 Task: Find connections with filter location Araras with filter topic #Business2021with filter profile language Spanish with filter current company Pratt & Whitney with filter school Nalanda Open University, Patna with filter industry Museums, Historical Sites, and Zoos with filter service category Public Relations with filter keywords title Women's Shelter Jobs
Action: Mouse moved to (536, 106)
Screenshot: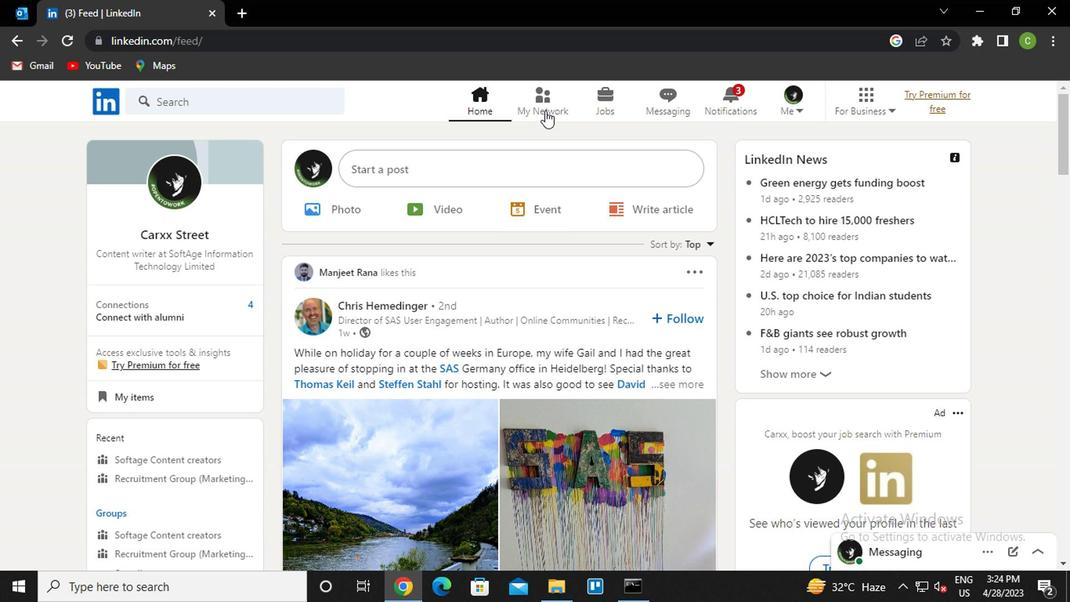 
Action: Mouse pressed left at (536, 106)
Screenshot: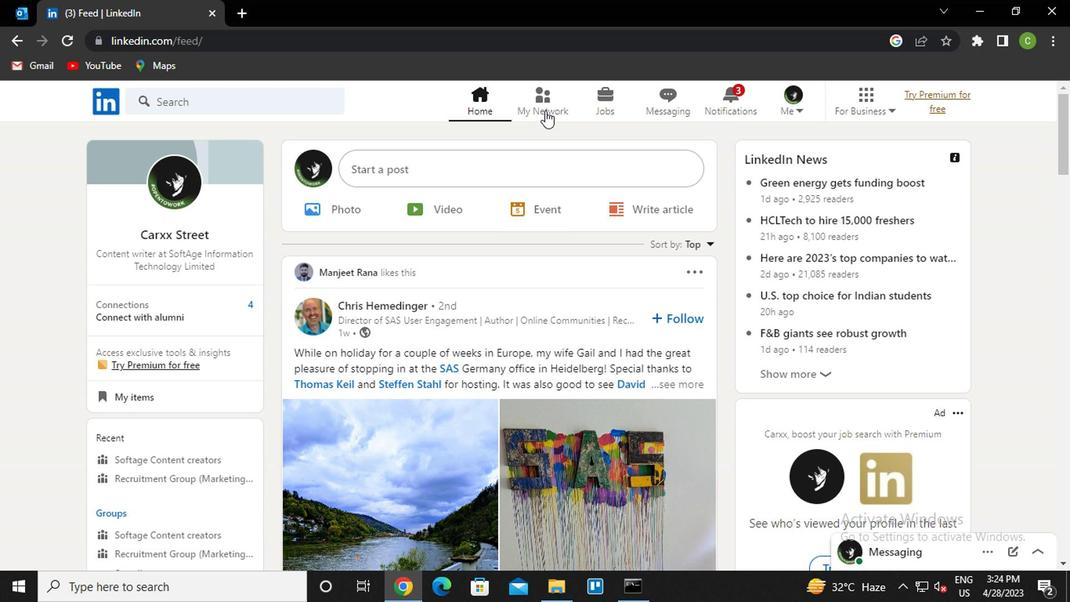 
Action: Mouse moved to (197, 201)
Screenshot: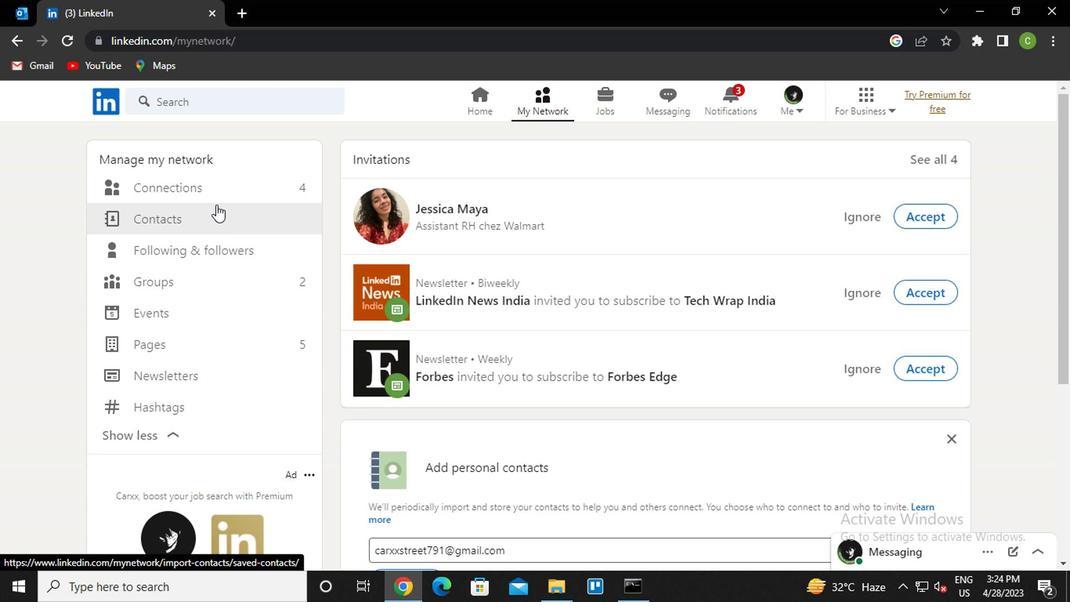 
Action: Mouse pressed left at (197, 201)
Screenshot: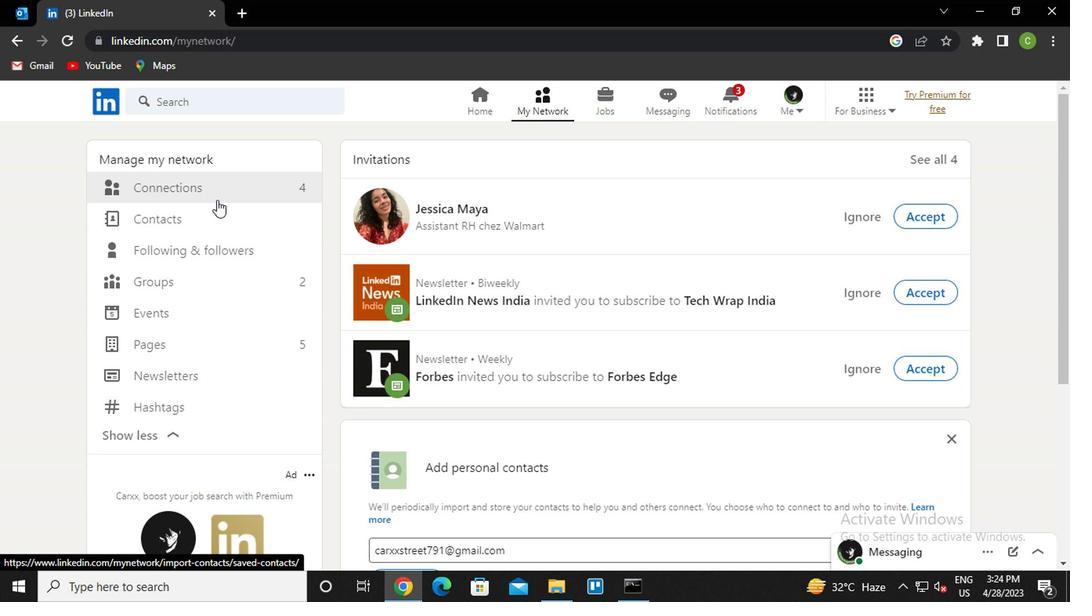 
Action: Mouse moved to (156, 182)
Screenshot: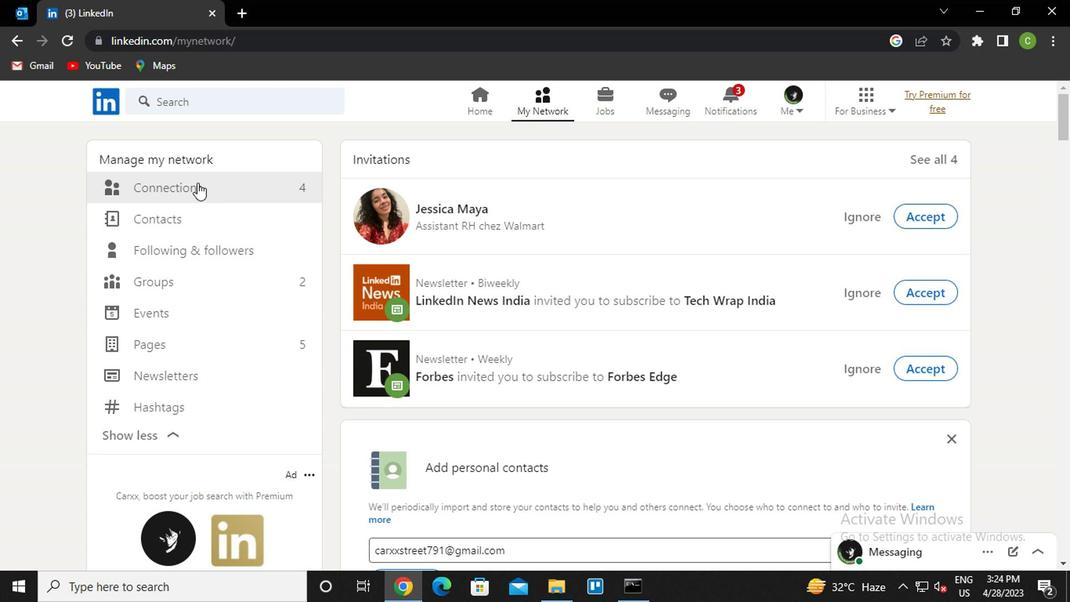 
Action: Mouse pressed left at (156, 182)
Screenshot: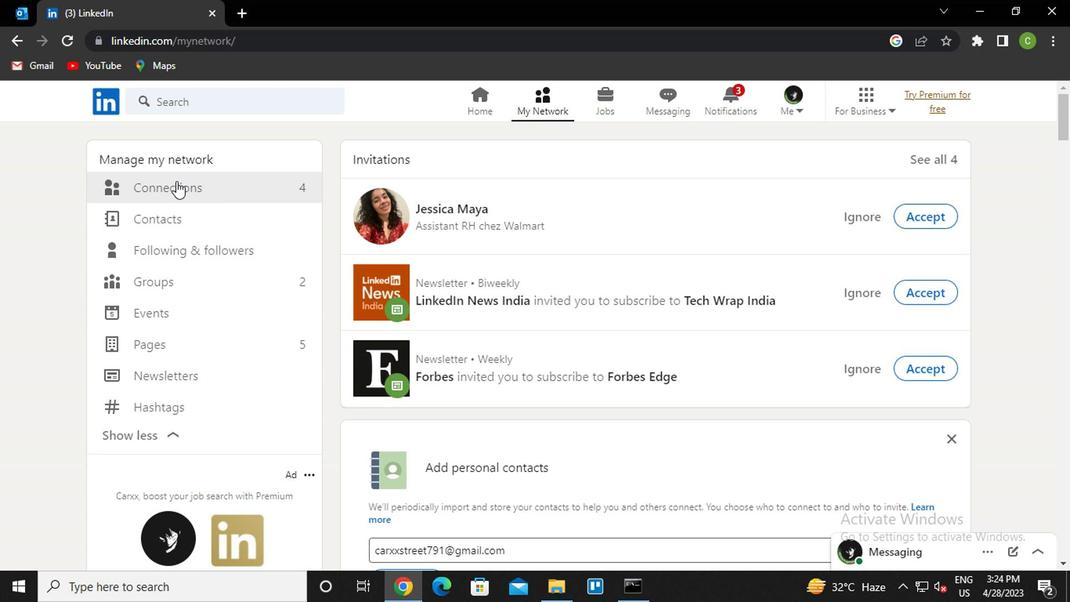 
Action: Mouse moved to (630, 194)
Screenshot: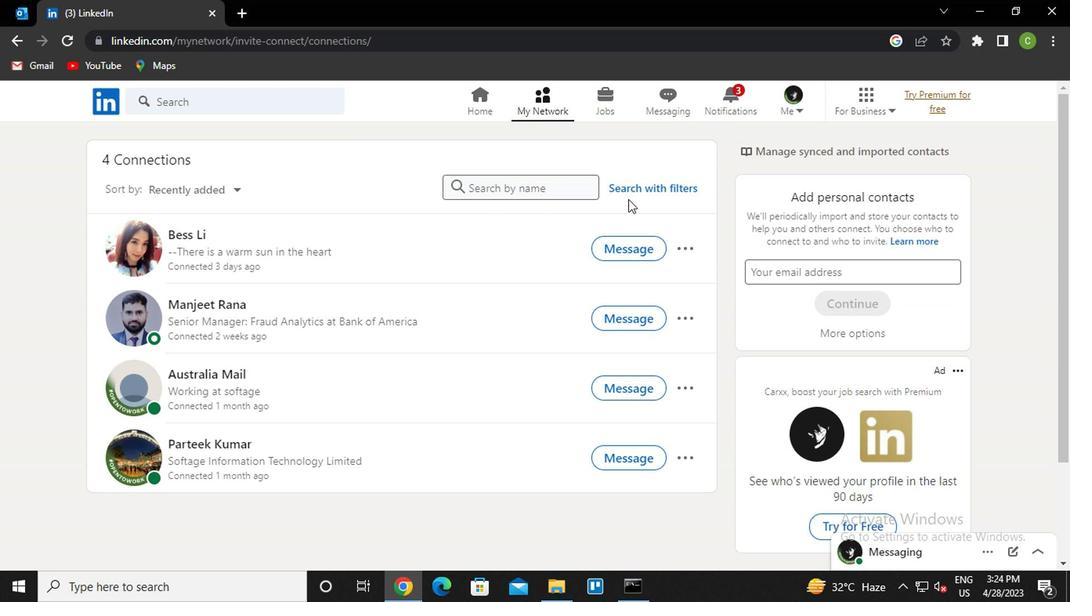 
Action: Mouse pressed left at (630, 194)
Screenshot: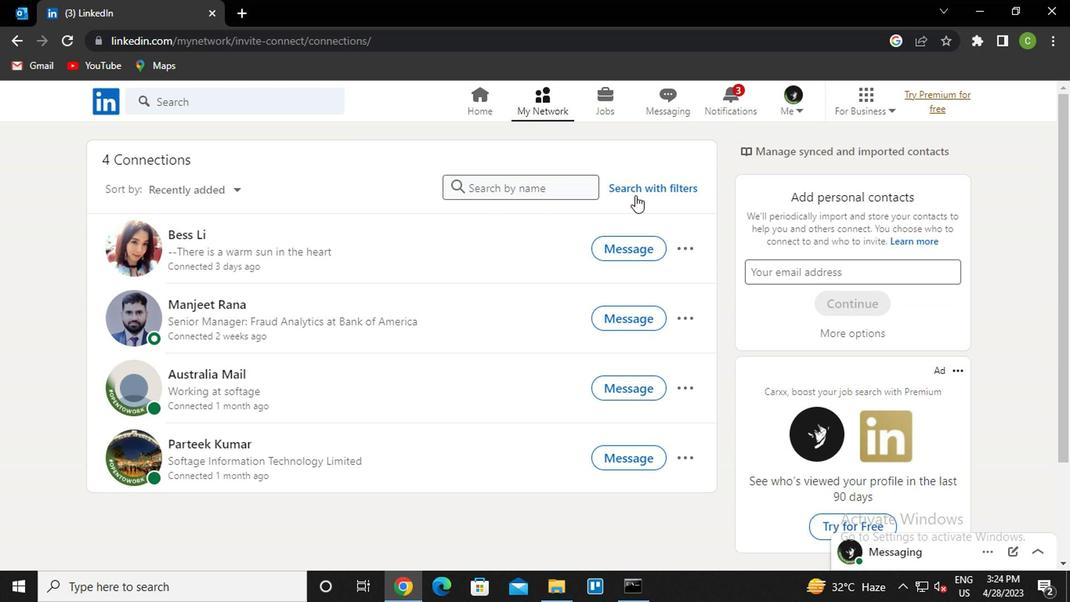 
Action: Mouse moved to (579, 144)
Screenshot: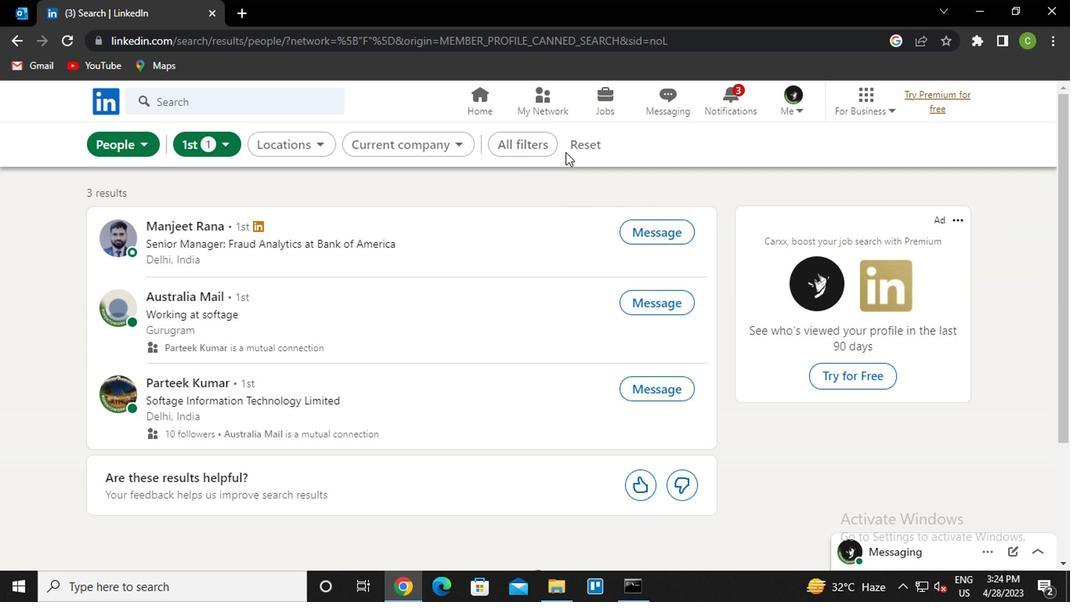 
Action: Mouse pressed left at (579, 144)
Screenshot: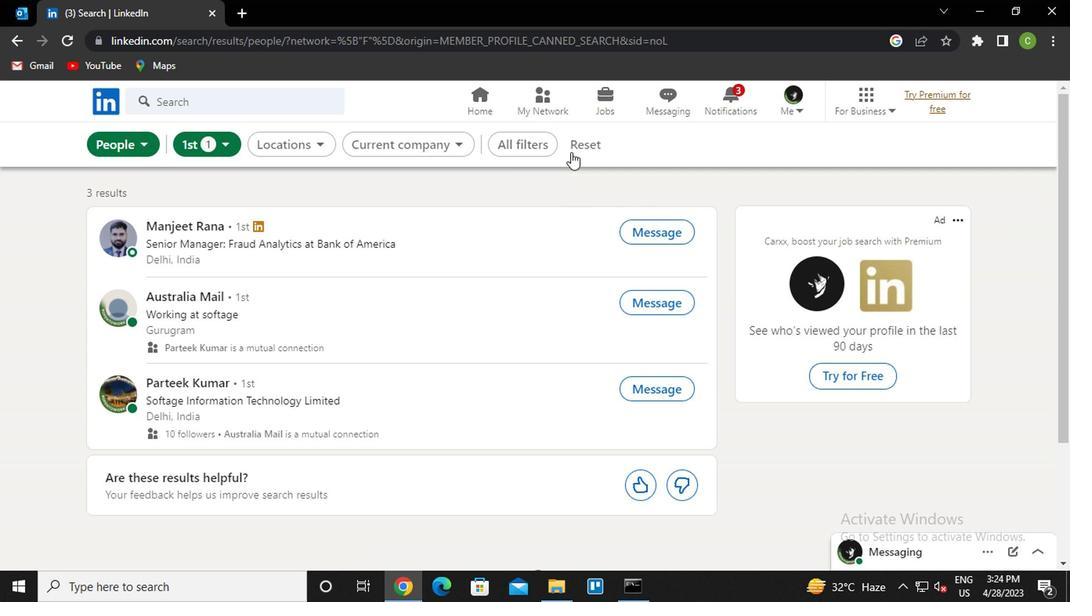
Action: Mouse moved to (553, 148)
Screenshot: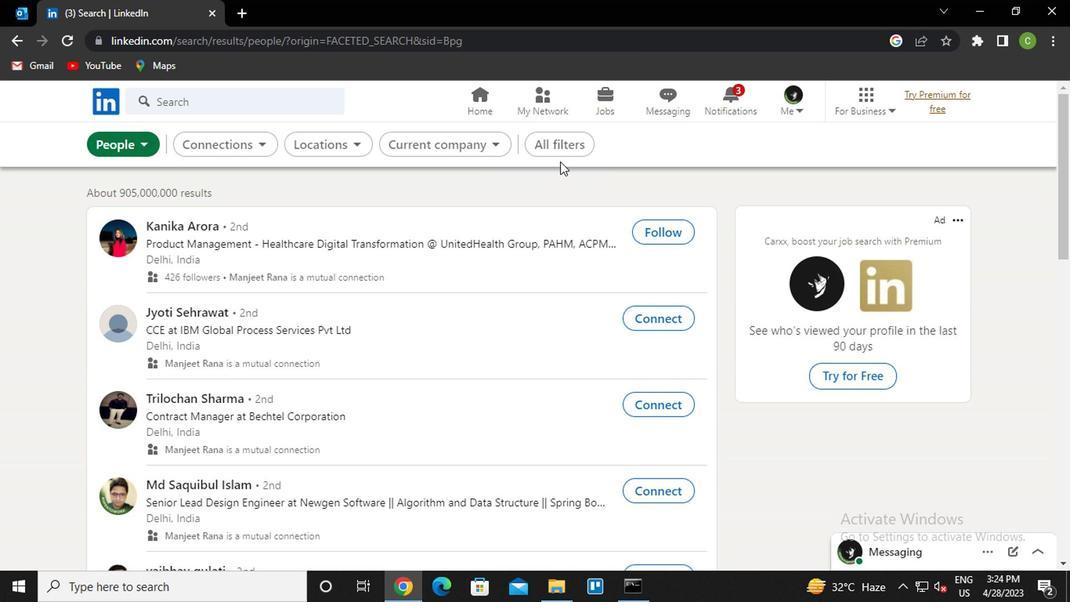 
Action: Mouse pressed left at (553, 148)
Screenshot: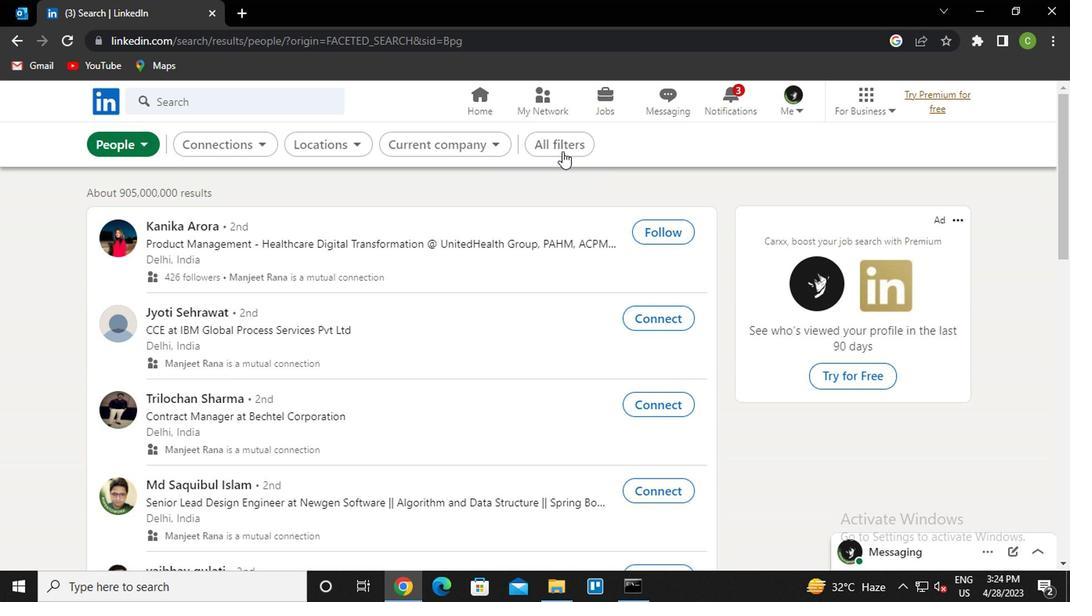 
Action: Mouse moved to (753, 370)
Screenshot: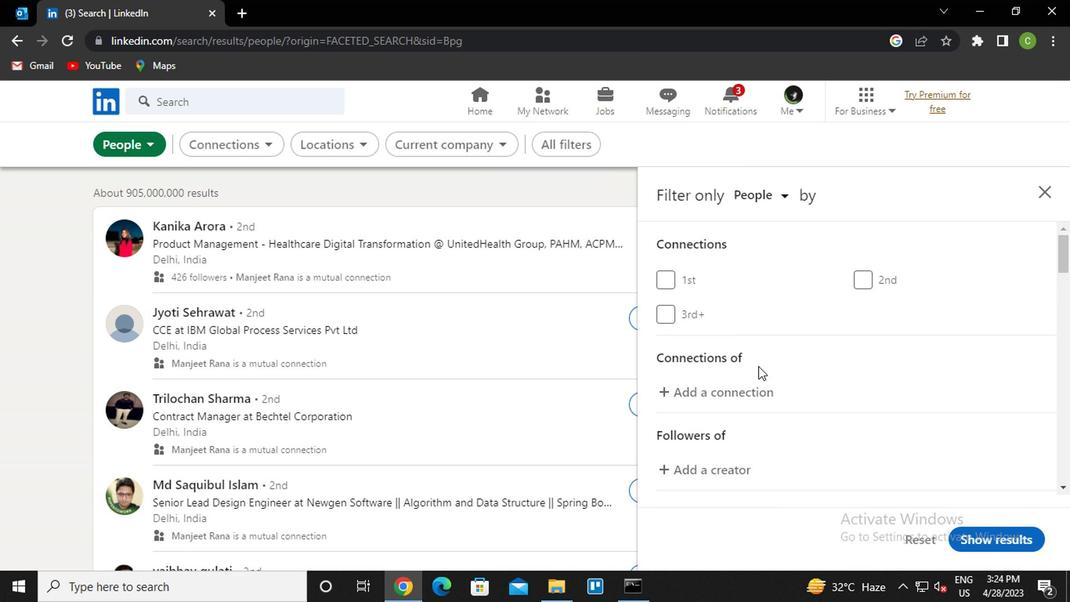
Action: Mouse scrolled (753, 369) with delta (0, 0)
Screenshot: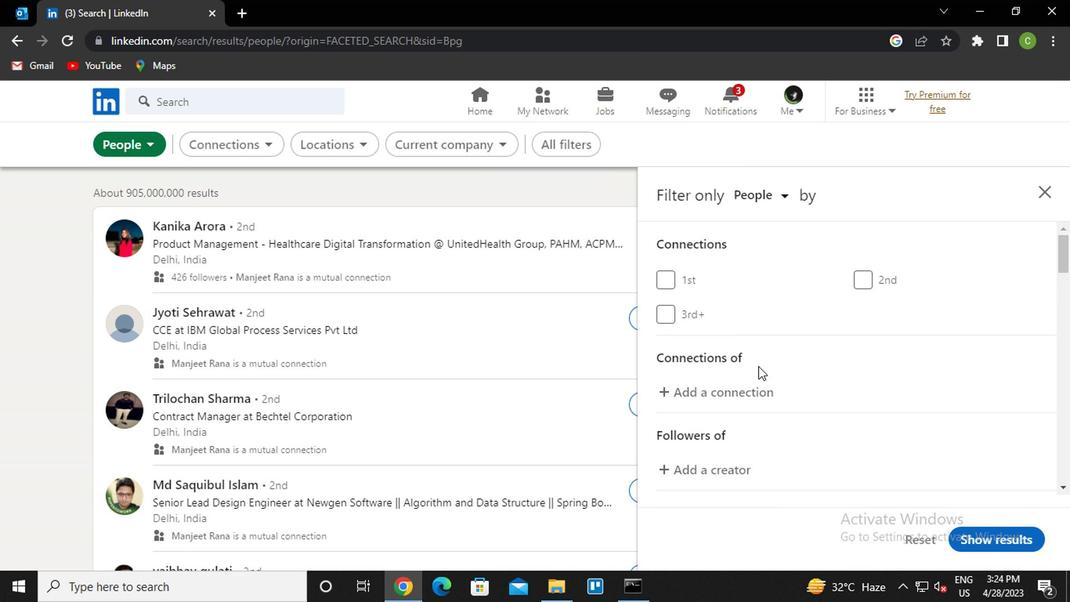 
Action: Mouse scrolled (753, 369) with delta (0, 0)
Screenshot: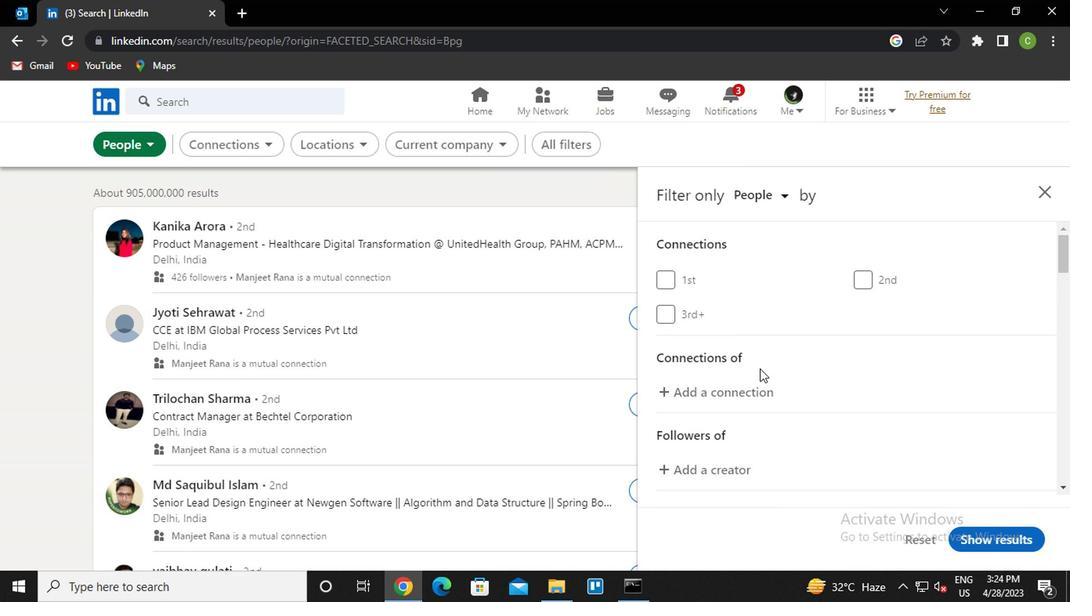 
Action: Mouse scrolled (753, 369) with delta (0, 0)
Screenshot: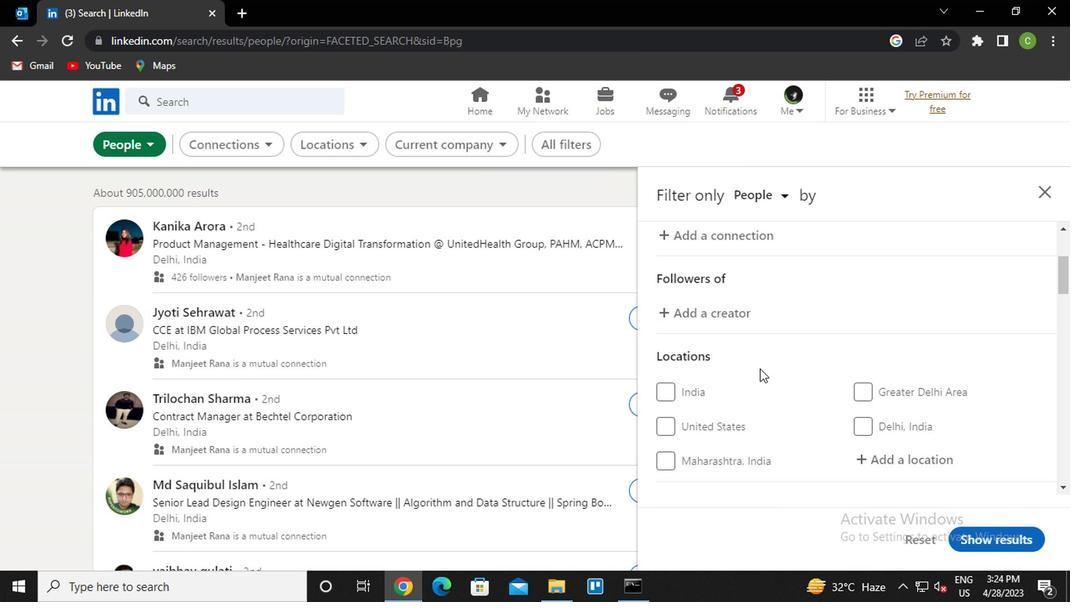 
Action: Mouse scrolled (753, 369) with delta (0, 0)
Screenshot: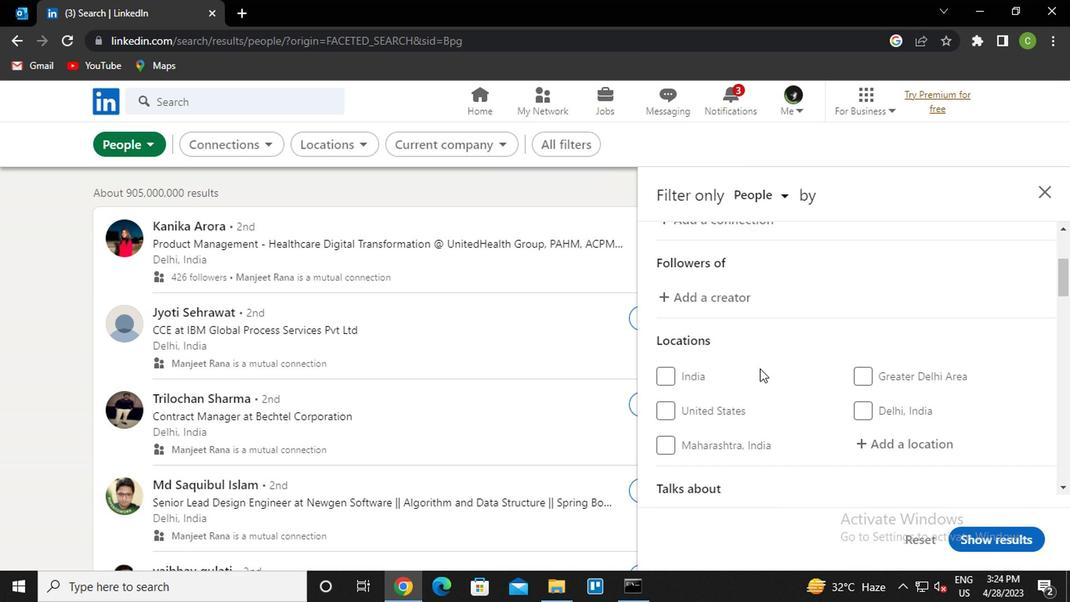 
Action: Mouse moved to (867, 310)
Screenshot: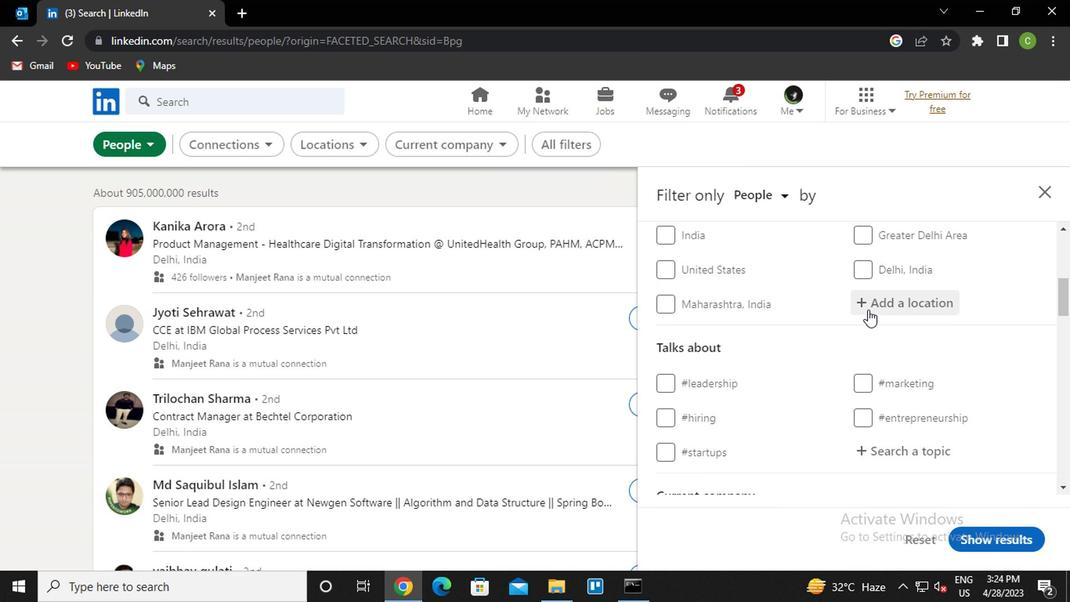 
Action: Mouse pressed left at (867, 310)
Screenshot: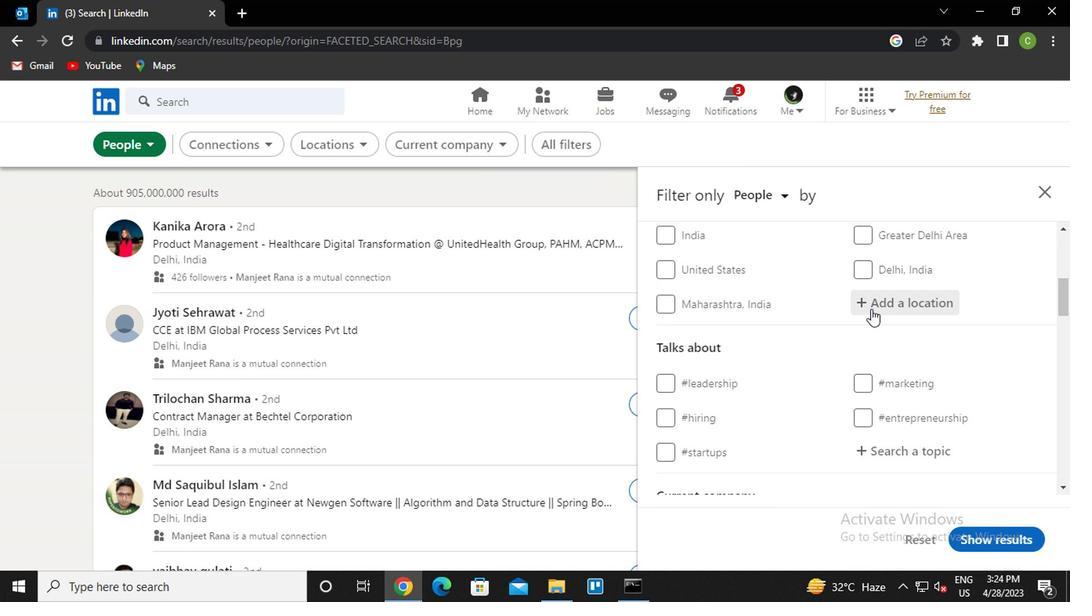 
Action: Mouse moved to (863, 312)
Screenshot: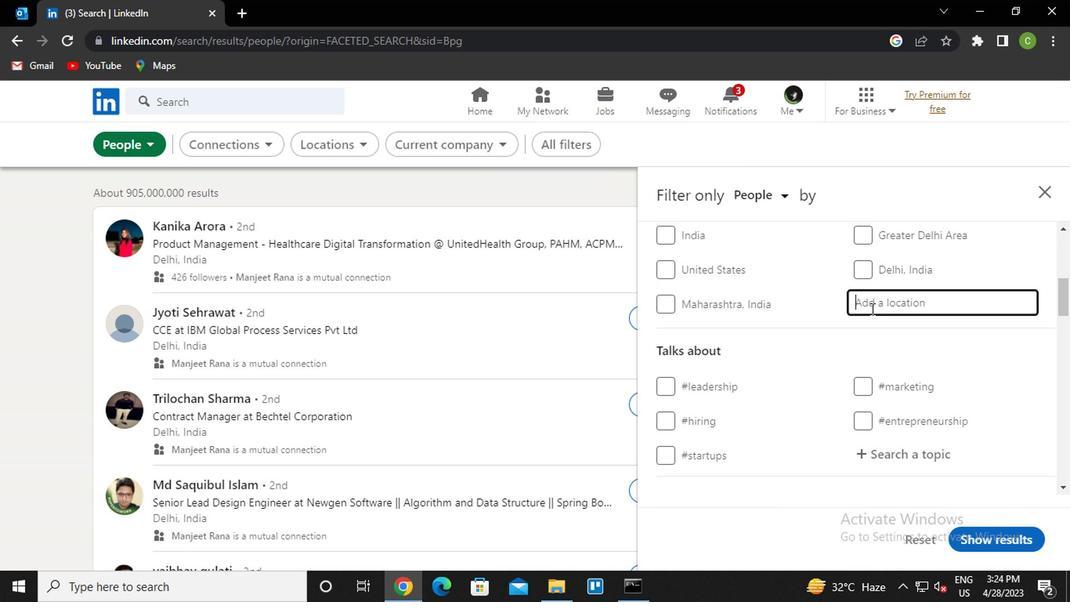 
Action: Key pressed <Key.caps_lock>a<Key.caps_lock>raras<Key.down><Key.enter>
Screenshot: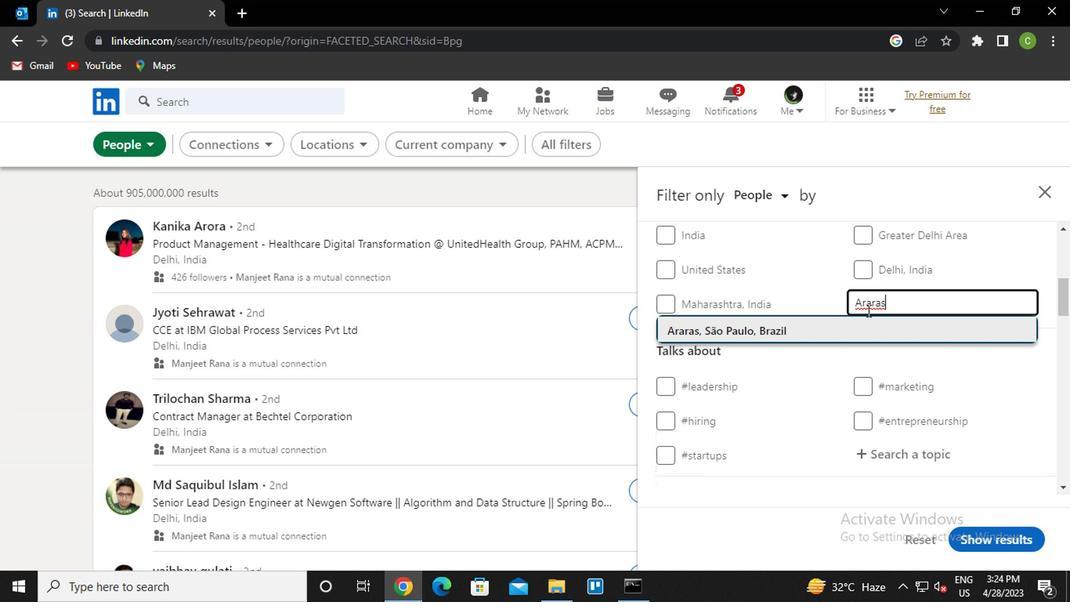 
Action: Mouse moved to (853, 345)
Screenshot: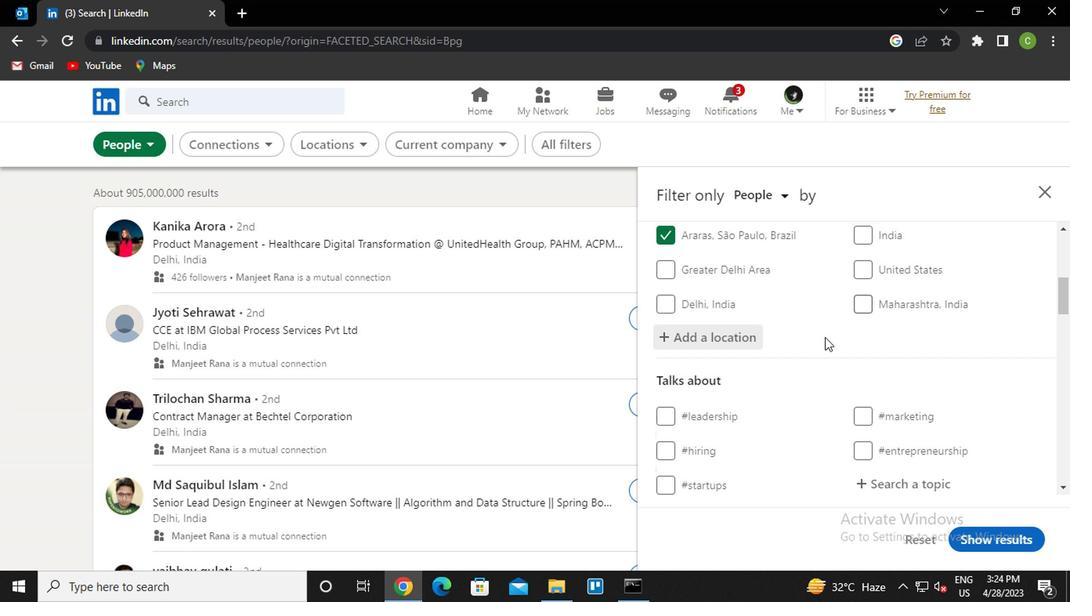 
Action: Mouse scrolled (853, 343) with delta (0, -1)
Screenshot: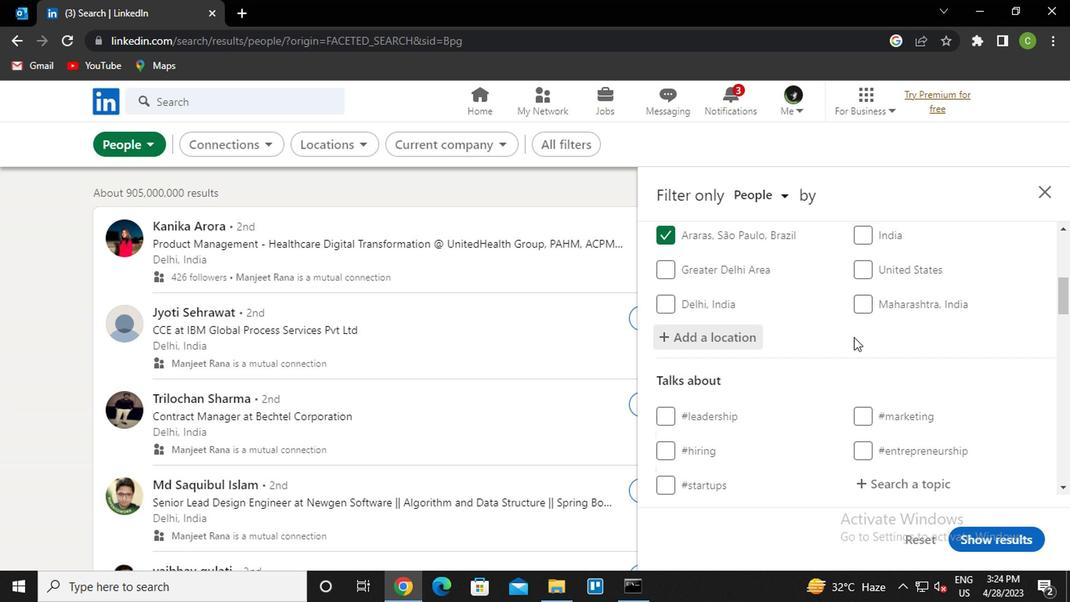 
Action: Mouse moved to (848, 354)
Screenshot: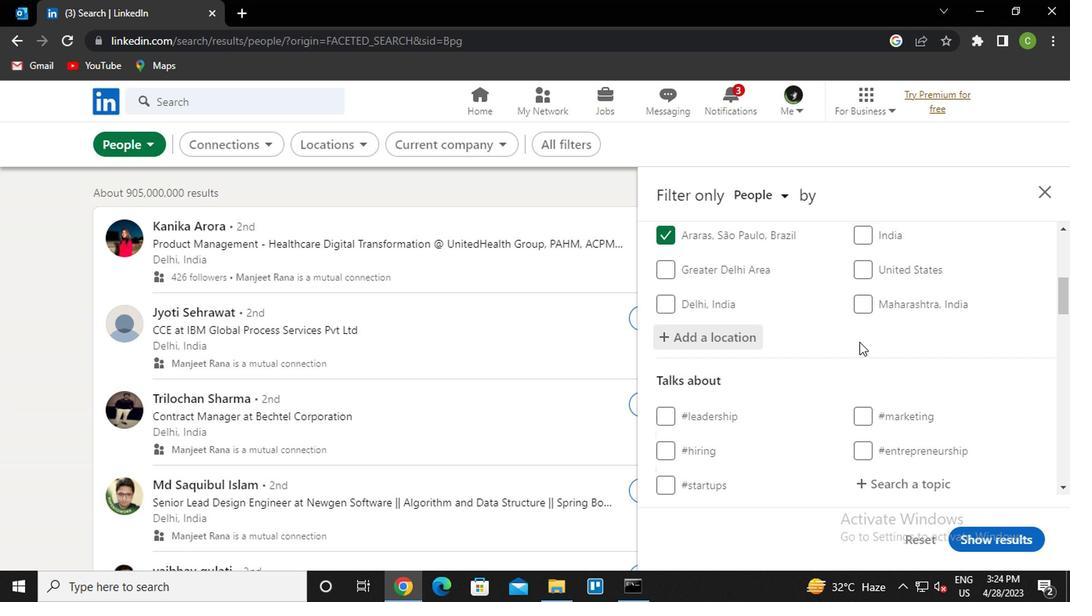 
Action: Mouse scrolled (848, 353) with delta (0, -1)
Screenshot: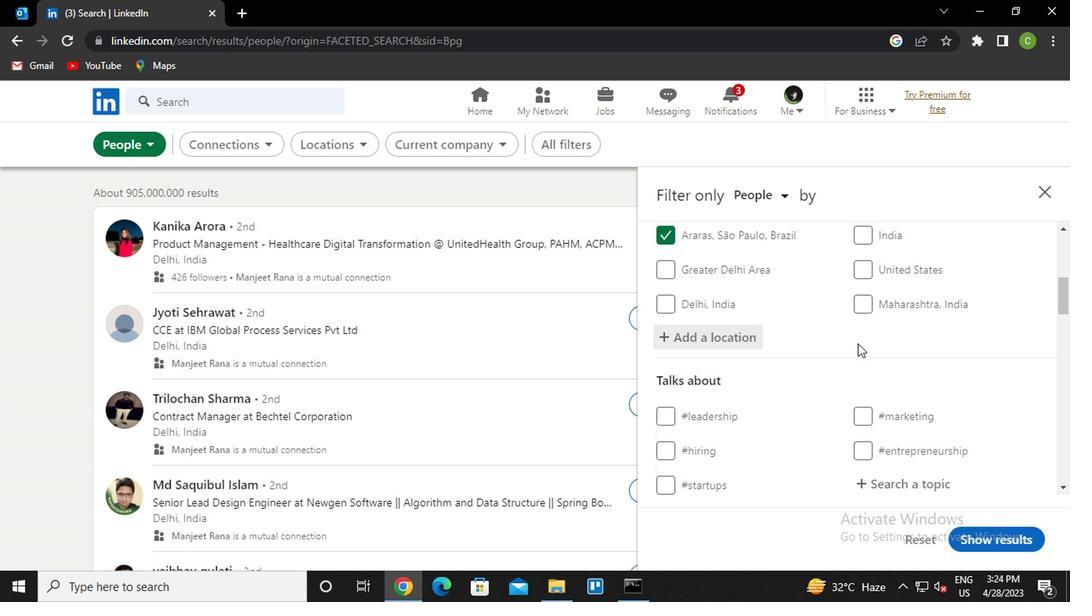 
Action: Mouse moved to (879, 342)
Screenshot: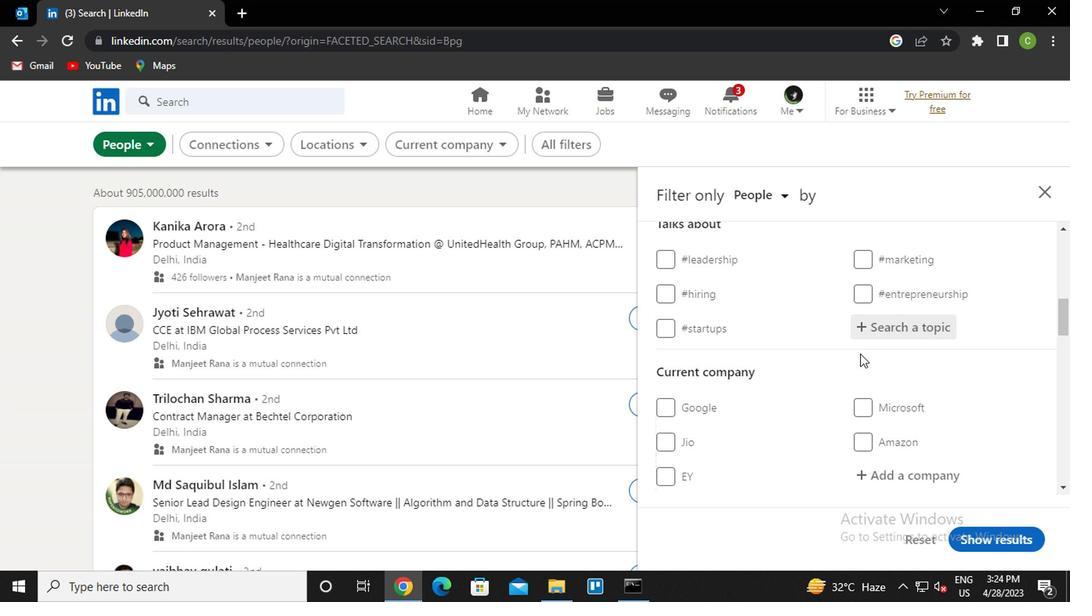 
Action: Mouse pressed left at (879, 342)
Screenshot: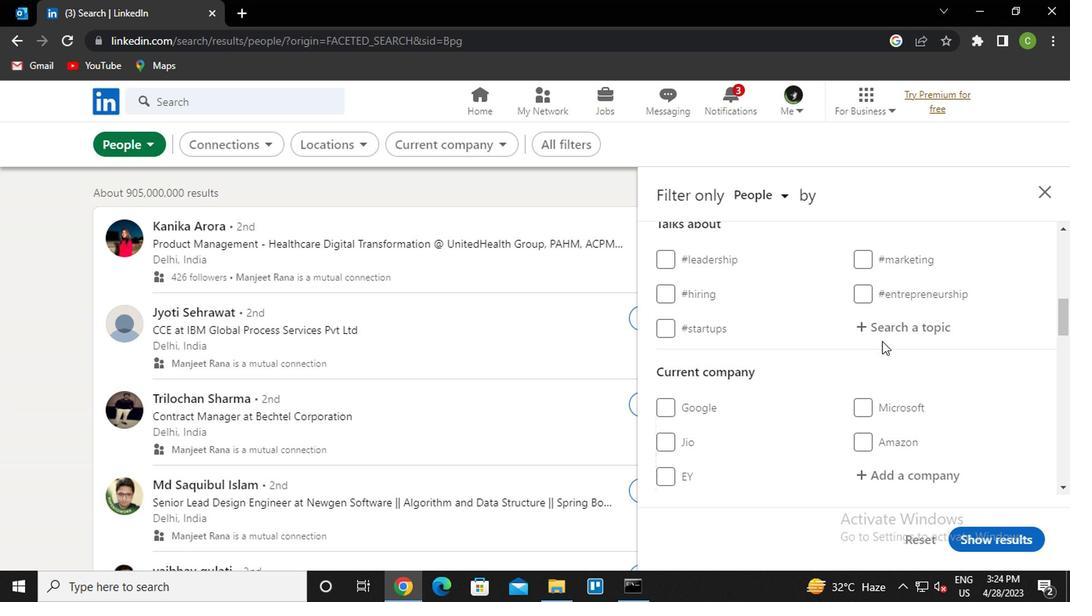 
Action: Mouse moved to (881, 337)
Screenshot: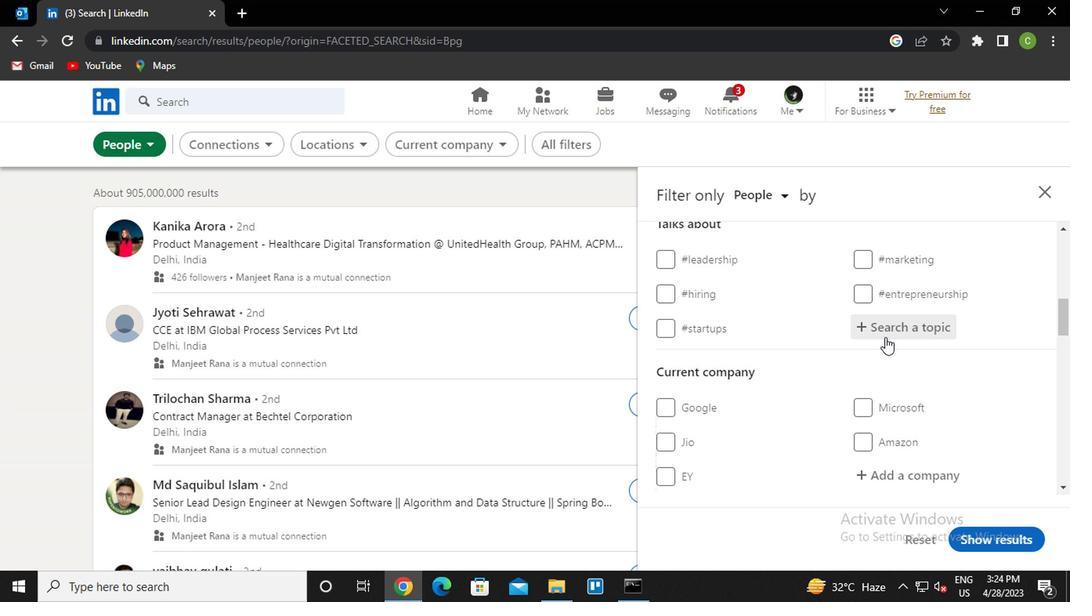 
Action: Mouse pressed left at (881, 337)
Screenshot: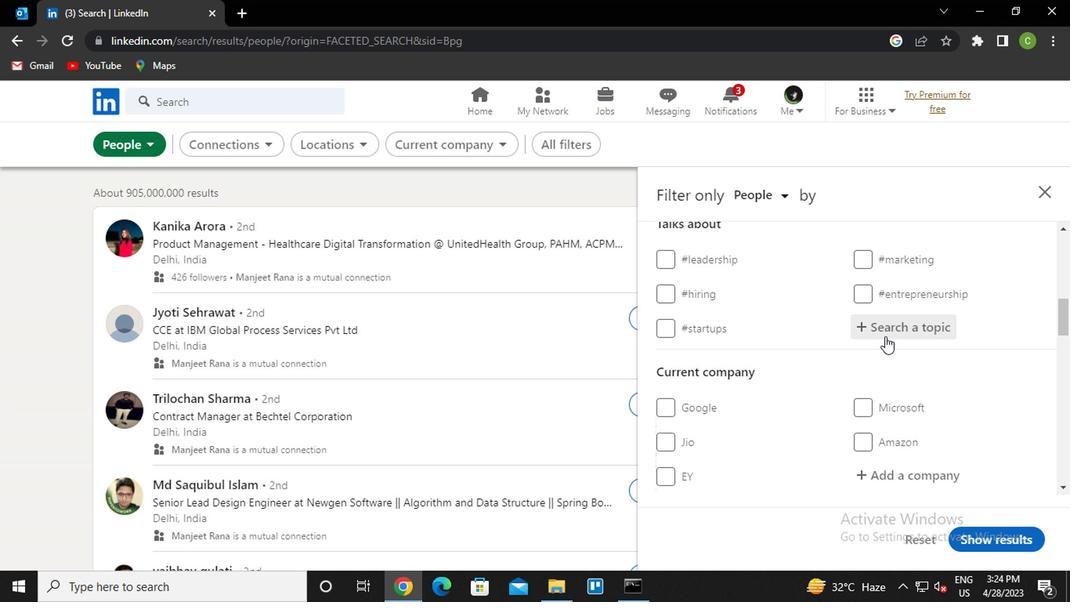 
Action: Key pressed <Key.caps_lock>b<Key.caps_lock>usiness2021<Key.left><Key.shift>ctrl+3<Key.enter>
Screenshot: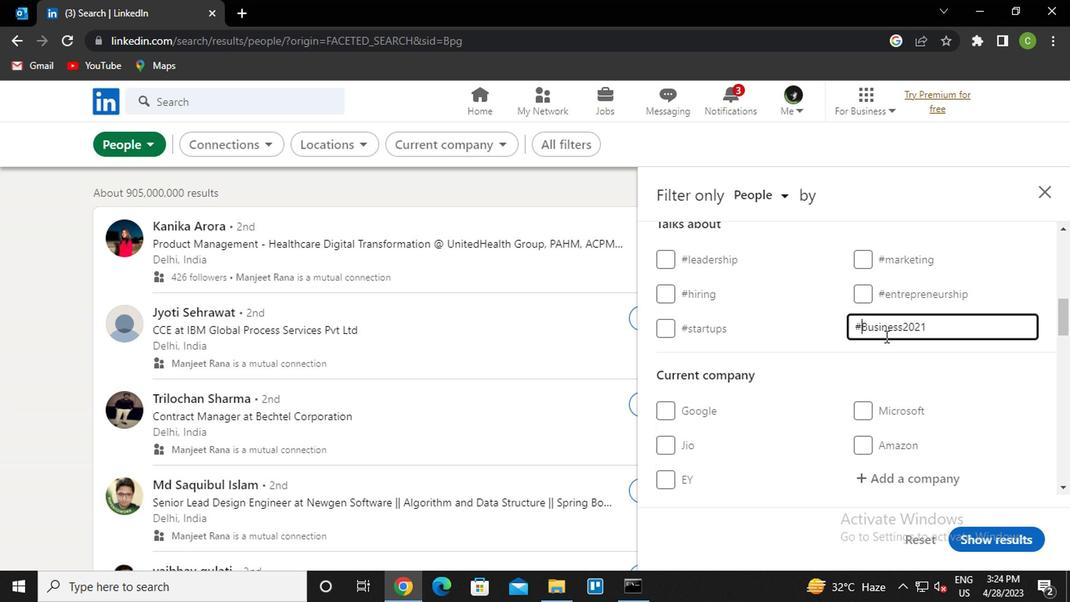 
Action: Mouse moved to (783, 331)
Screenshot: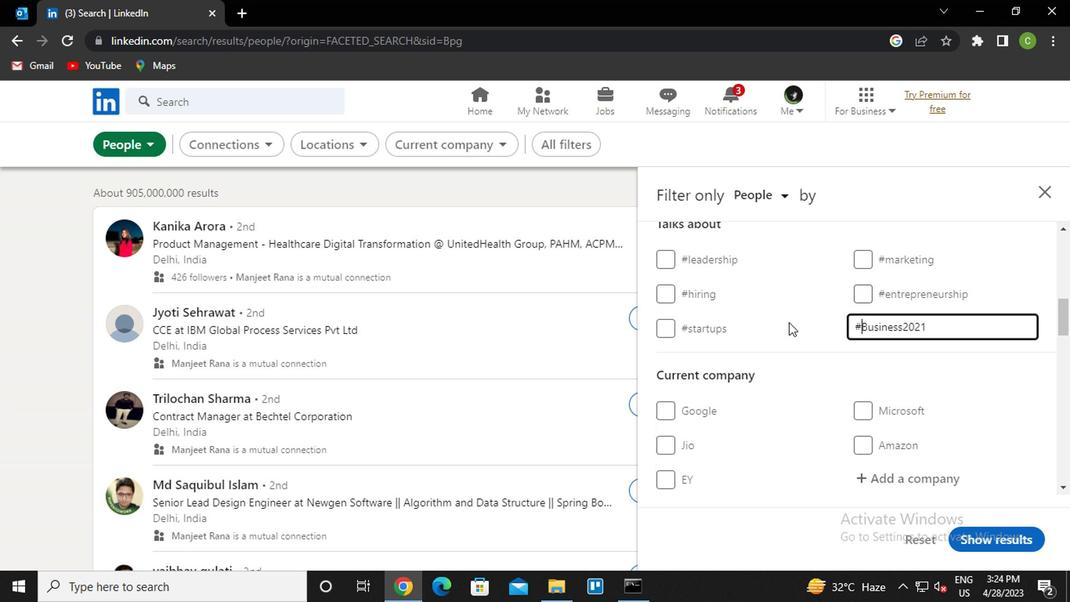 
Action: Mouse pressed left at (783, 331)
Screenshot: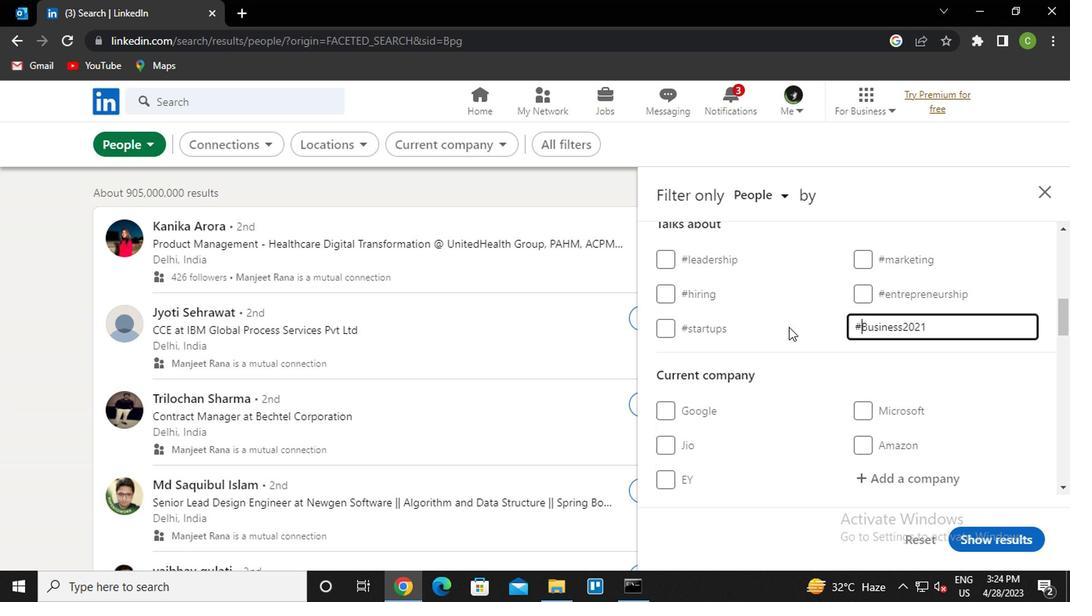 
Action: Mouse moved to (783, 335)
Screenshot: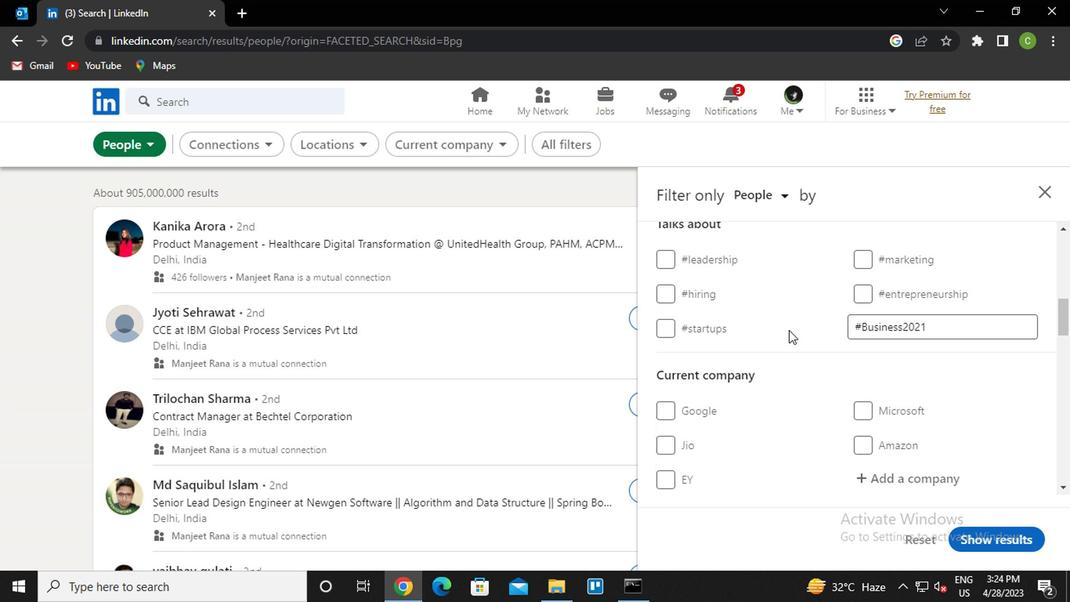 
Action: Mouse scrolled (783, 335) with delta (0, 0)
Screenshot: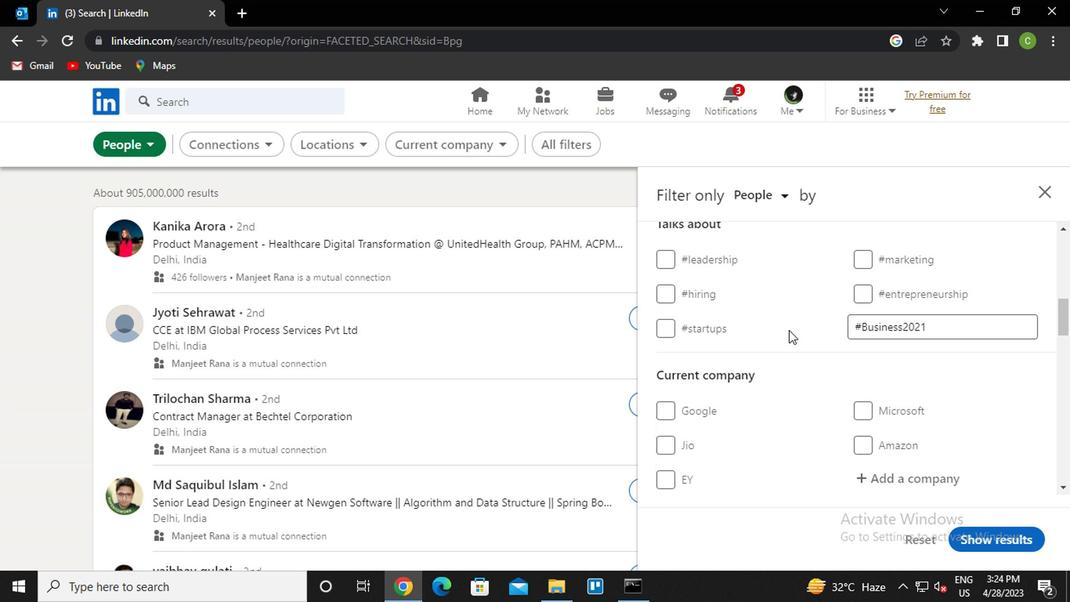 
Action: Mouse moved to (786, 345)
Screenshot: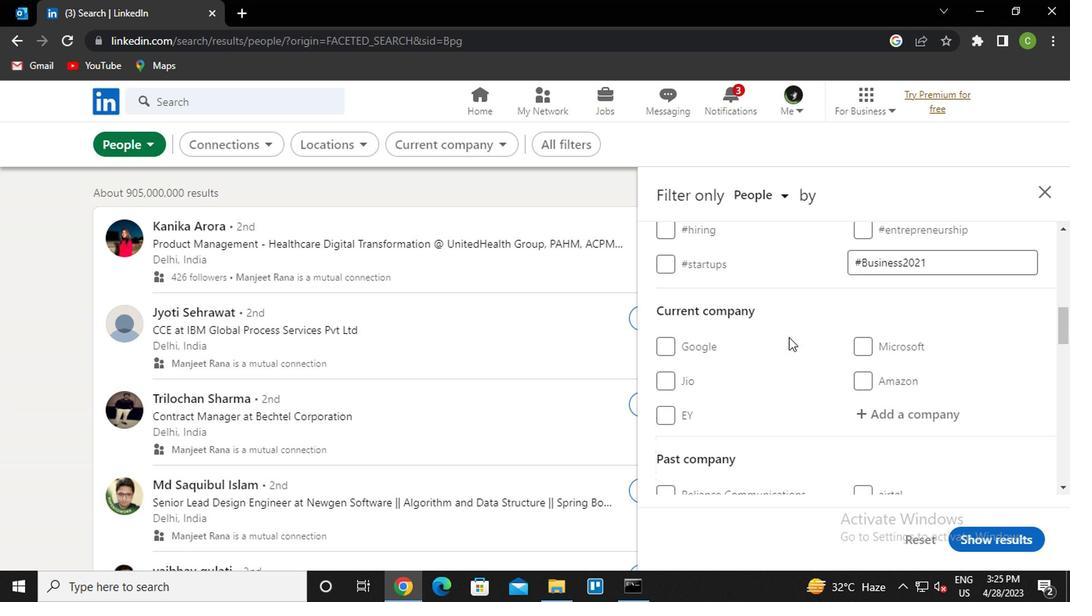 
Action: Mouse scrolled (786, 345) with delta (0, 0)
Screenshot: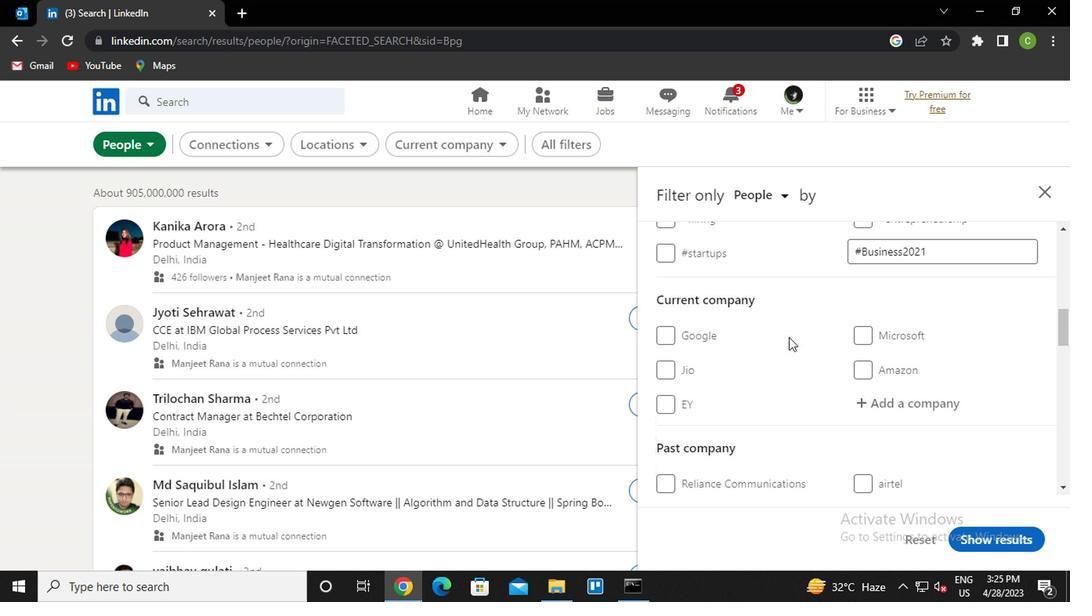 
Action: Mouse moved to (853, 371)
Screenshot: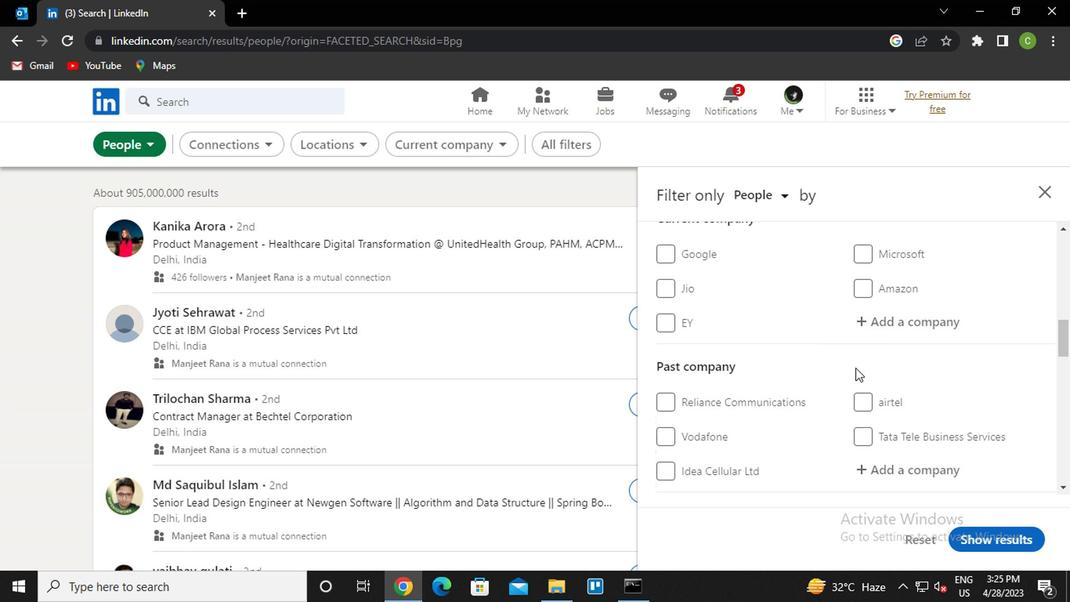 
Action: Mouse scrolled (853, 370) with delta (0, -1)
Screenshot: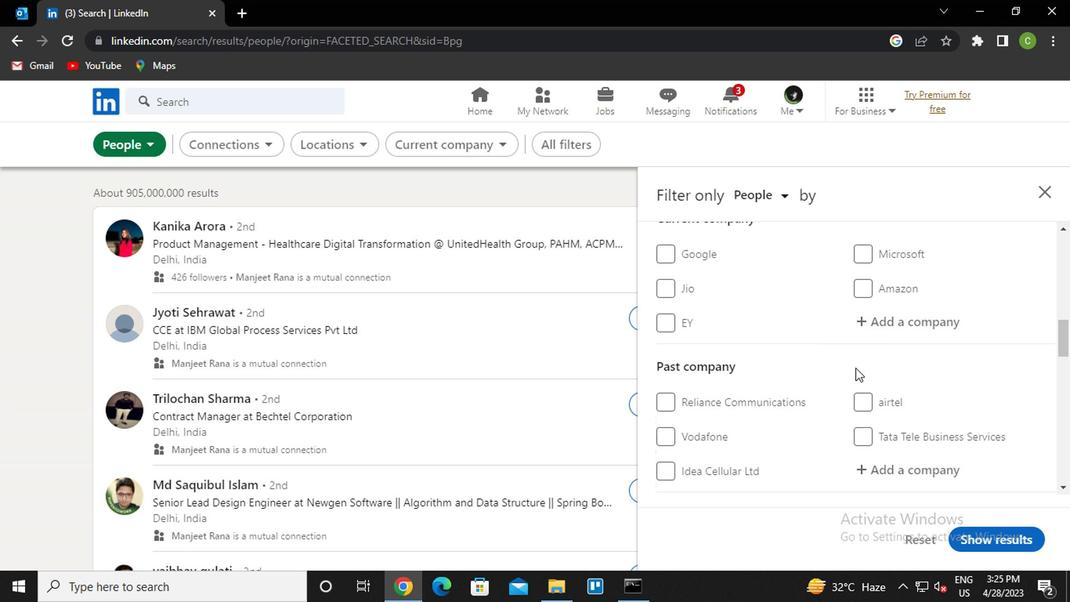 
Action: Mouse moved to (853, 376)
Screenshot: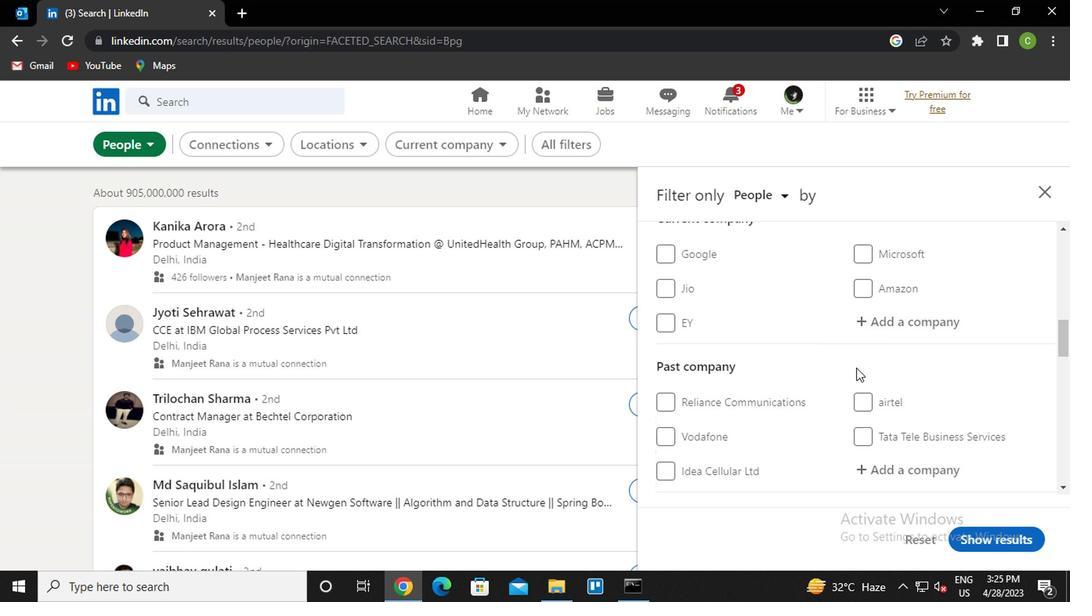 
Action: Mouse scrolled (853, 375) with delta (0, 0)
Screenshot: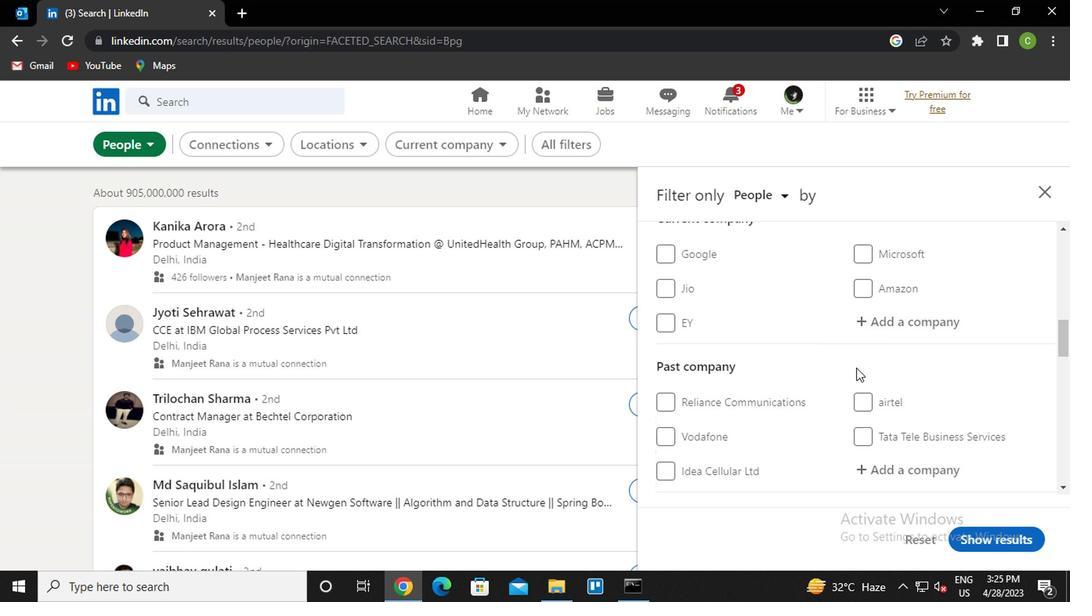 
Action: Mouse moved to (853, 377)
Screenshot: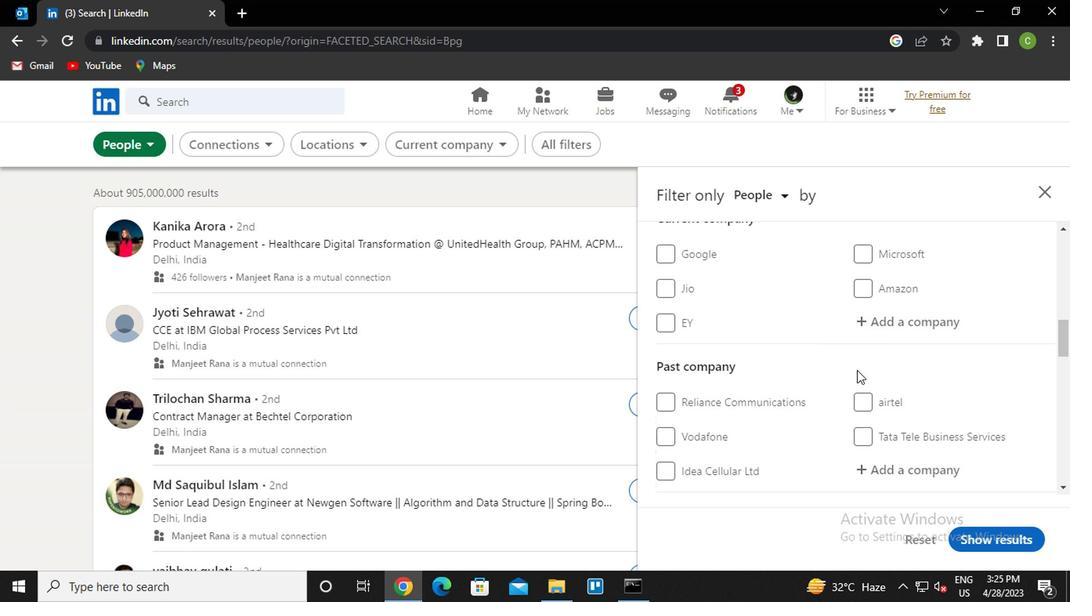 
Action: Mouse scrolled (853, 376) with delta (0, -1)
Screenshot: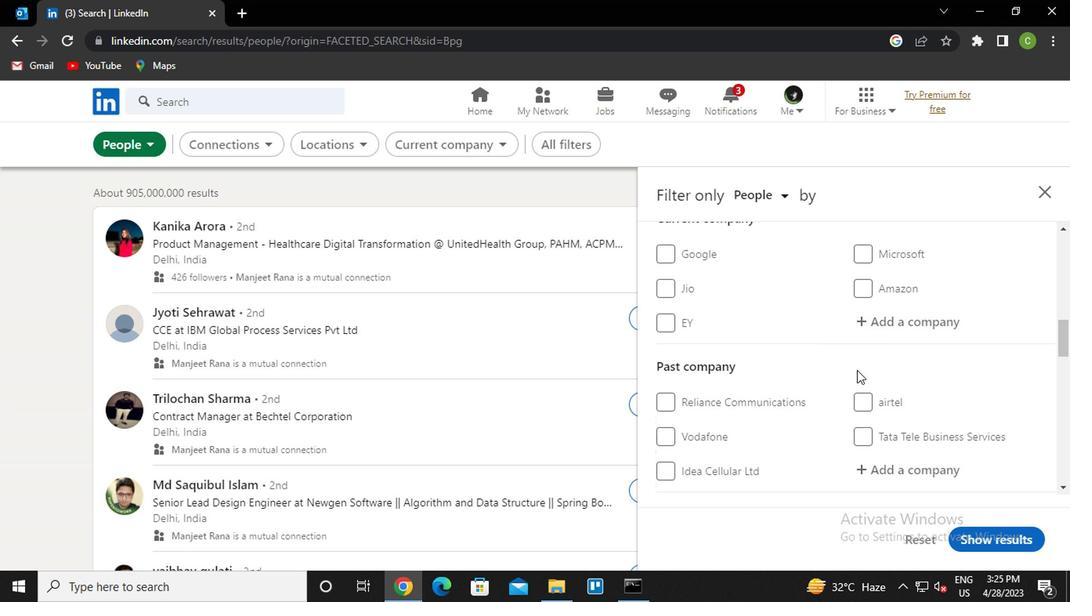 
Action: Mouse moved to (853, 377)
Screenshot: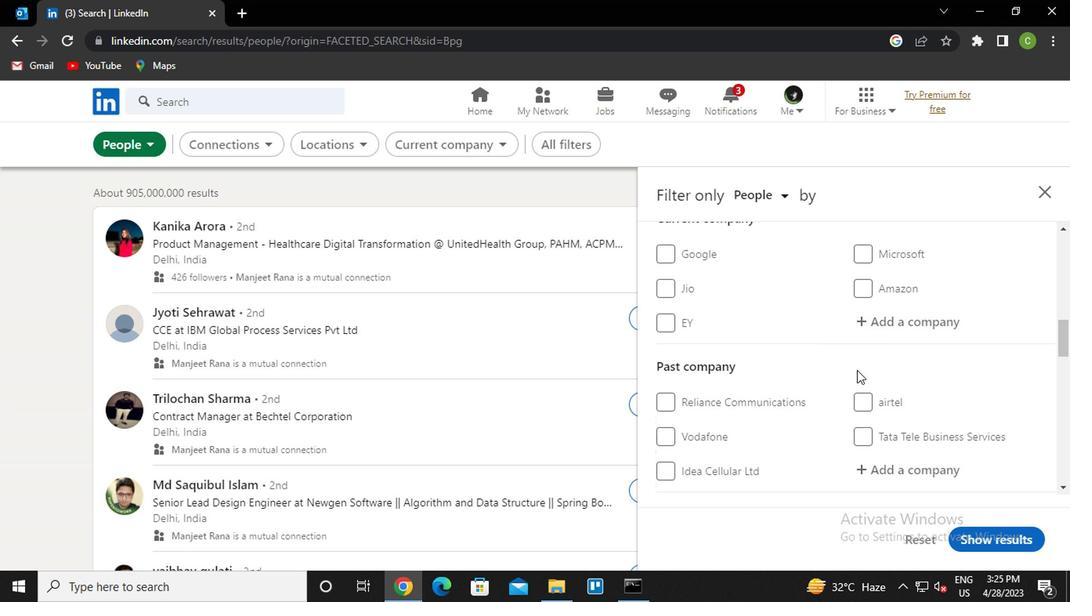 
Action: Mouse scrolled (853, 377) with delta (0, 0)
Screenshot: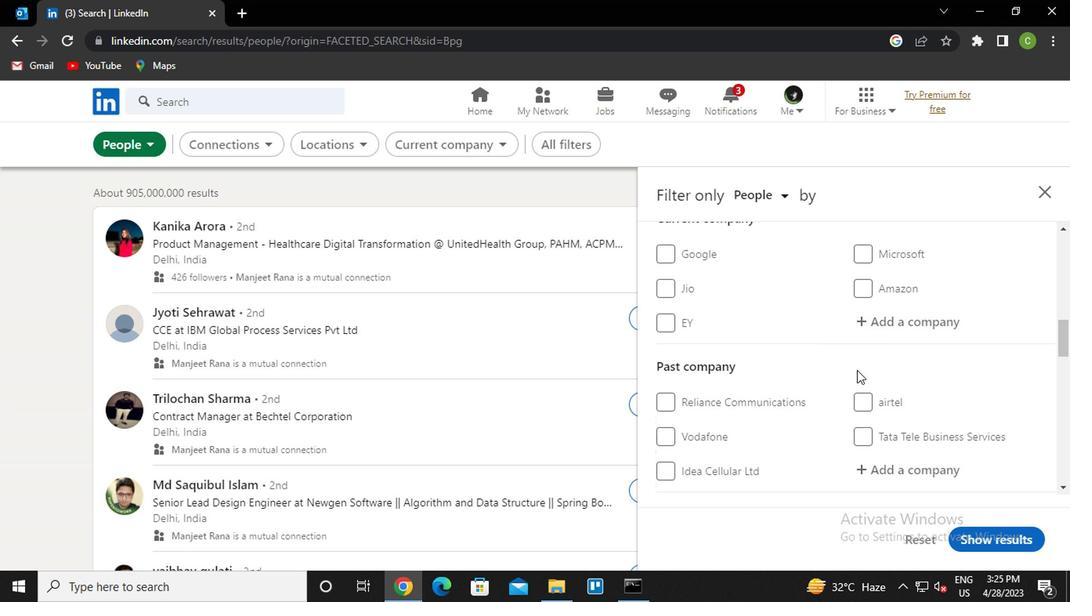 
Action: Mouse moved to (853, 380)
Screenshot: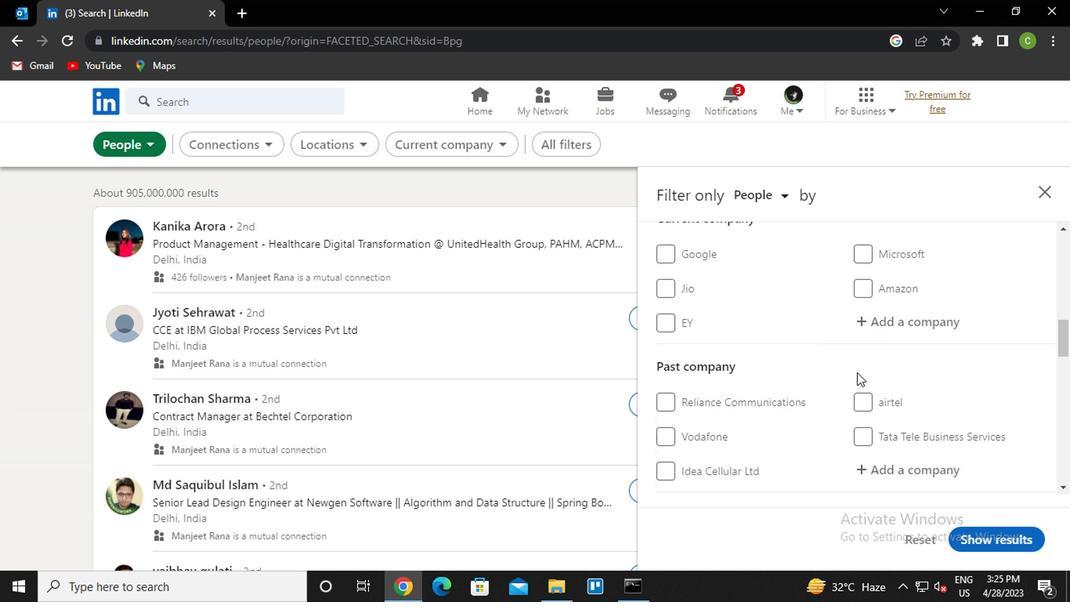 
Action: Mouse scrolled (853, 379) with delta (0, 0)
Screenshot: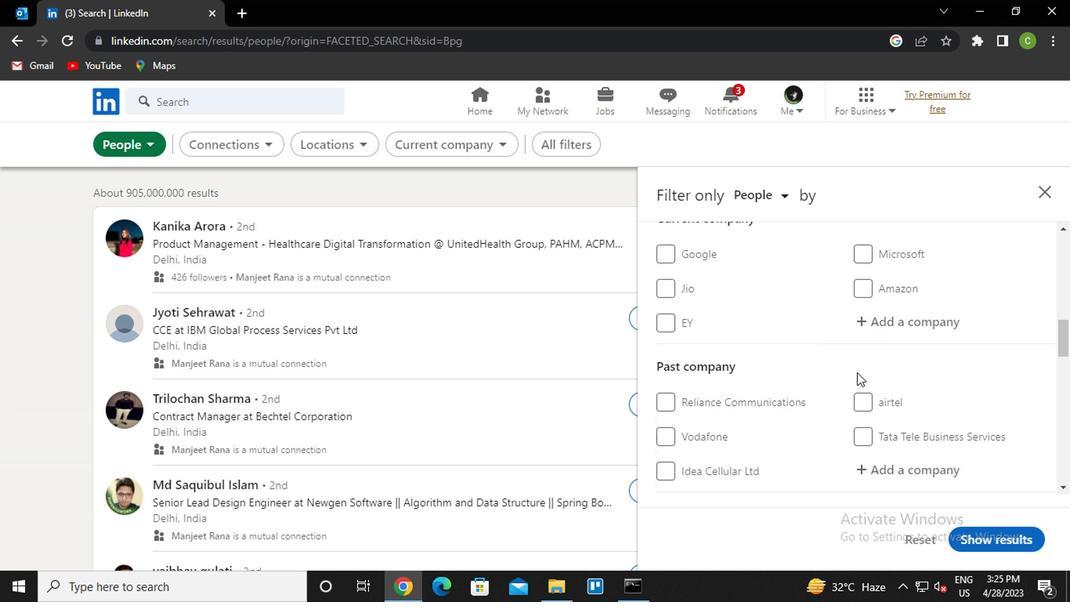 
Action: Mouse moved to (853, 380)
Screenshot: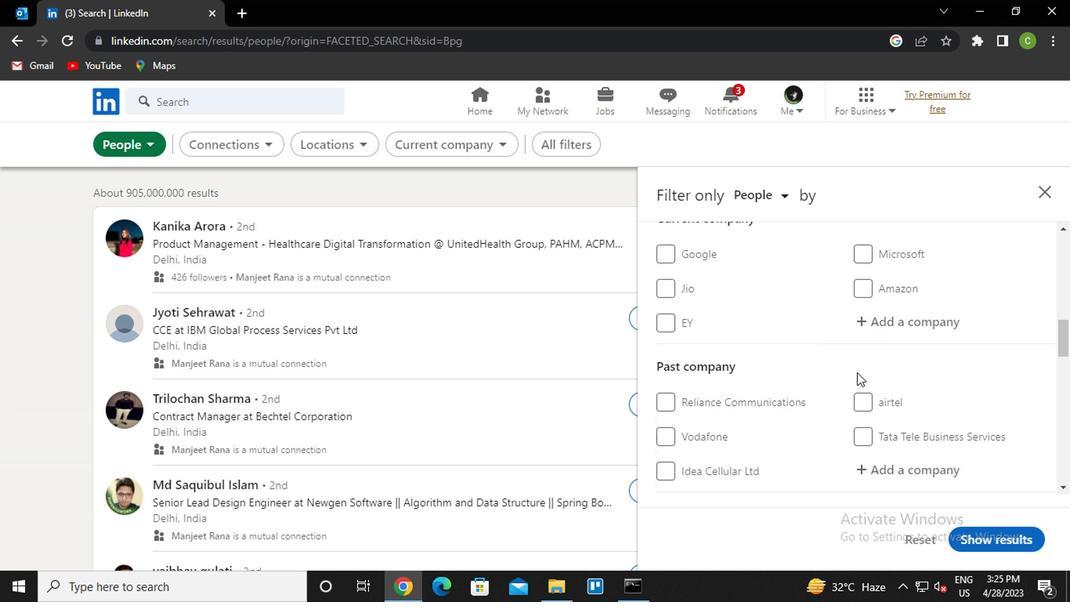 
Action: Mouse scrolled (853, 379) with delta (0, 0)
Screenshot: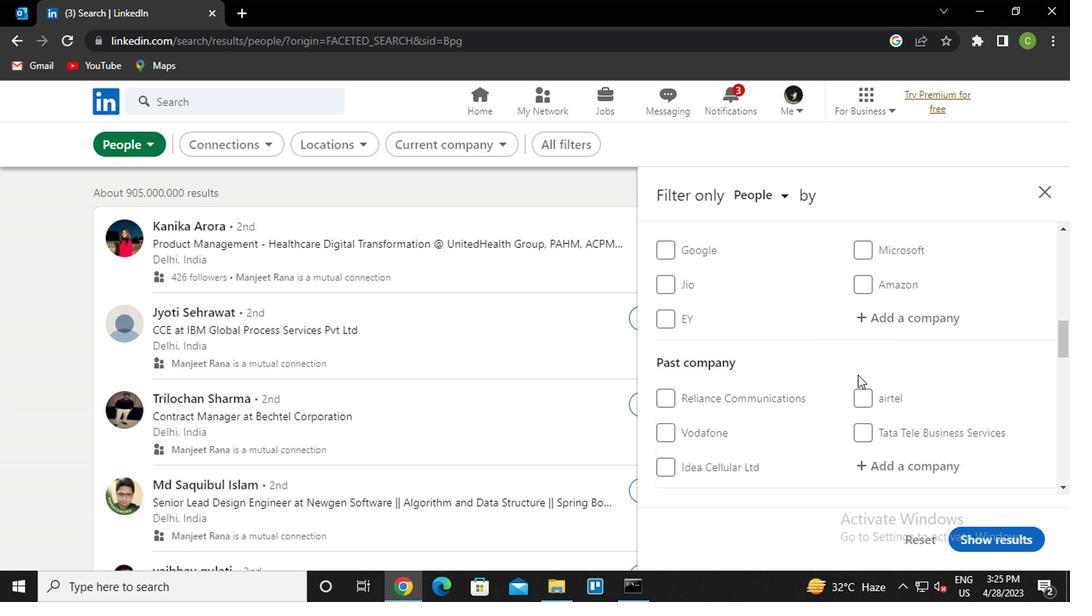 
Action: Mouse scrolled (853, 379) with delta (0, 0)
Screenshot: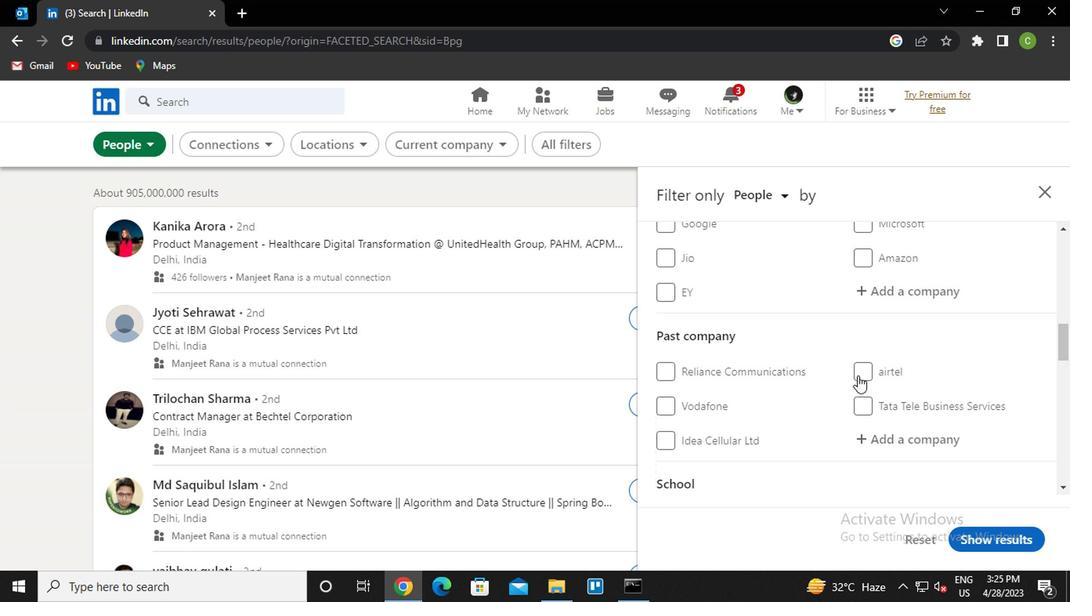 
Action: Mouse scrolled (853, 379) with delta (0, 0)
Screenshot: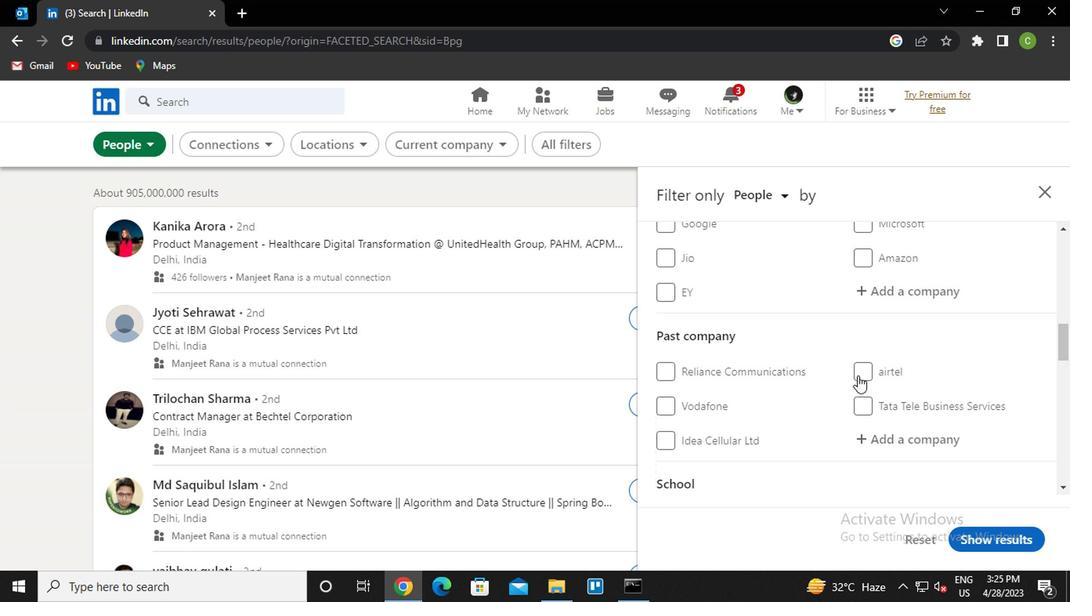 
Action: Mouse scrolled (853, 379) with delta (0, 0)
Screenshot: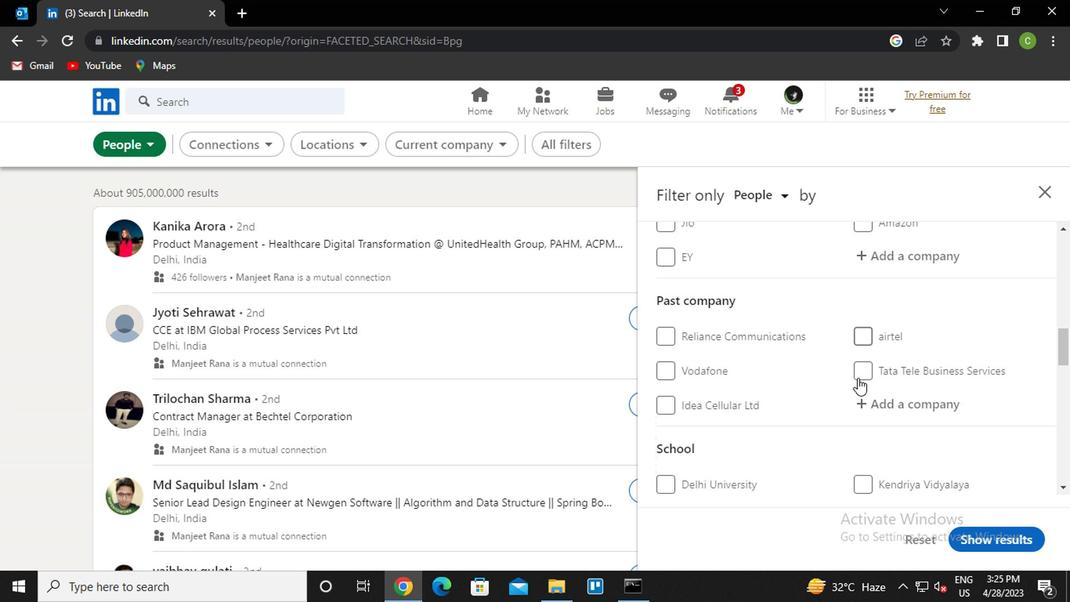 
Action: Mouse moved to (852, 381)
Screenshot: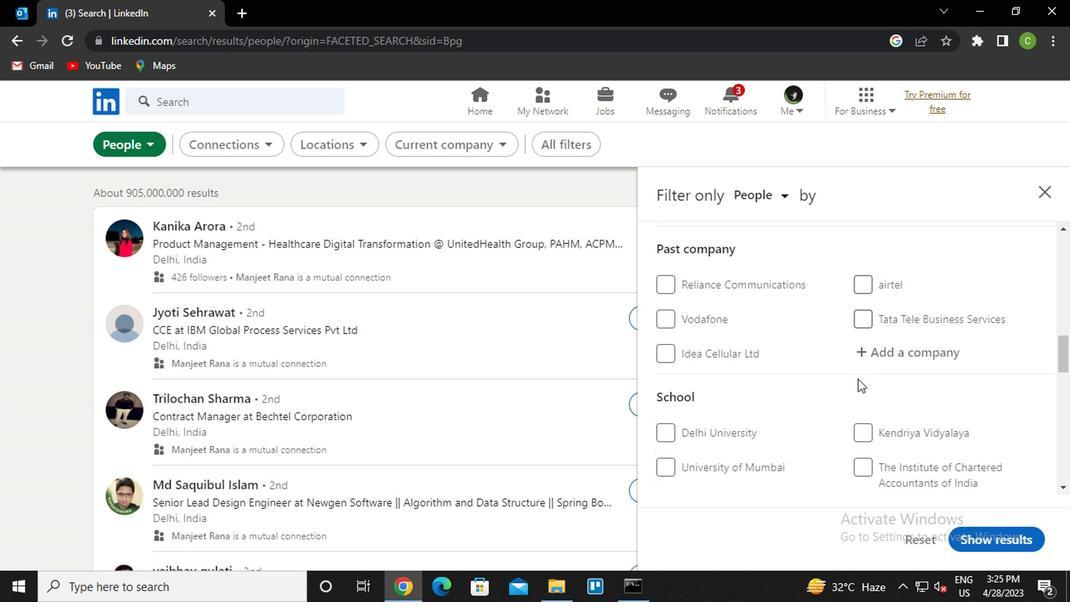 
Action: Mouse scrolled (852, 381) with delta (0, 0)
Screenshot: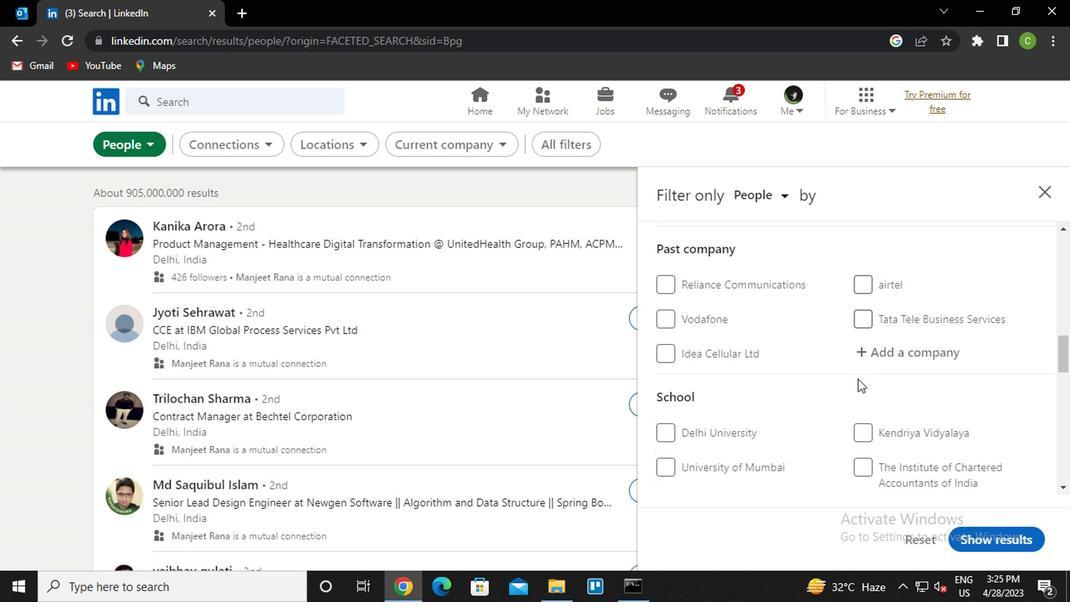 
Action: Mouse moved to (810, 390)
Screenshot: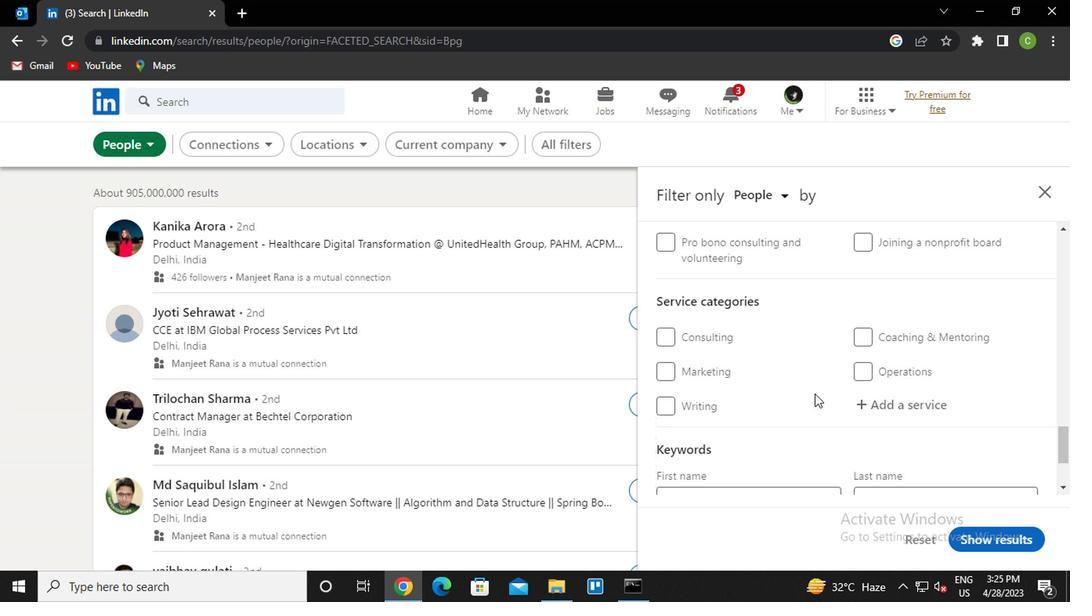 
Action: Mouse scrolled (810, 391) with delta (0, 1)
Screenshot: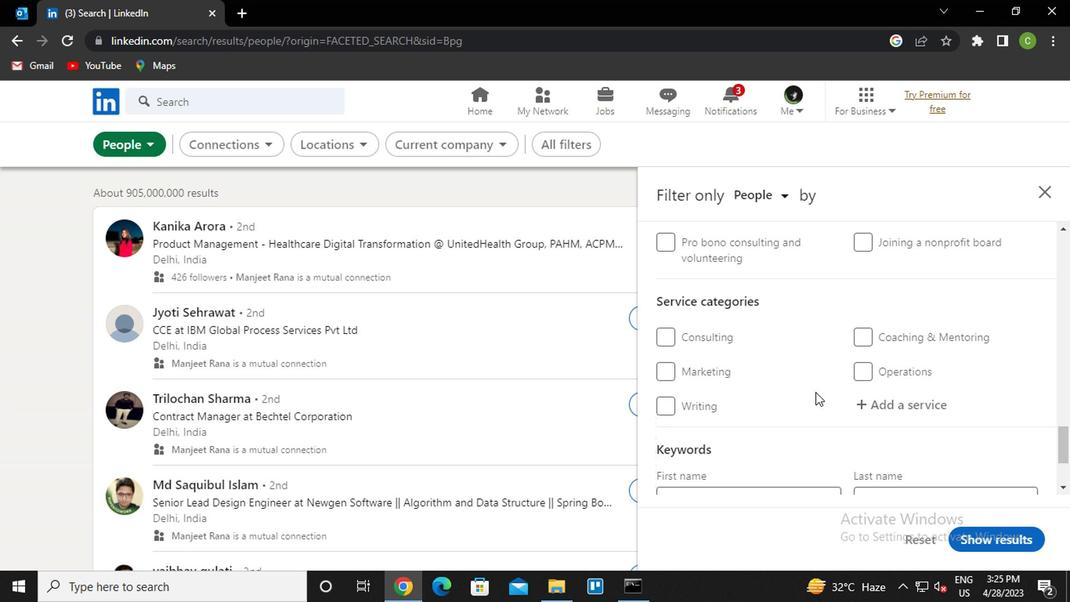 
Action: Mouse scrolled (810, 391) with delta (0, 1)
Screenshot: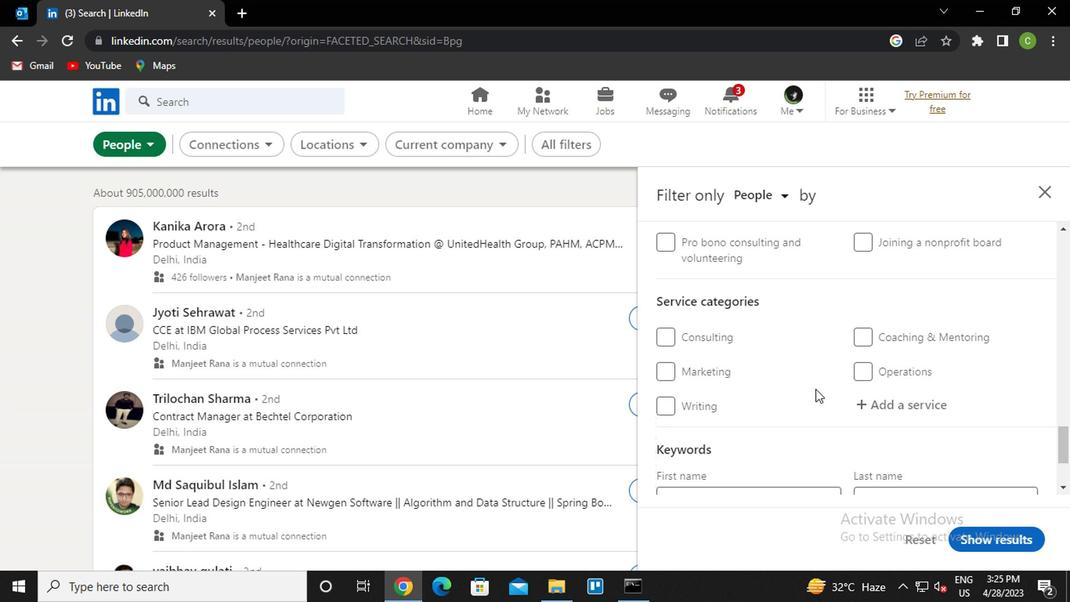 
Action: Mouse scrolled (810, 391) with delta (0, 1)
Screenshot: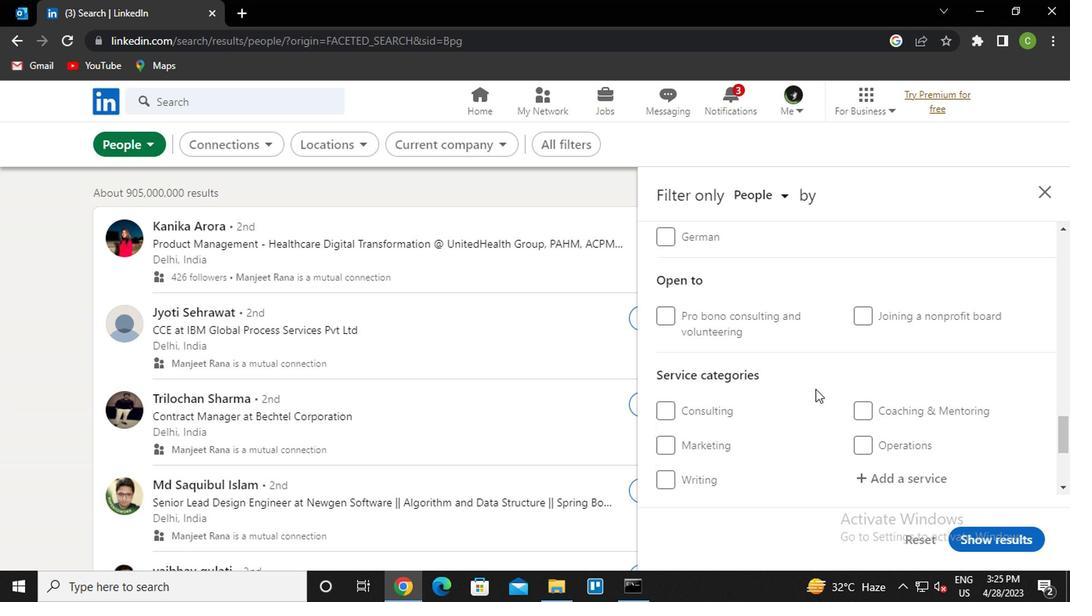 
Action: Mouse moved to (665, 370)
Screenshot: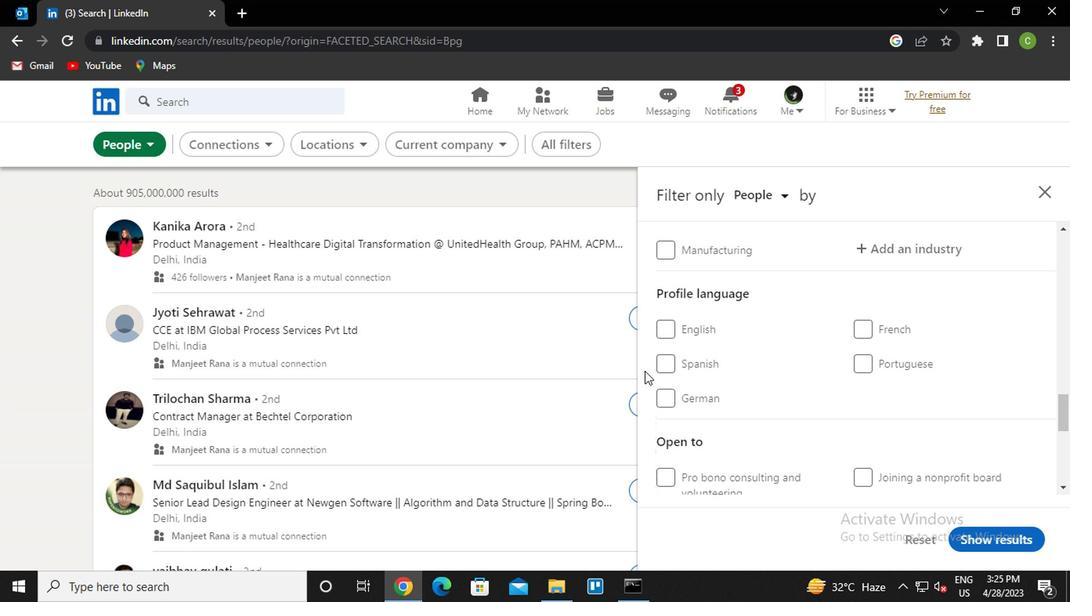 
Action: Mouse pressed left at (665, 370)
Screenshot: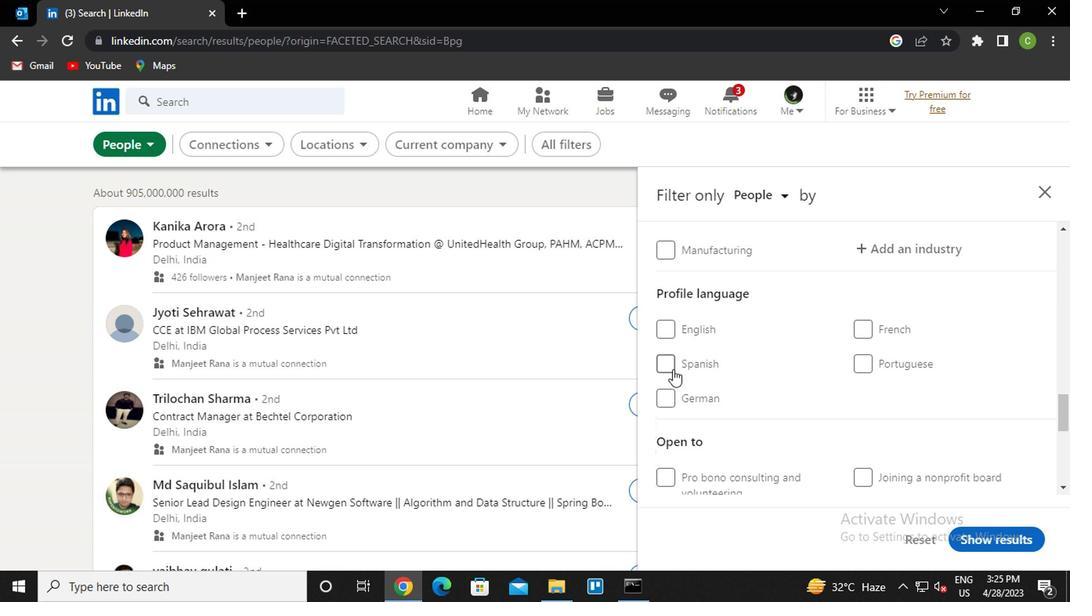 
Action: Mouse moved to (664, 368)
Screenshot: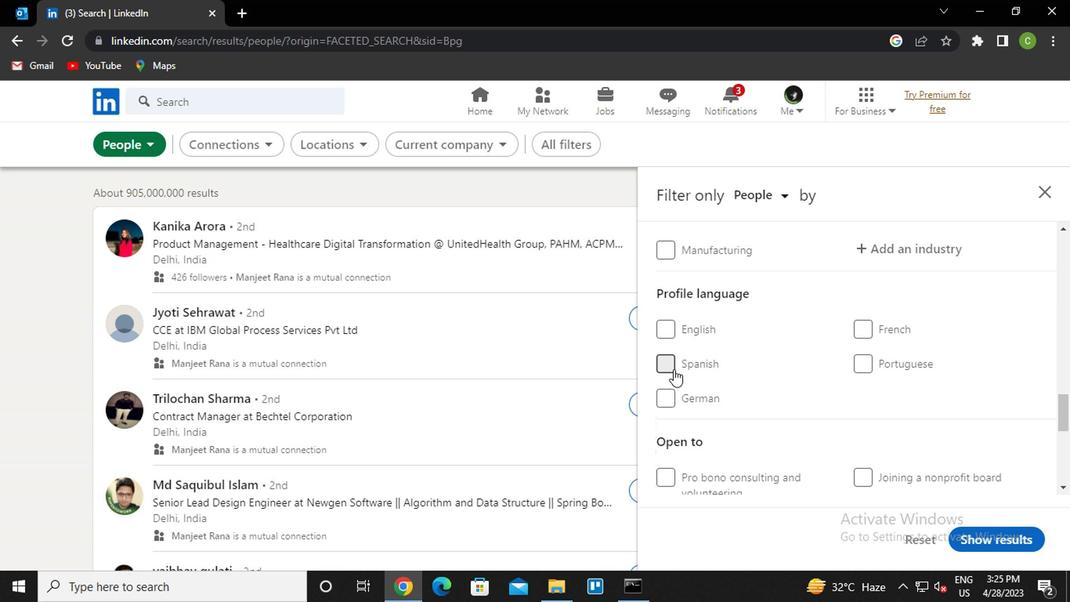 
Action: Mouse scrolled (664, 369) with delta (0, 1)
Screenshot: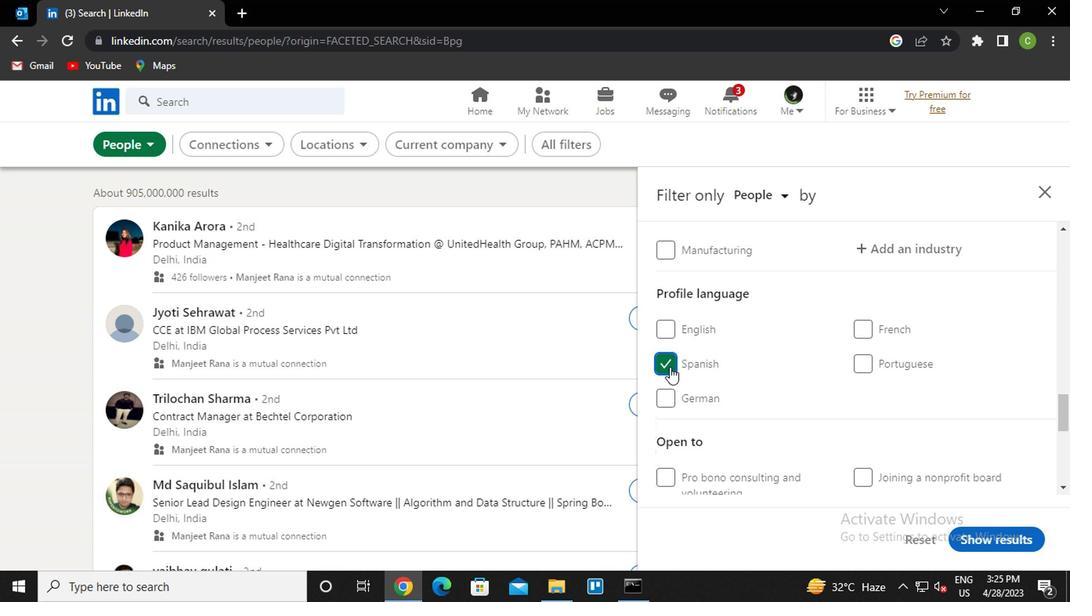 
Action: Mouse scrolled (664, 369) with delta (0, 1)
Screenshot: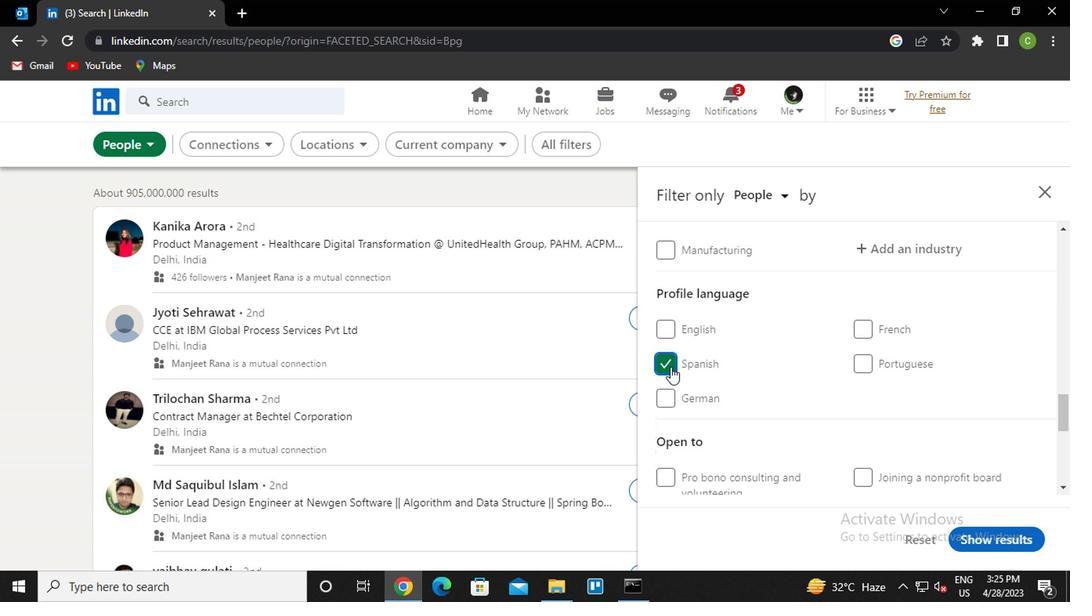 
Action: Mouse scrolled (664, 369) with delta (0, 1)
Screenshot: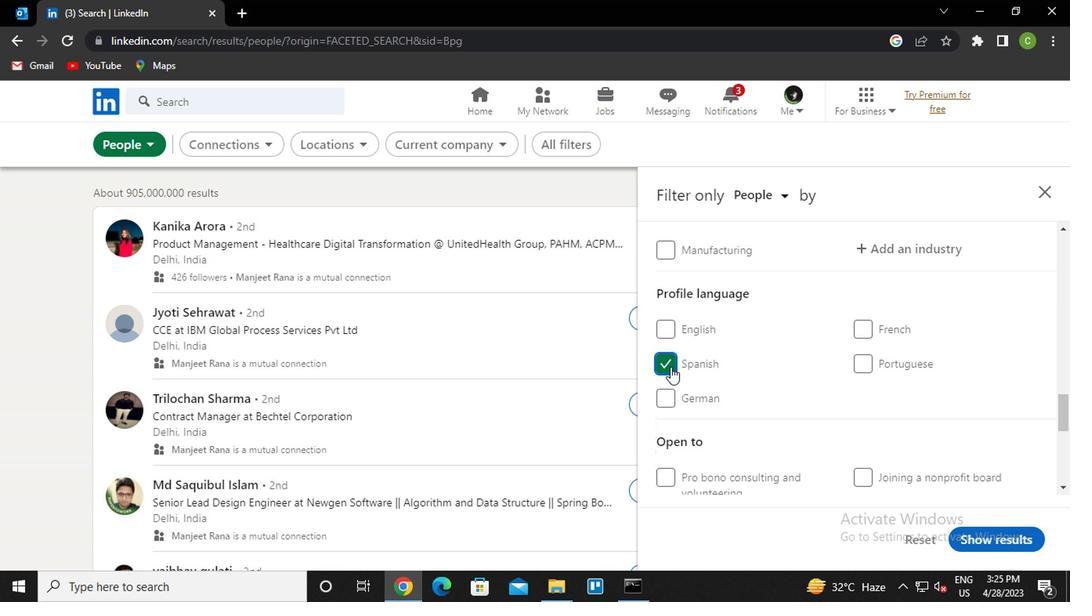 
Action: Mouse scrolled (664, 369) with delta (0, 1)
Screenshot: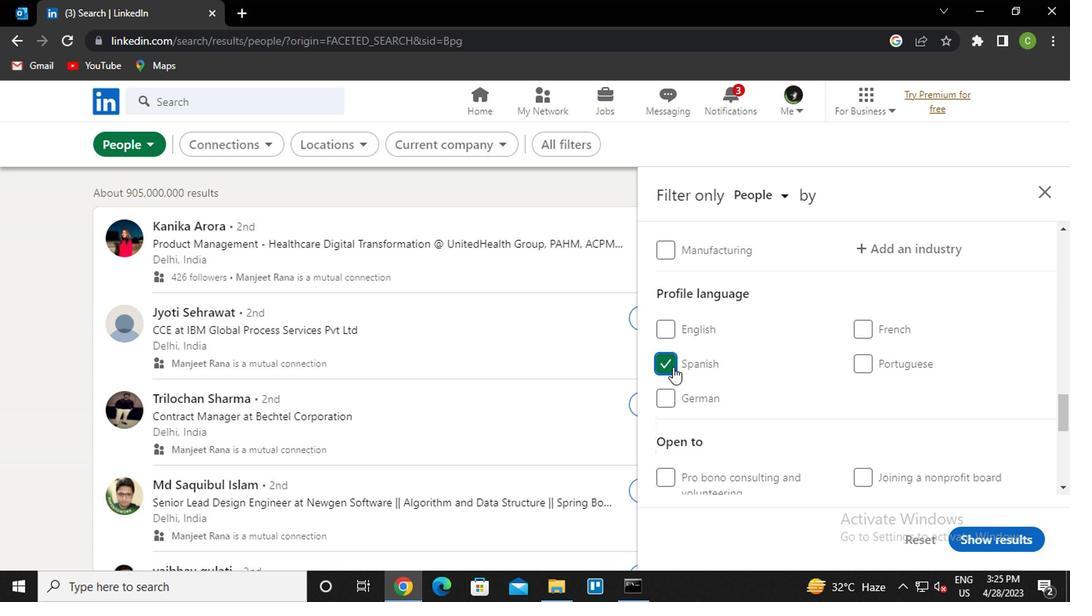 
Action: Mouse scrolled (664, 369) with delta (0, 1)
Screenshot: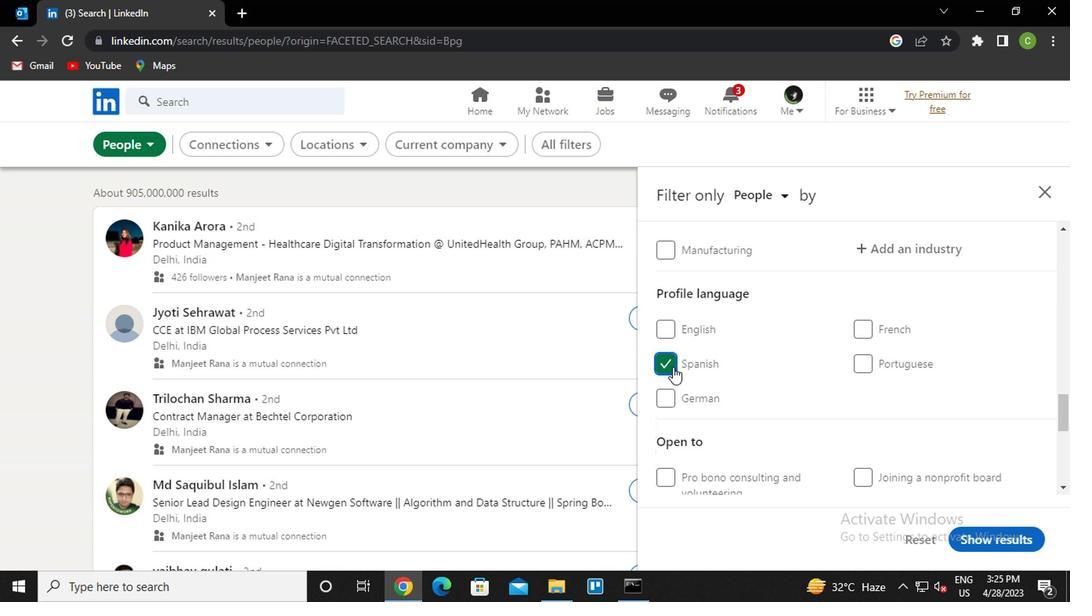 
Action: Mouse scrolled (664, 369) with delta (0, 1)
Screenshot: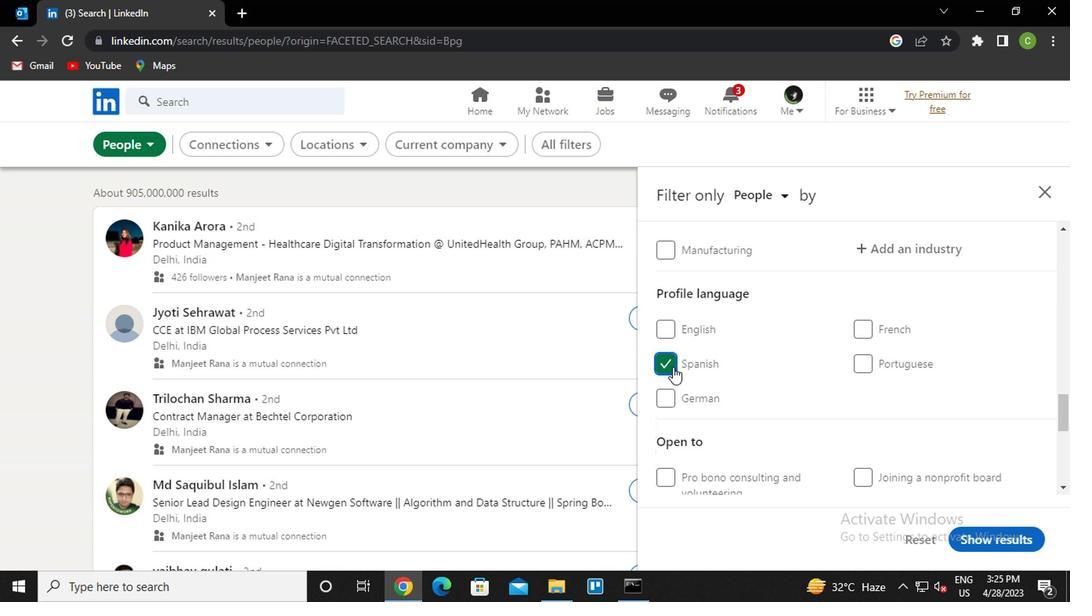 
Action: Mouse moved to (911, 242)
Screenshot: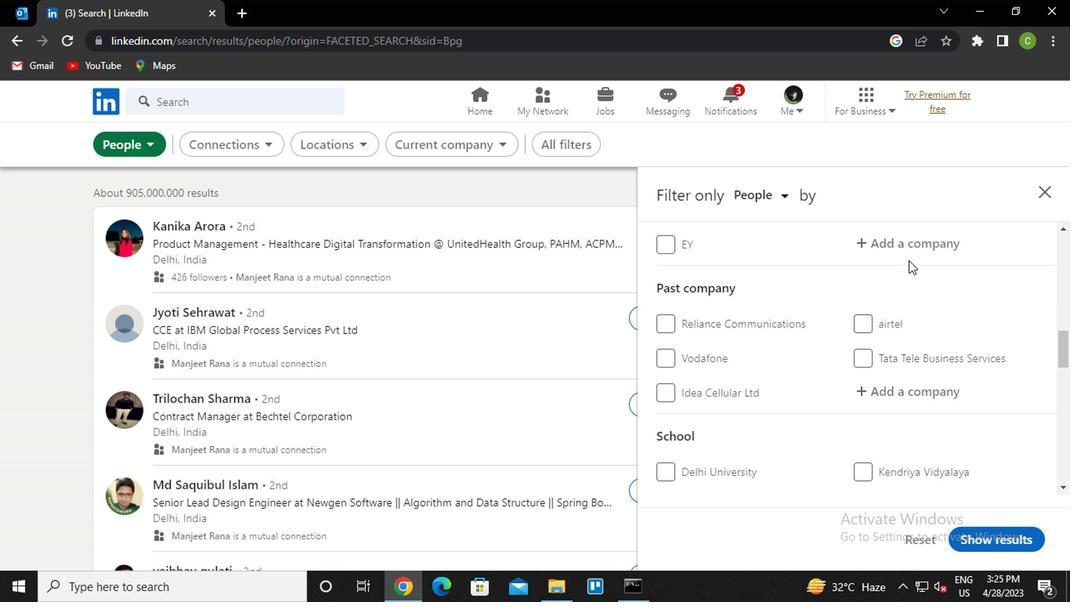 
Action: Mouse pressed left at (911, 242)
Screenshot: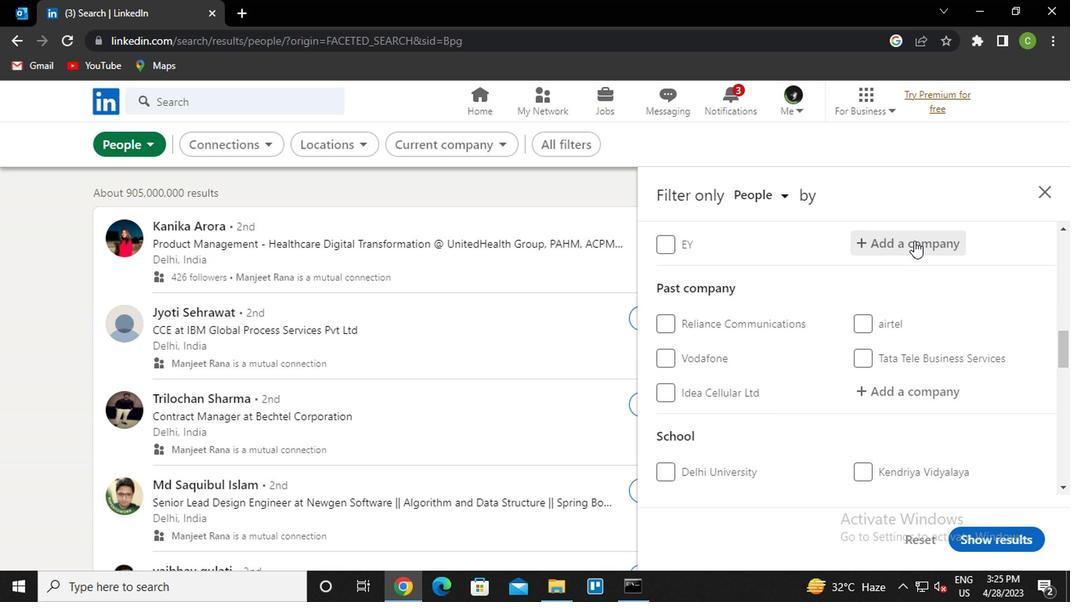 
Action: Key pressed <Key.caps_lock>P<Key.caps_lock>RATT<Key.space><Key.shift>&<Key.down><Key.enter>
Screenshot: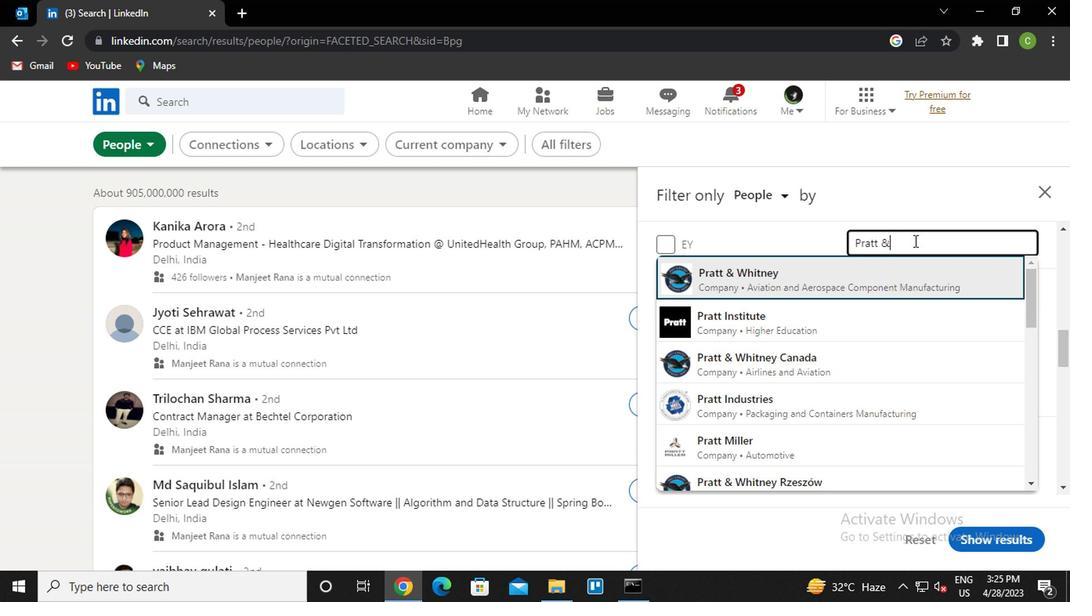 
Action: Mouse moved to (879, 323)
Screenshot: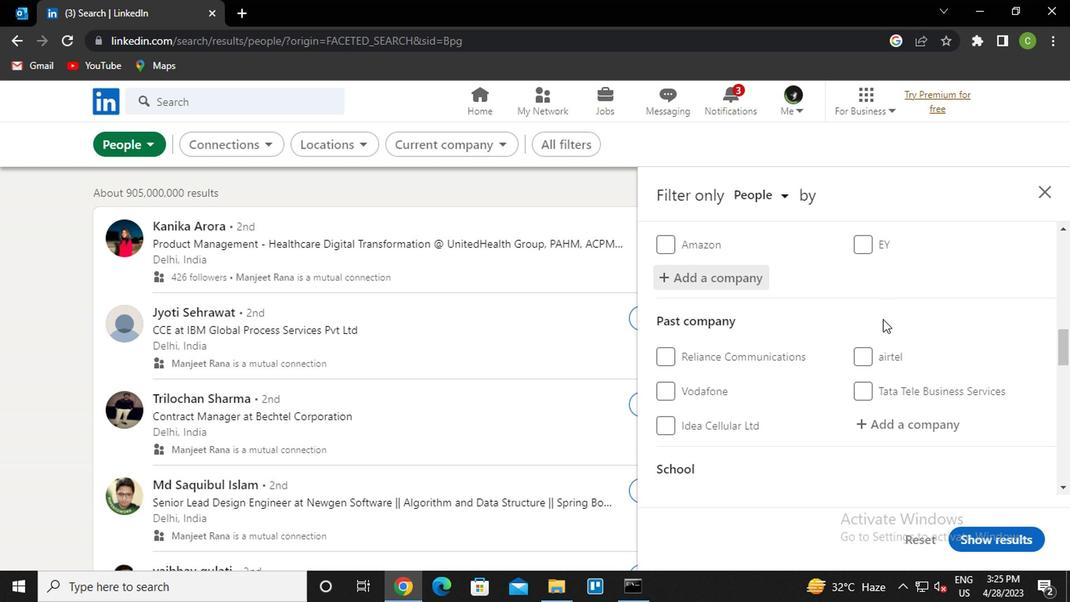 
Action: Mouse scrolled (879, 322) with delta (0, -1)
Screenshot: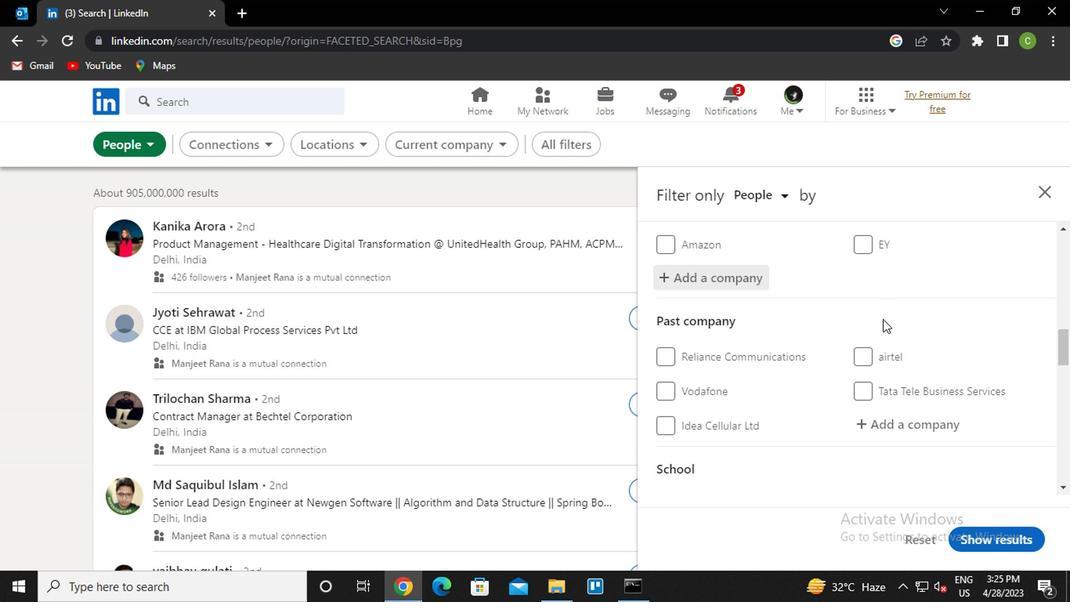 
Action: Mouse moved to (877, 325)
Screenshot: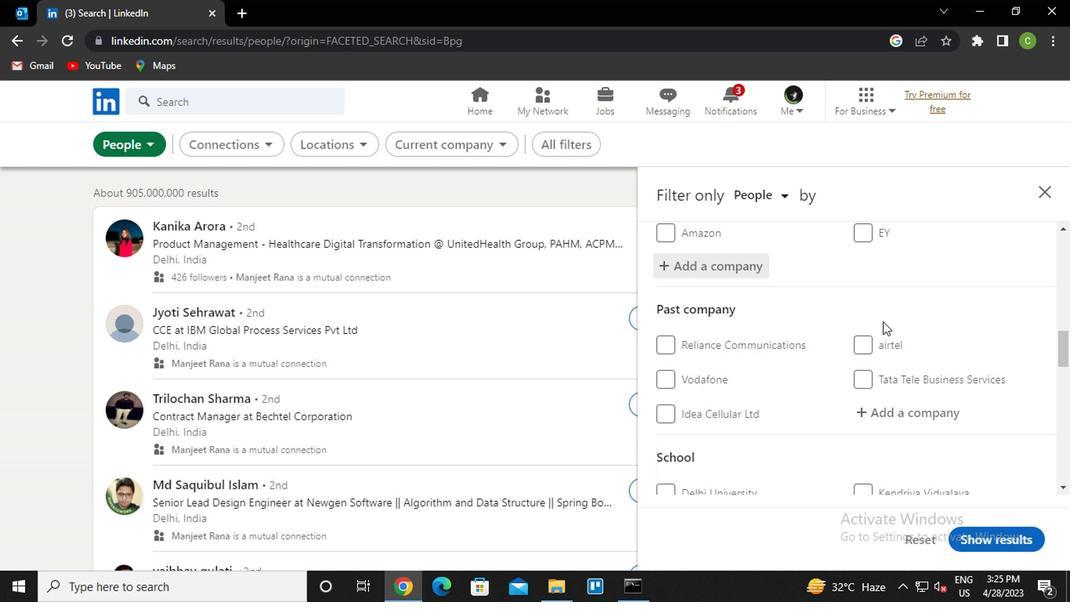 
Action: Mouse scrolled (877, 324) with delta (0, -1)
Screenshot: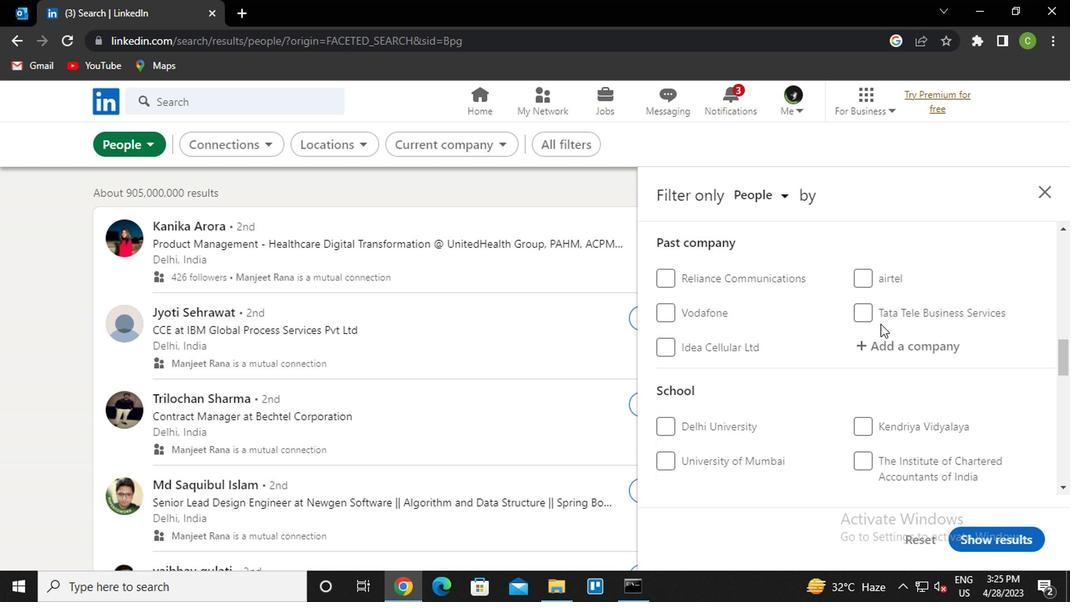 
Action: Mouse scrolled (877, 324) with delta (0, -1)
Screenshot: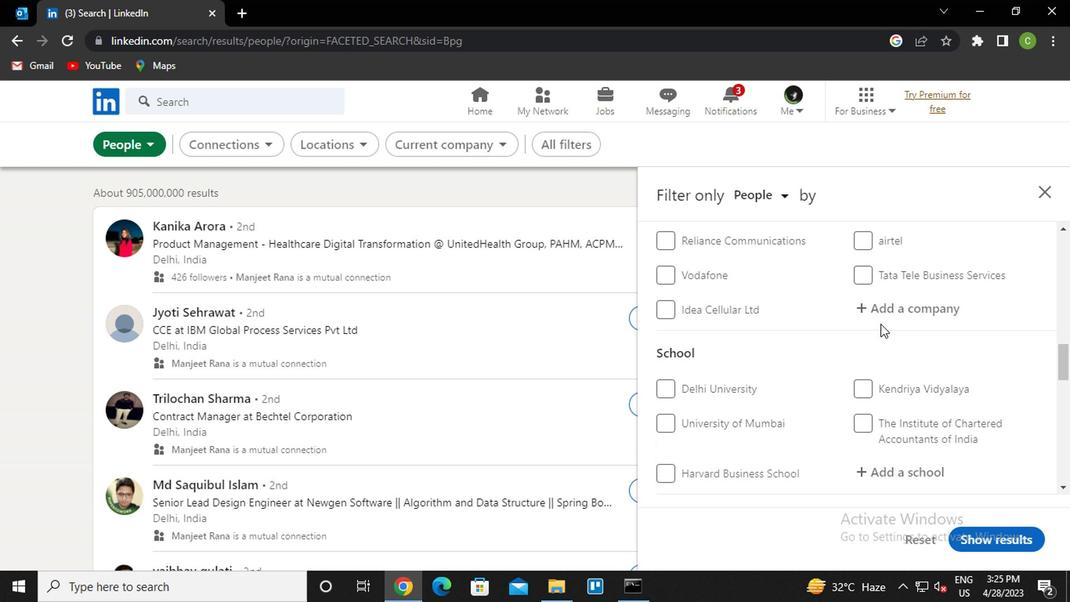 
Action: Mouse moved to (867, 354)
Screenshot: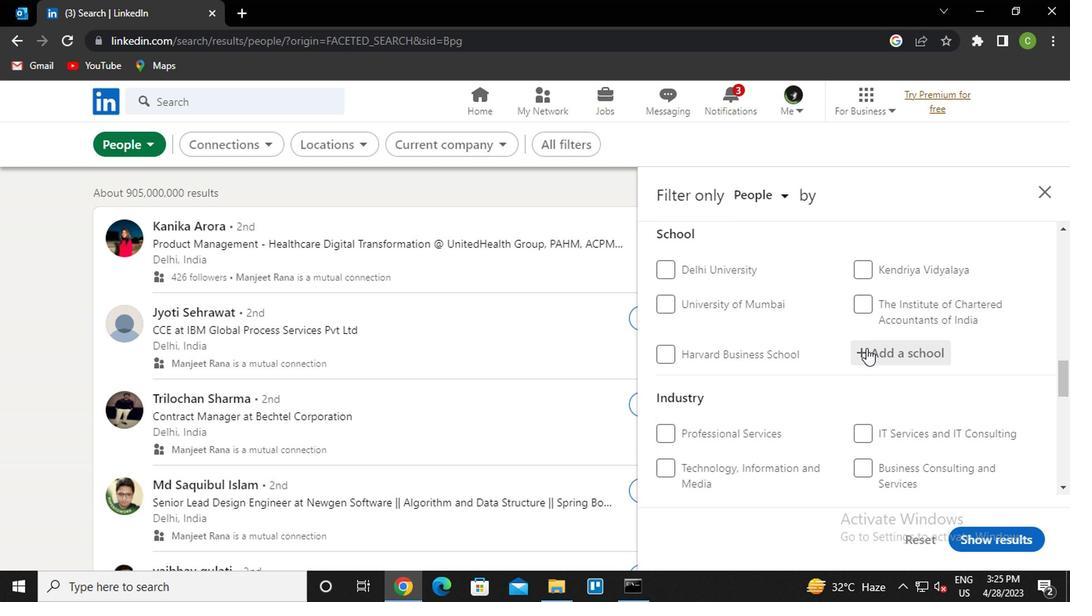 
Action: Mouse pressed left at (867, 354)
Screenshot: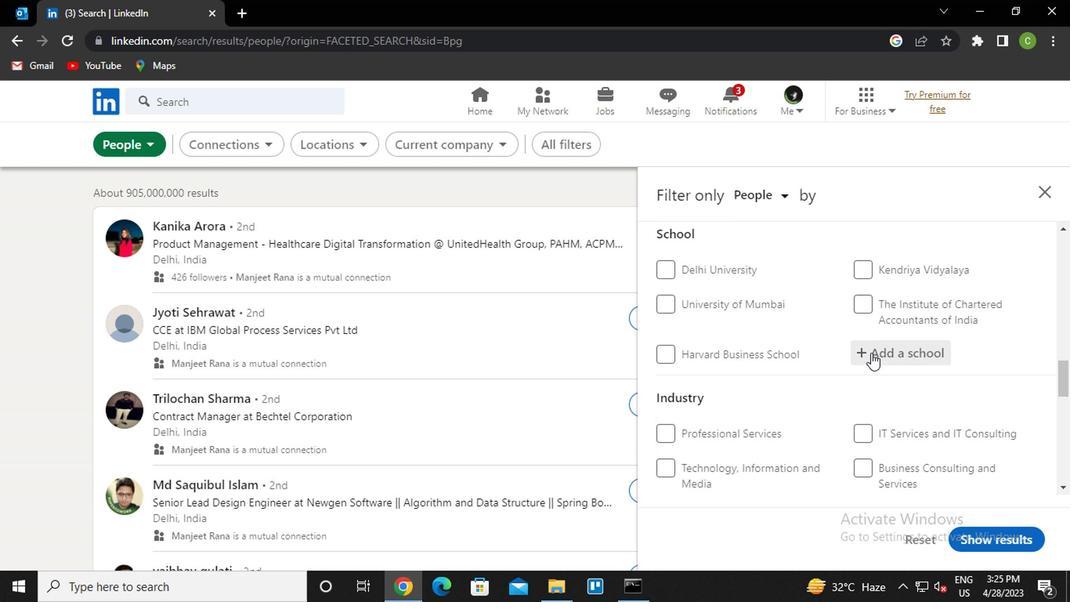 
Action: Mouse moved to (867, 355)
Screenshot: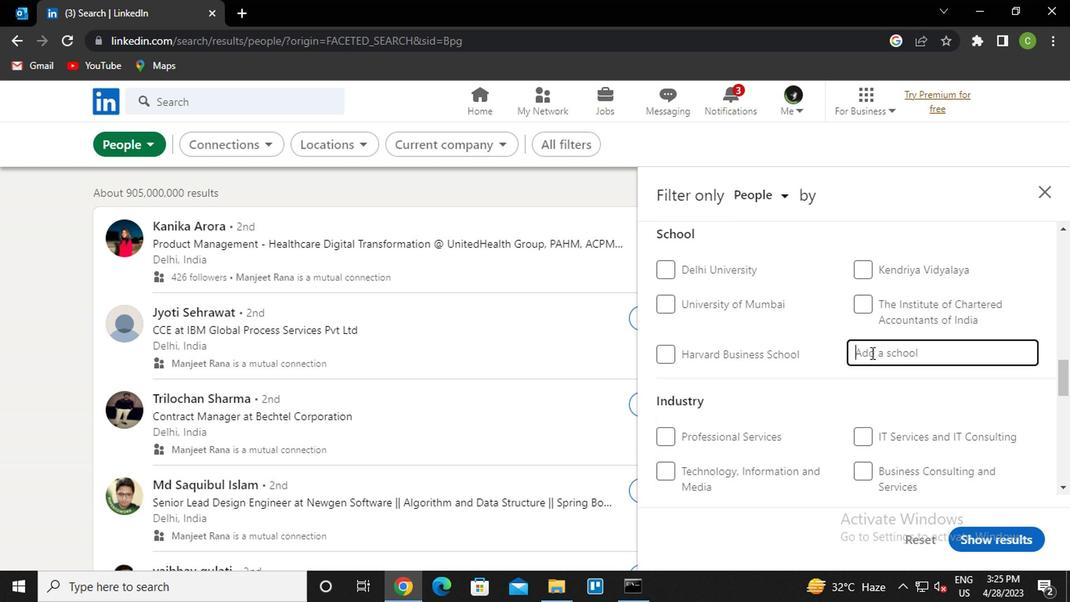 
Action: Key pressed <Key.caps_lock>N<Key.caps_lock>ALANDA<Key.space>A<Key.backspace>OPEN<Key.down><Key.enter>
Screenshot: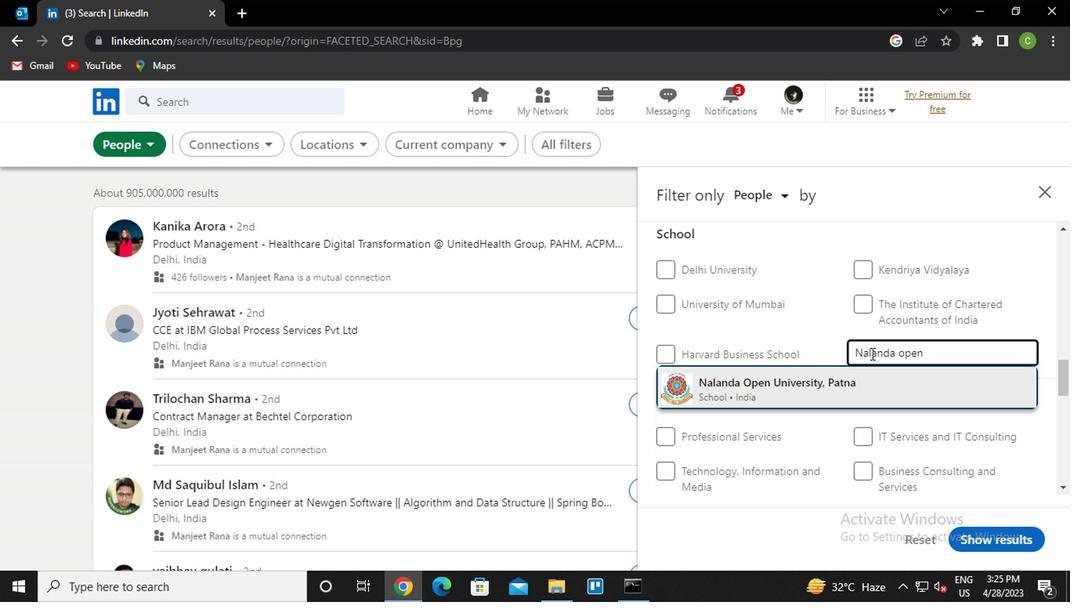 
Action: Mouse moved to (841, 393)
Screenshot: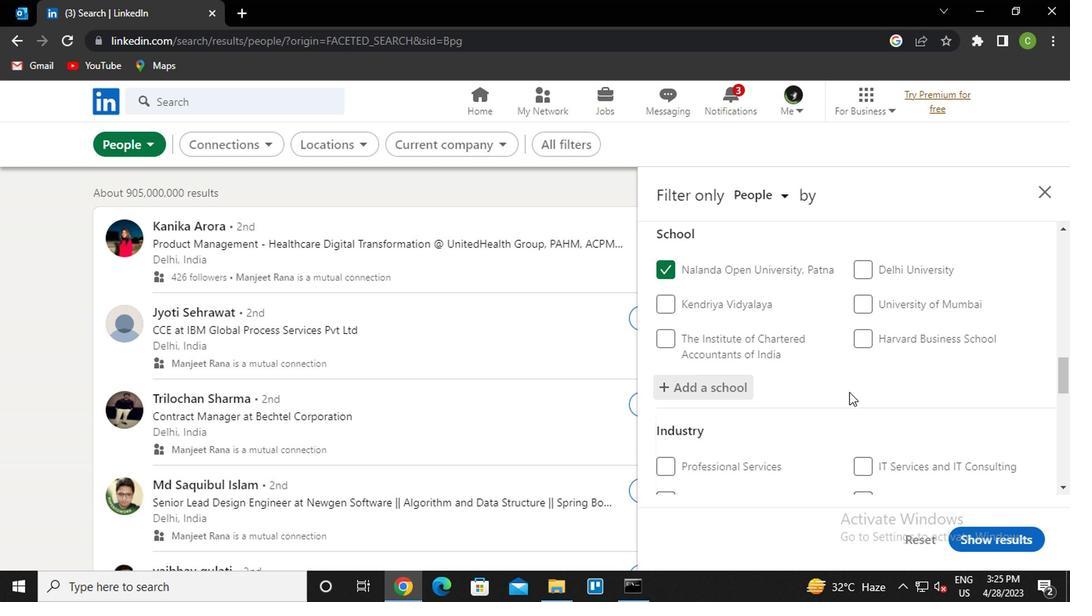 
Action: Mouse scrolled (841, 392) with delta (0, 0)
Screenshot: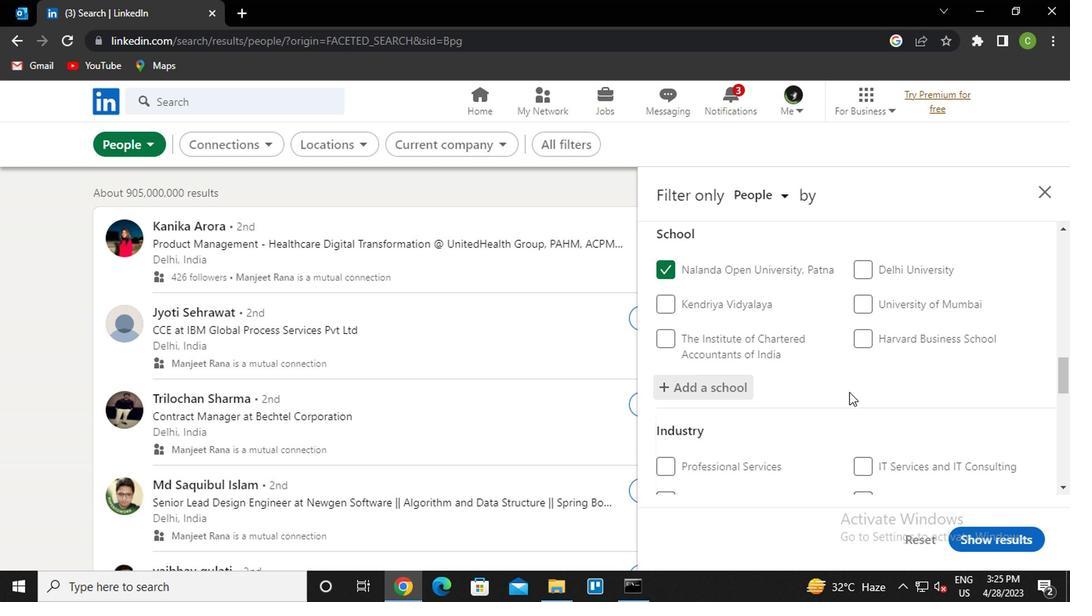 
Action: Mouse moved to (838, 400)
Screenshot: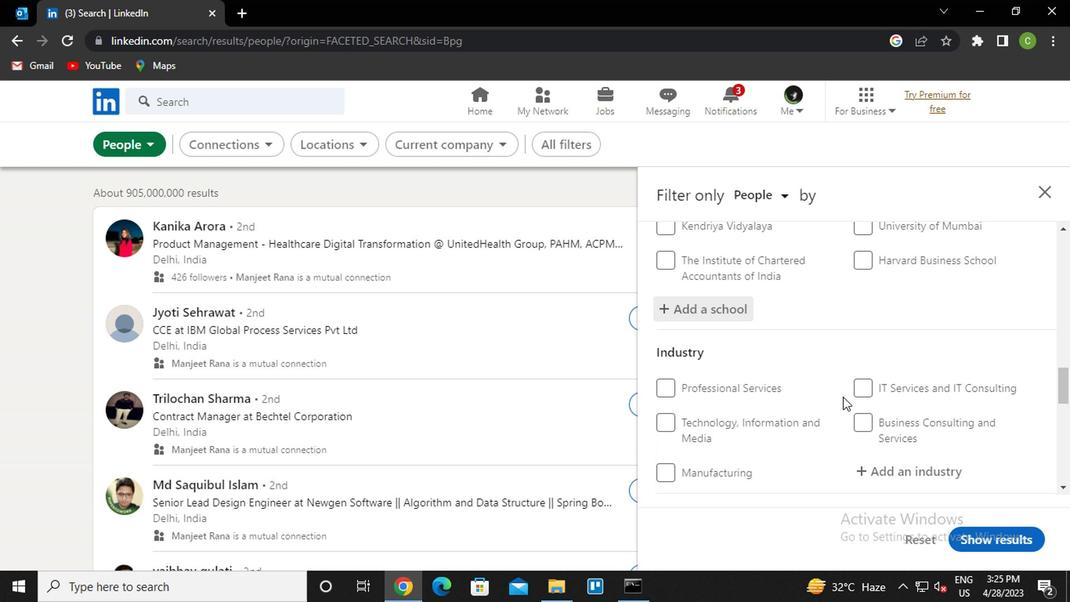 
Action: Mouse scrolled (838, 399) with delta (0, -1)
Screenshot: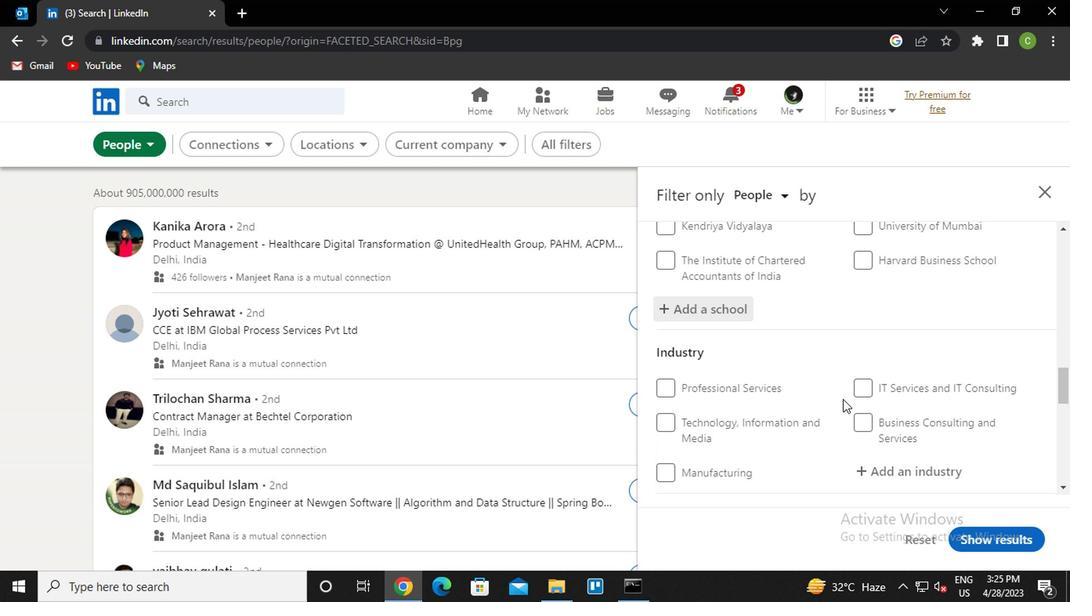 
Action: Mouse moved to (901, 400)
Screenshot: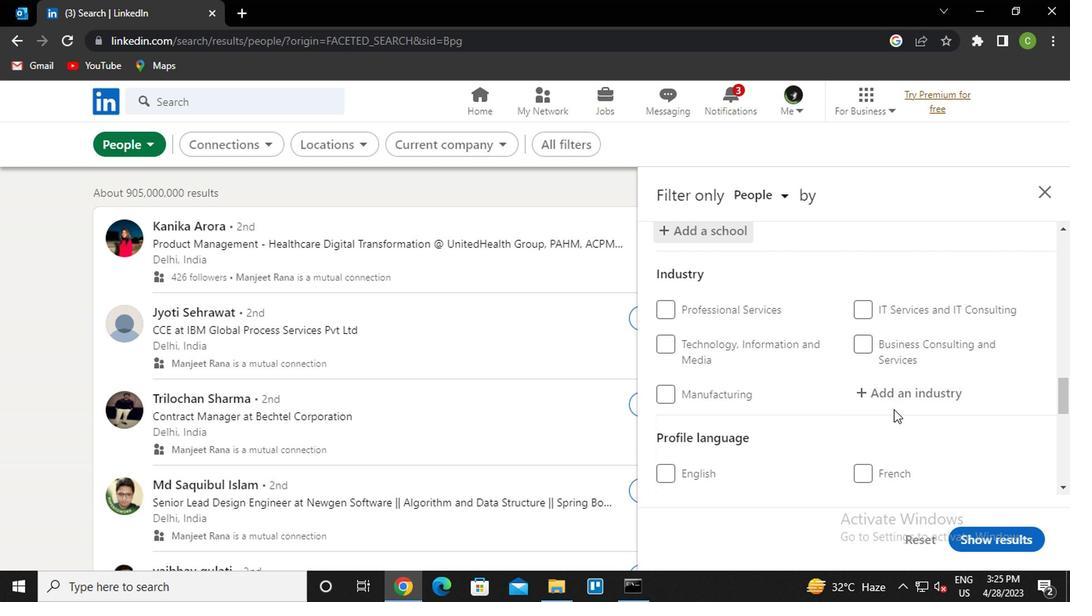 
Action: Mouse pressed left at (901, 400)
Screenshot: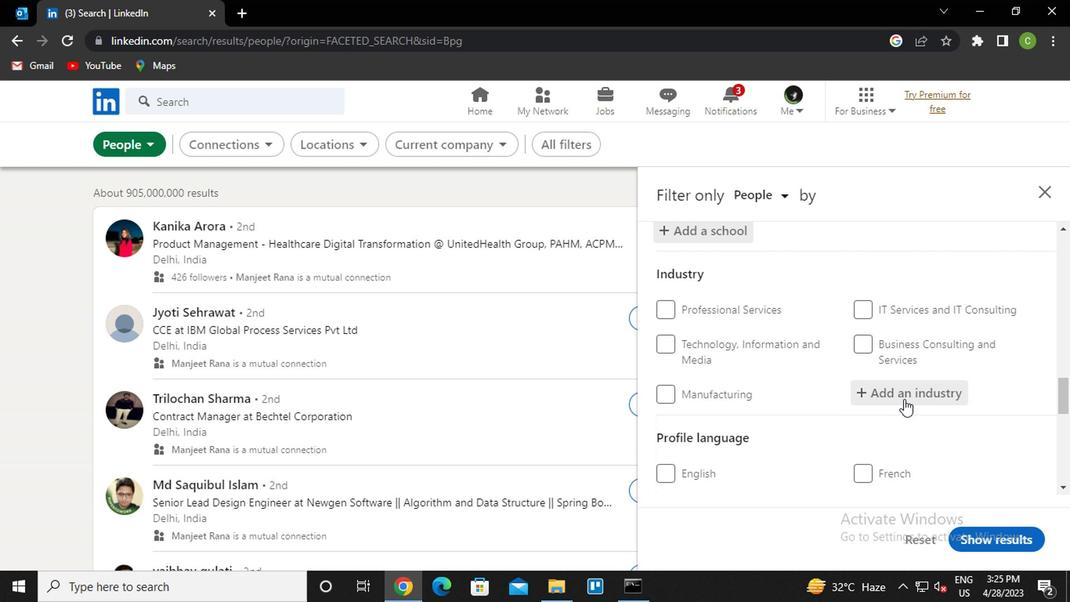 
Action: Key pressed <Key.caps_lock>M<Key.caps_lock>USE
Screenshot: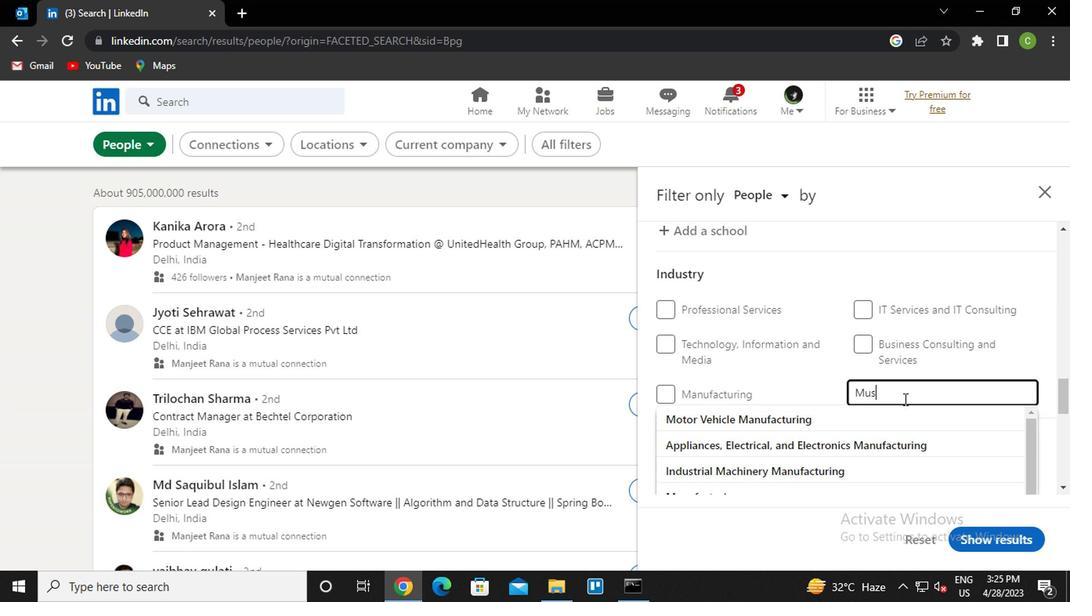 
Action: Mouse moved to (901, 399)
Screenshot: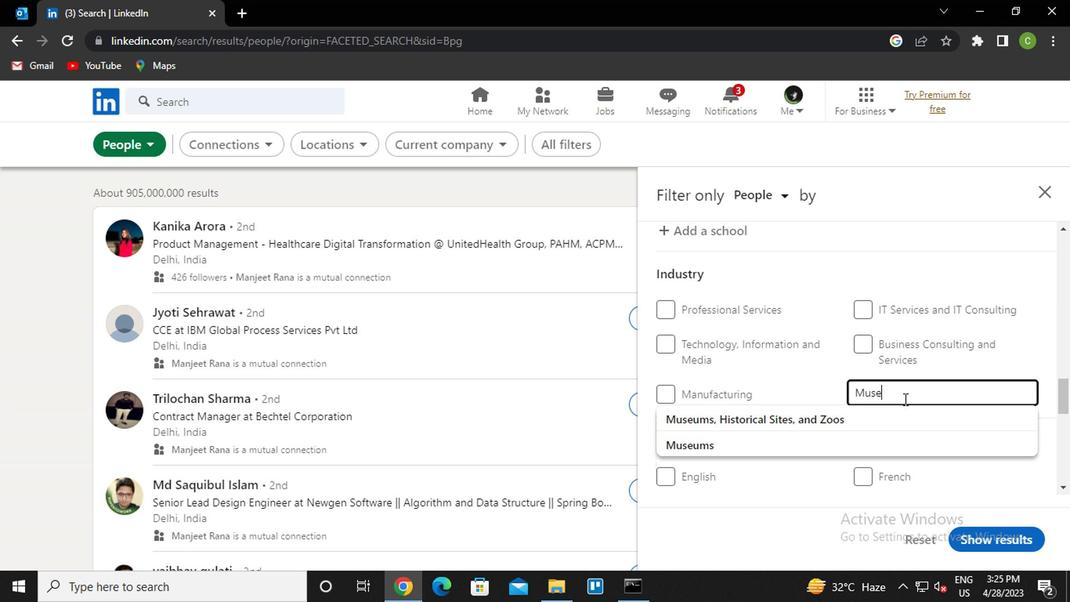 
Action: Key pressed <Key.down><Key.enter>
Screenshot: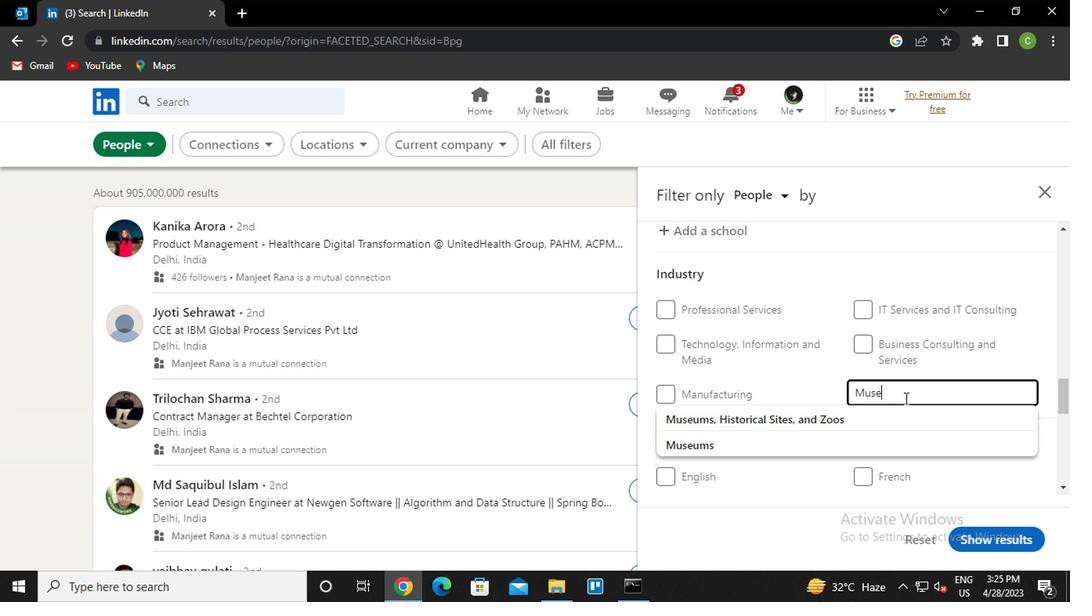 
Action: Mouse moved to (890, 404)
Screenshot: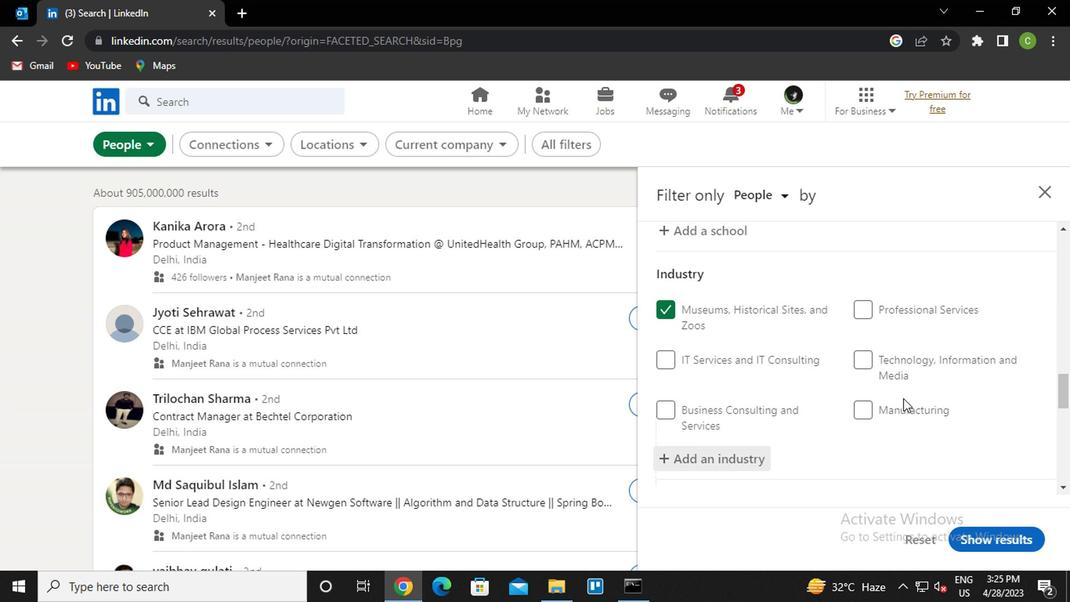 
Action: Mouse scrolled (890, 403) with delta (0, -1)
Screenshot: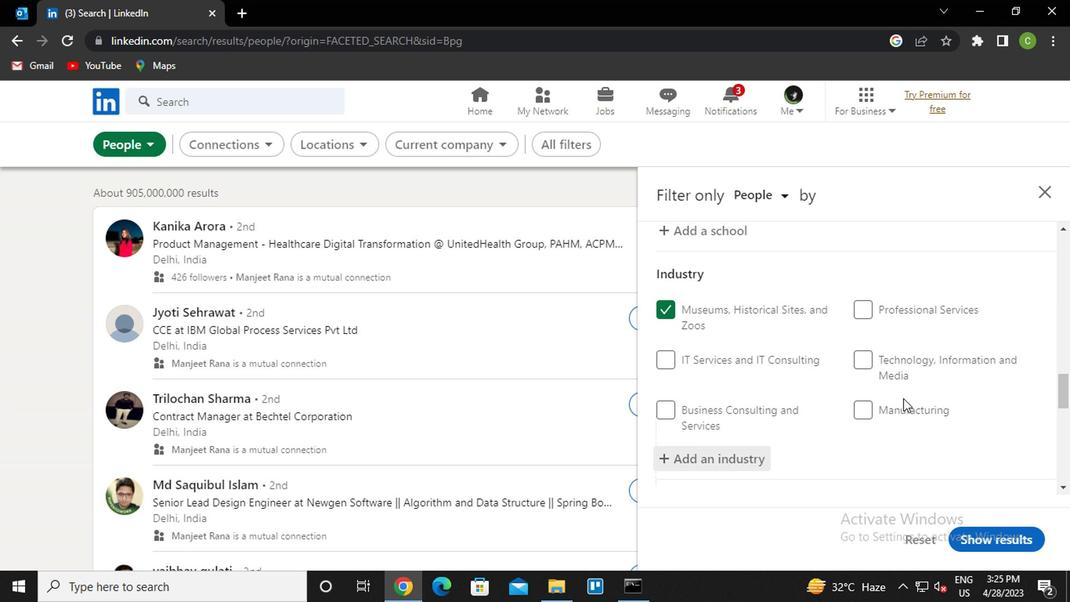 
Action: Mouse scrolled (890, 403) with delta (0, -1)
Screenshot: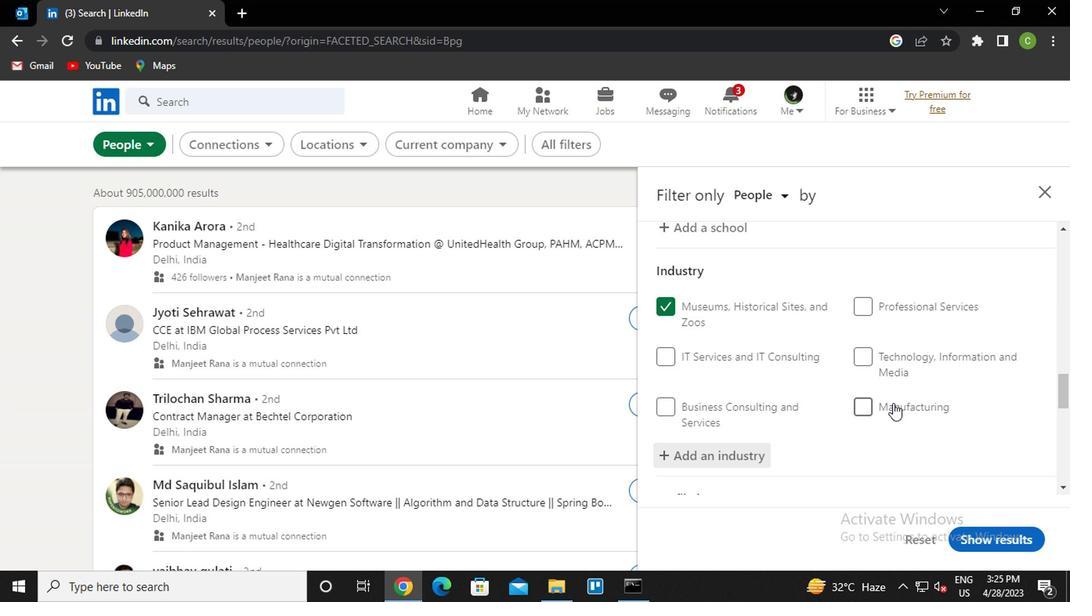 
Action: Mouse scrolled (890, 403) with delta (0, -1)
Screenshot: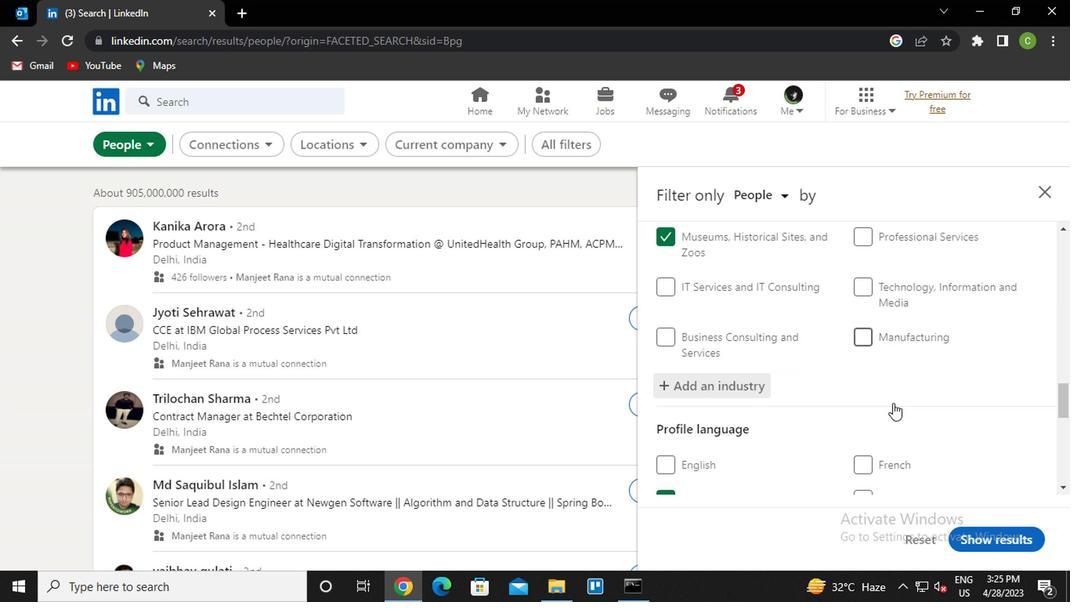 
Action: Mouse scrolled (890, 403) with delta (0, -1)
Screenshot: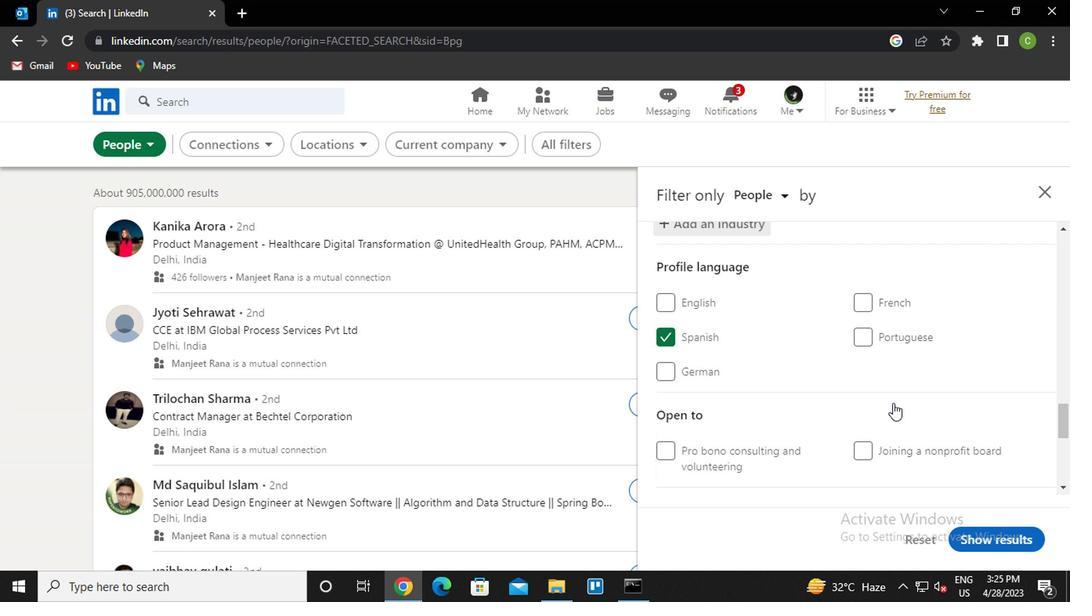 
Action: Mouse scrolled (890, 403) with delta (0, -1)
Screenshot: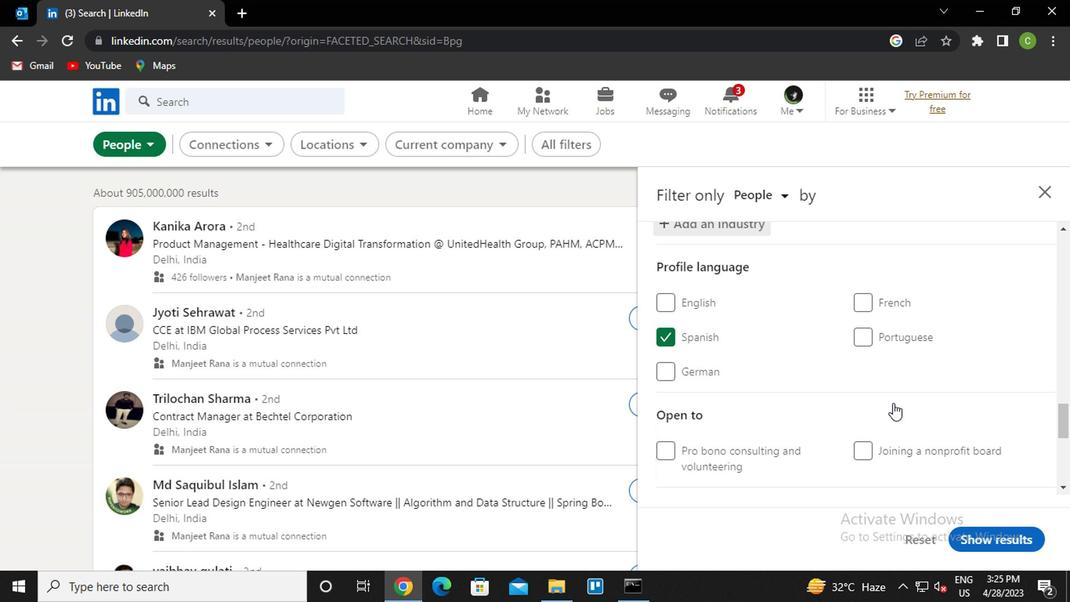 
Action: Mouse moved to (901, 453)
Screenshot: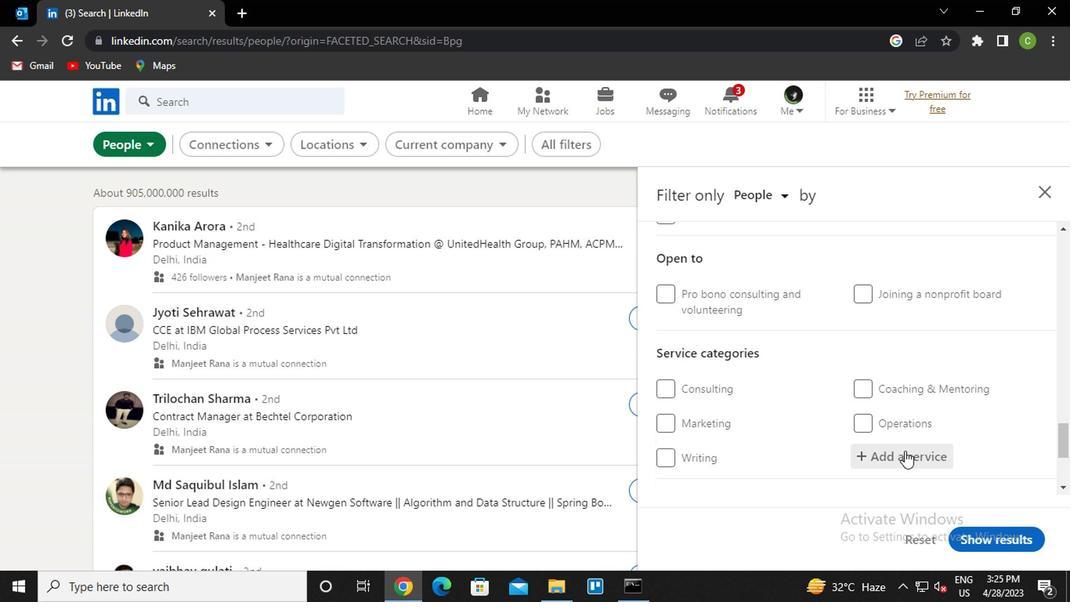 
Action: Mouse scrolled (901, 452) with delta (0, 0)
Screenshot: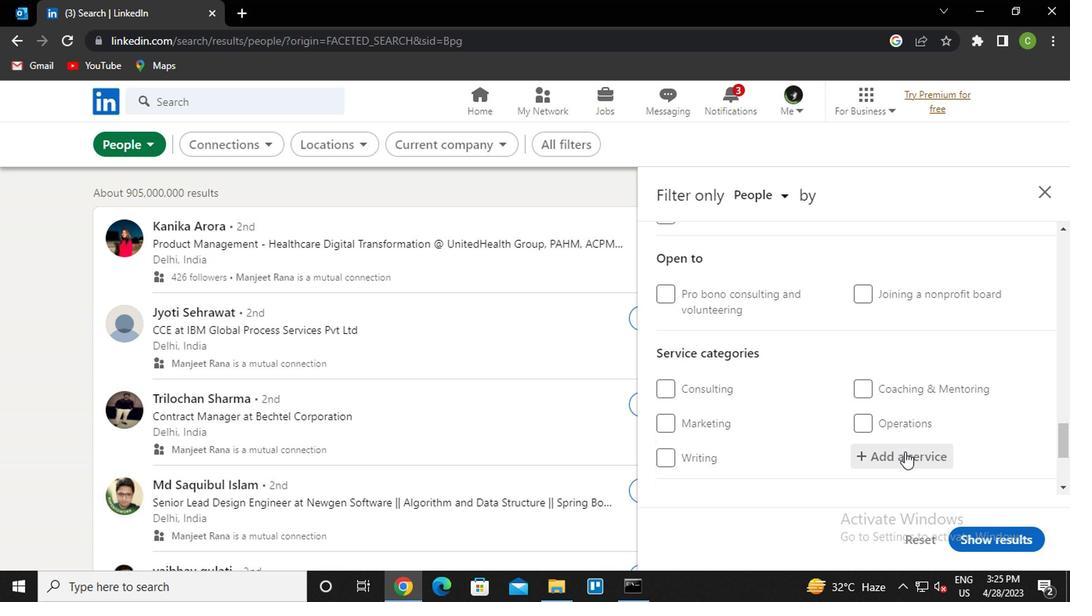
Action: Mouse moved to (901, 449)
Screenshot: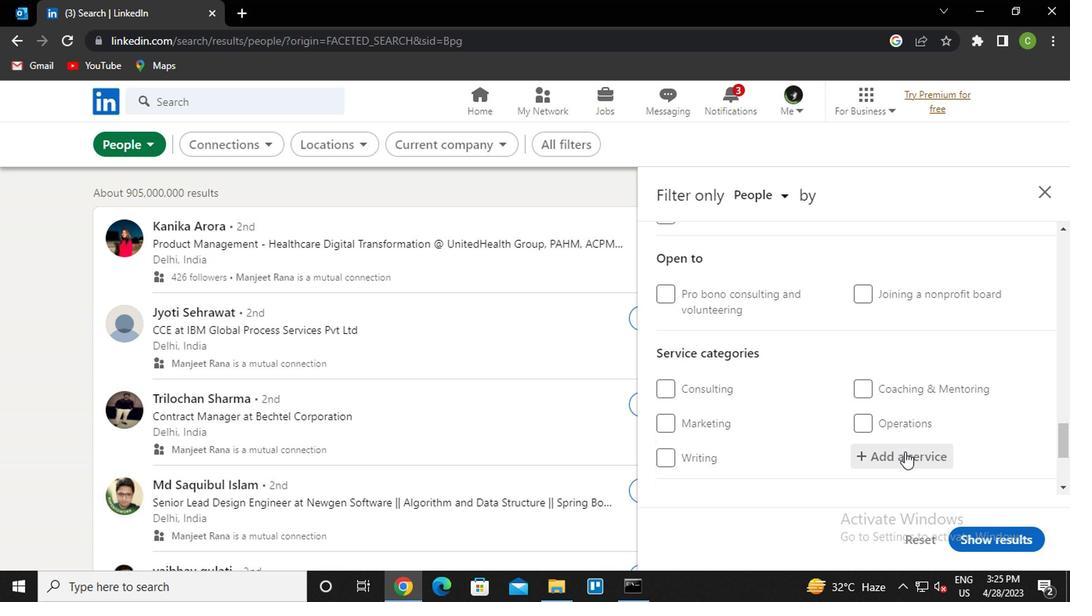 
Action: Mouse scrolled (901, 448) with delta (0, 0)
Screenshot: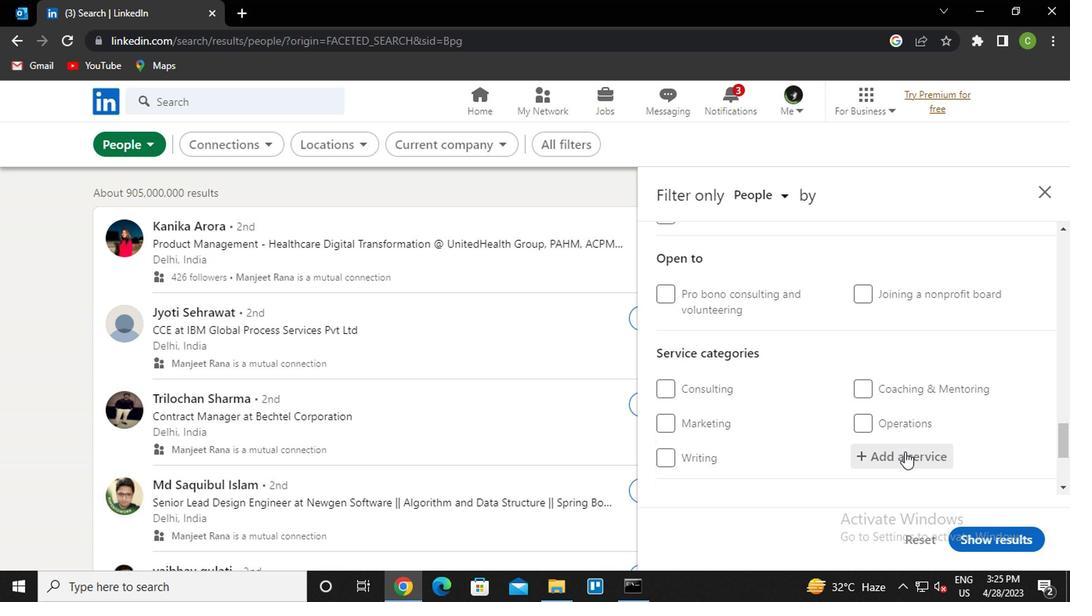 
Action: Mouse moved to (918, 307)
Screenshot: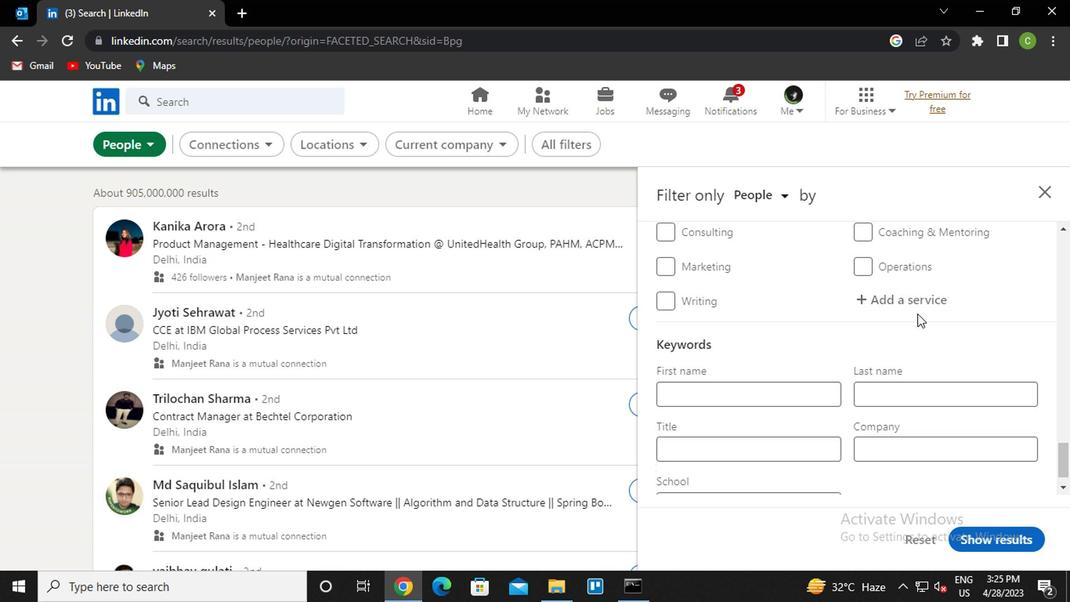 
Action: Mouse pressed left at (918, 307)
Screenshot: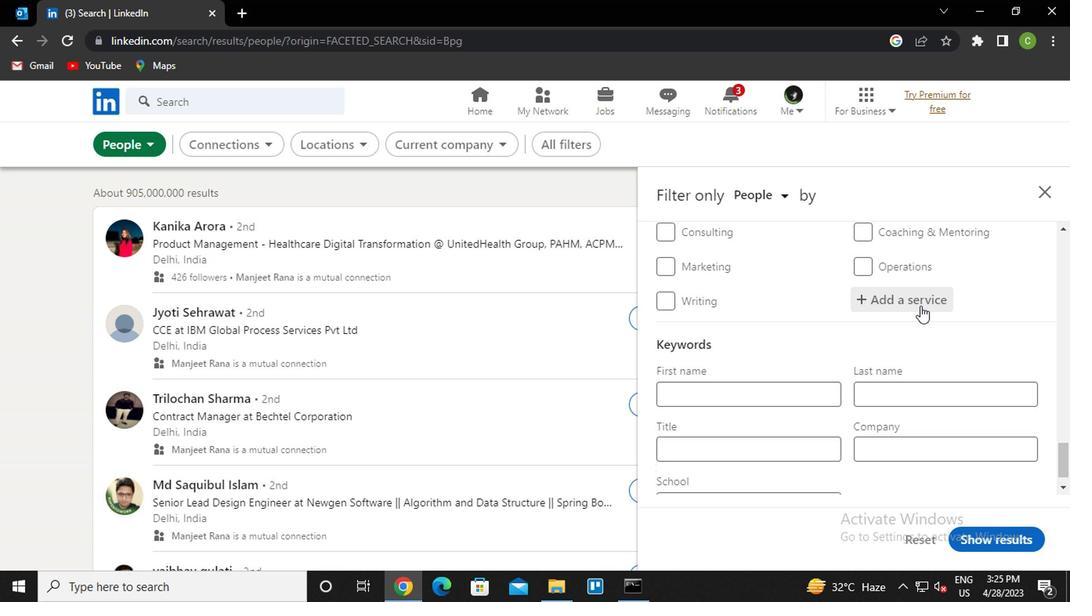 
Action: Key pressed <Key.caps_lock>P<Key.caps_lock>UBLI<Key.down><Key.down><Key.enter>
Screenshot: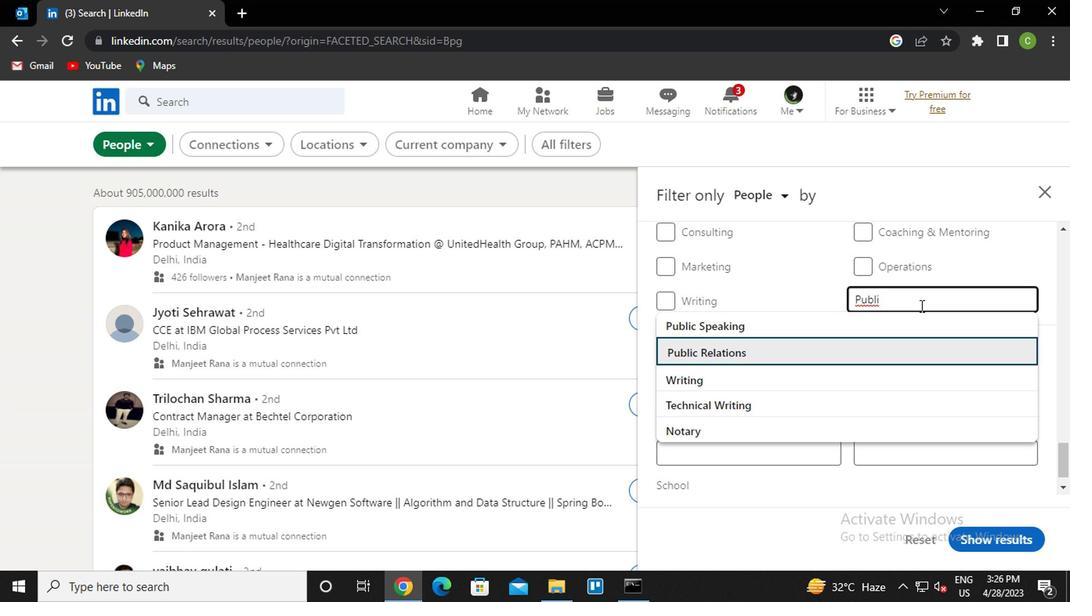 
Action: Mouse moved to (876, 351)
Screenshot: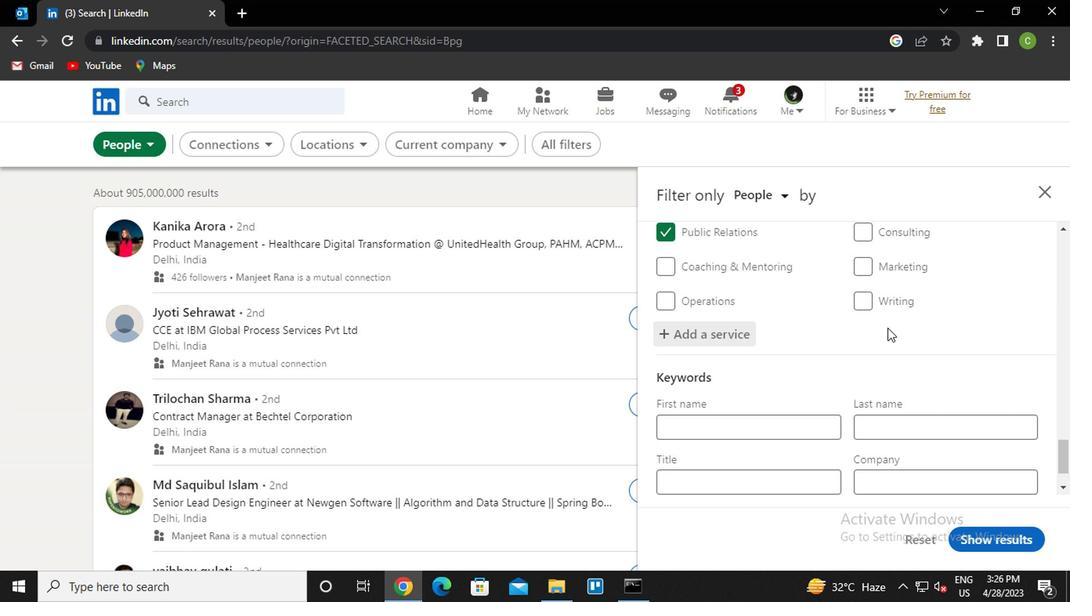 
Action: Mouse scrolled (876, 350) with delta (0, 0)
Screenshot: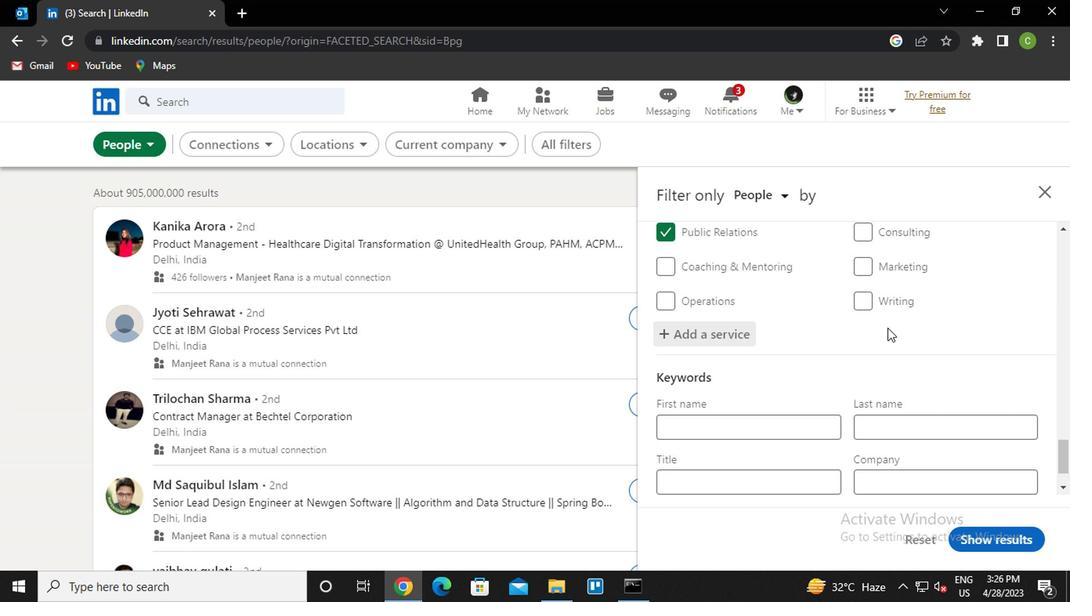 
Action: Mouse scrolled (876, 350) with delta (0, 0)
Screenshot: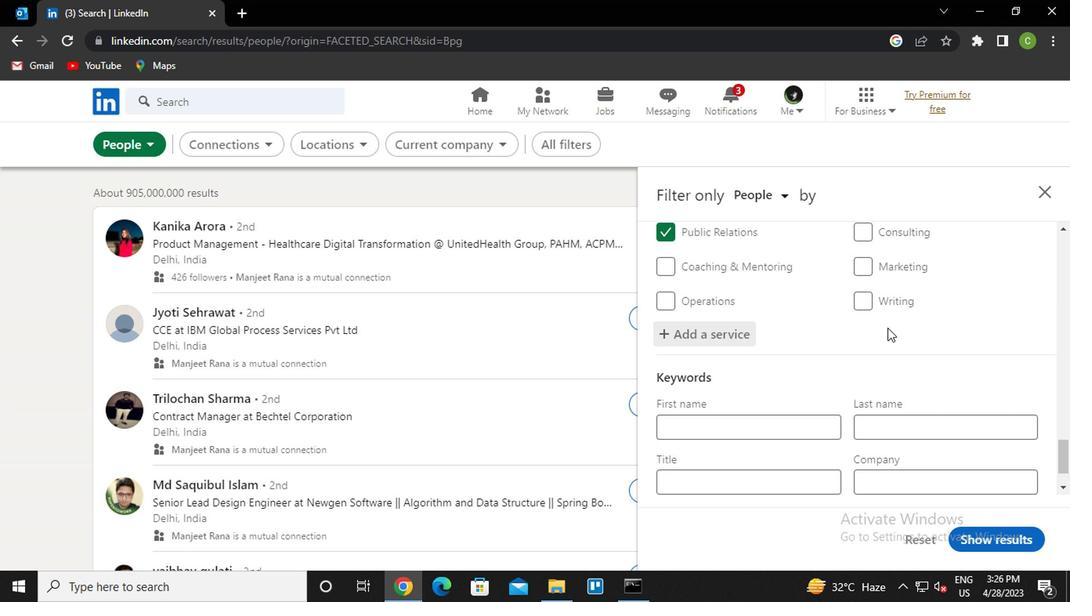 
Action: Mouse scrolled (876, 350) with delta (0, 0)
Screenshot: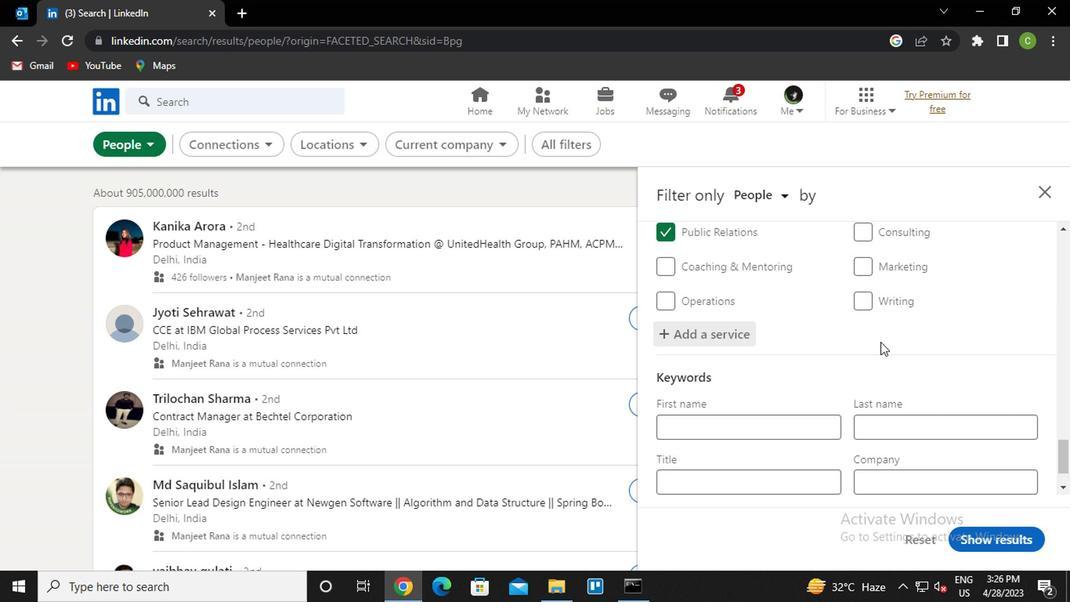 
Action: Mouse scrolled (876, 350) with delta (0, 0)
Screenshot: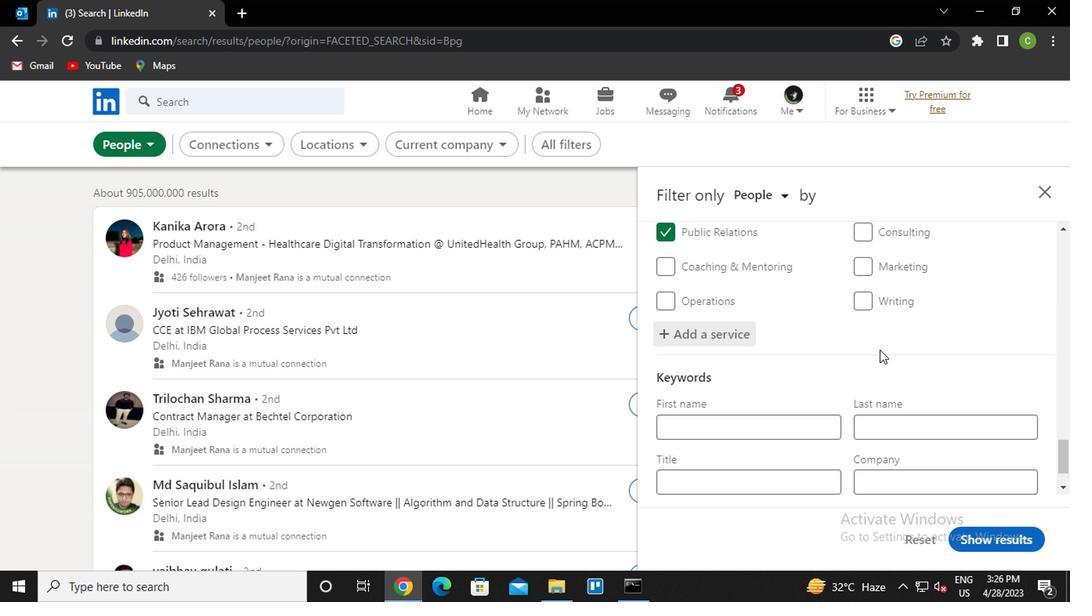 
Action: Mouse scrolled (876, 350) with delta (0, 0)
Screenshot: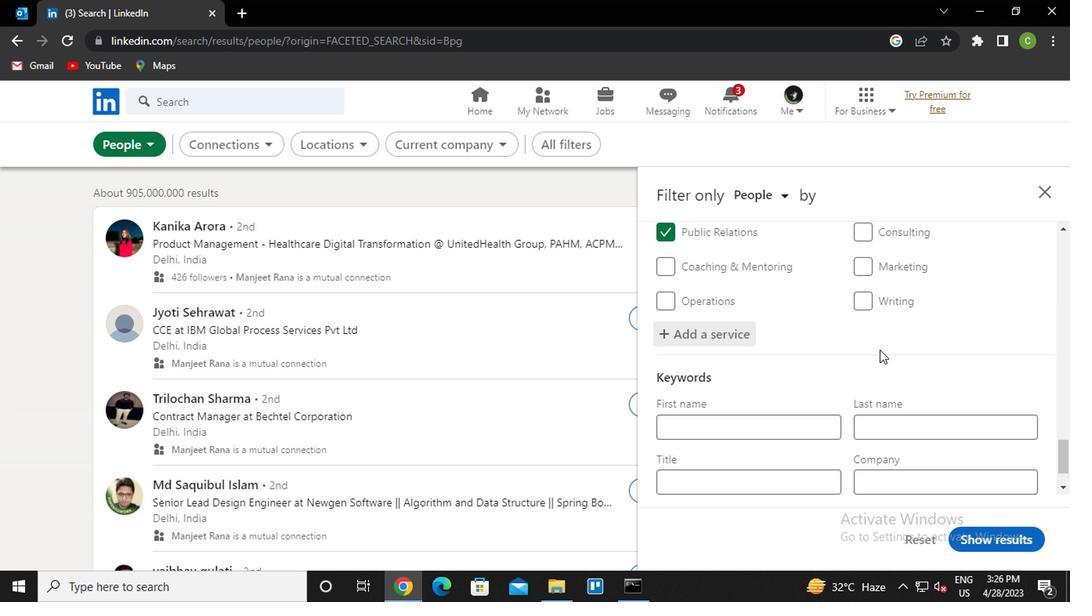 
Action: Mouse moved to (774, 416)
Screenshot: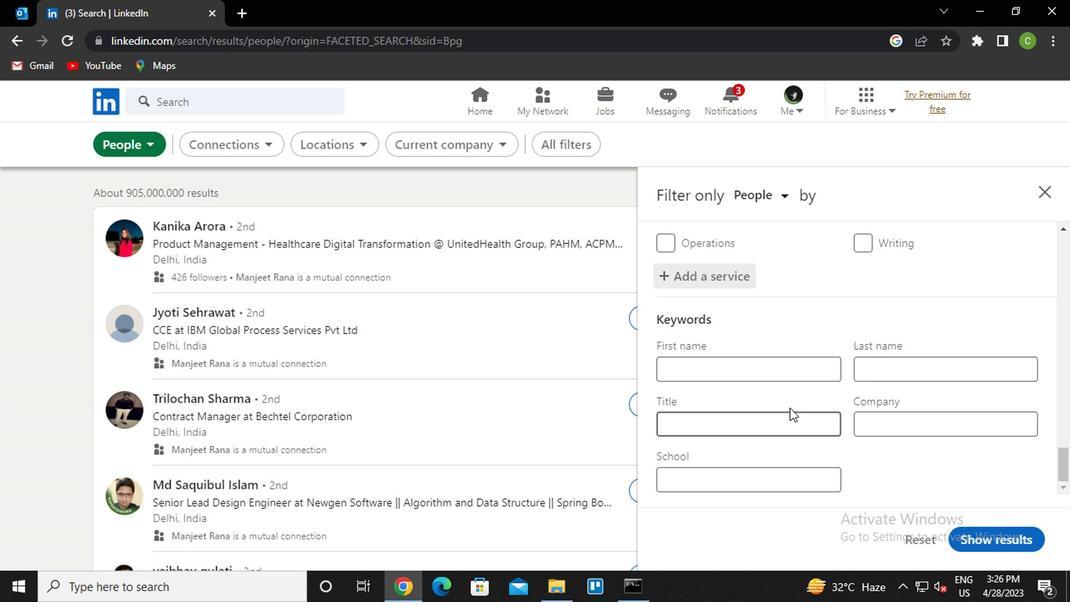 
Action: Mouse pressed left at (774, 416)
Screenshot: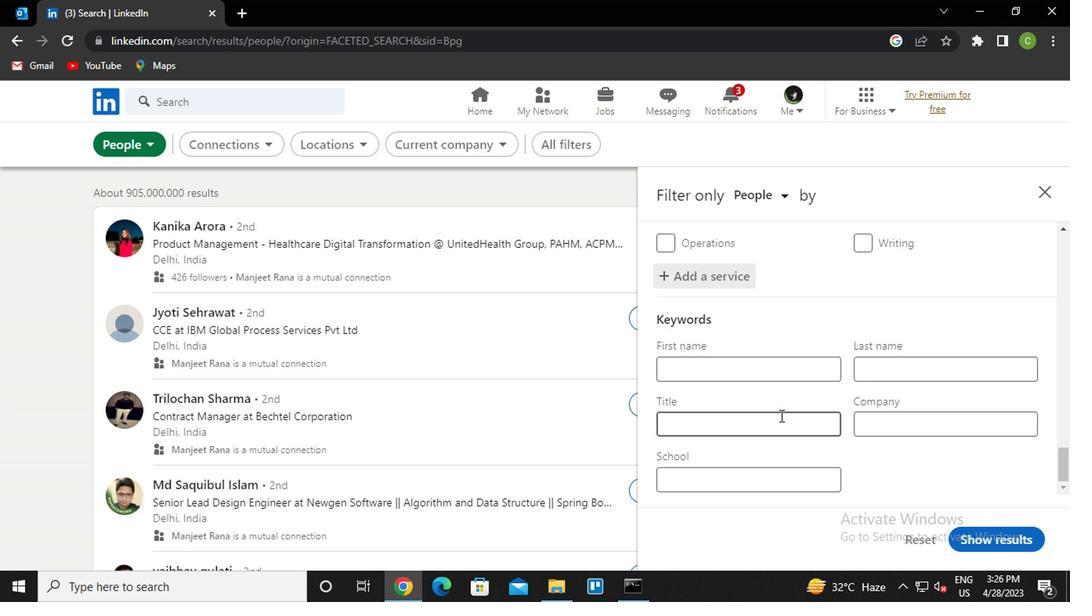 
Action: Key pressed <Key.caps_lock>W<Key.caps_lock>OMEN,<Key.backspace>'S<Key.space><Key.caps_lock>S<Key.caps_lock>HELTER<Key.space><Key.caps_lock>J<Key.caps_lock>OBS
Screenshot: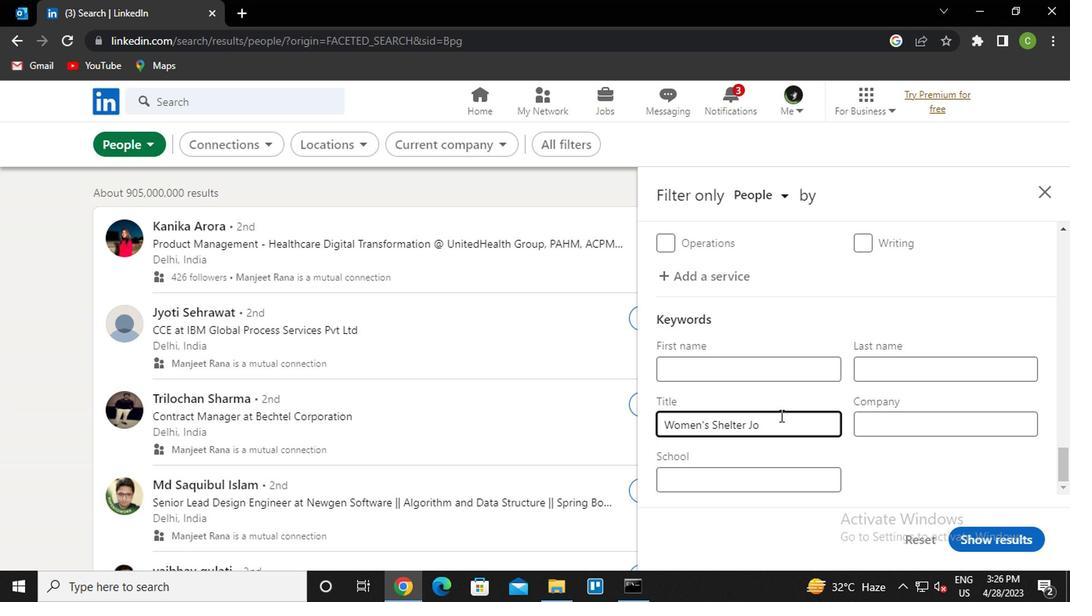 
Action: Mouse moved to (1006, 539)
Screenshot: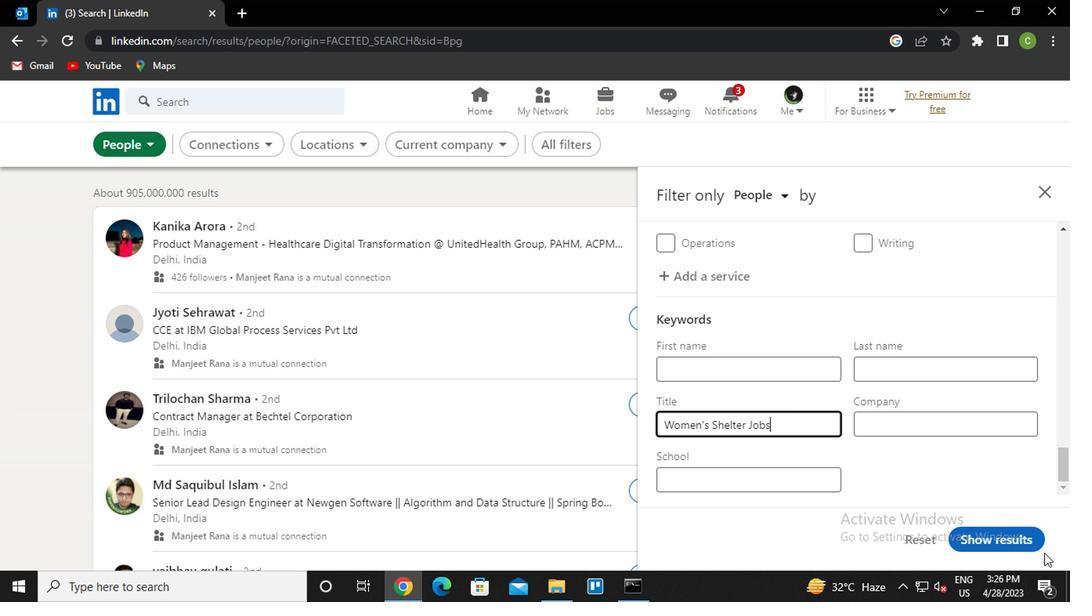 
Action: Mouse pressed left at (1006, 539)
Screenshot: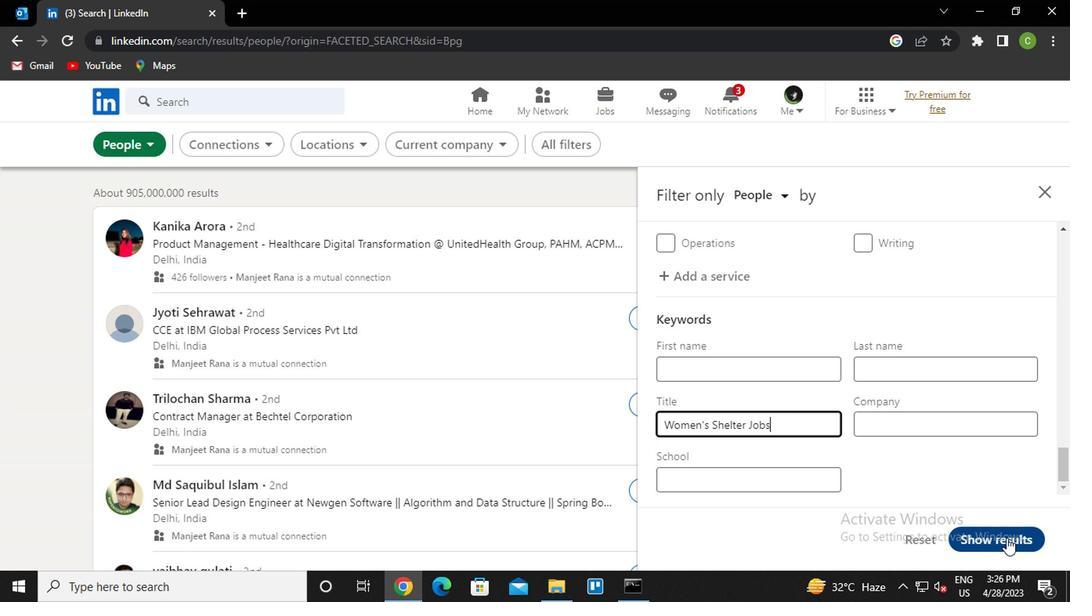 
Action: Mouse moved to (678, 460)
Screenshot: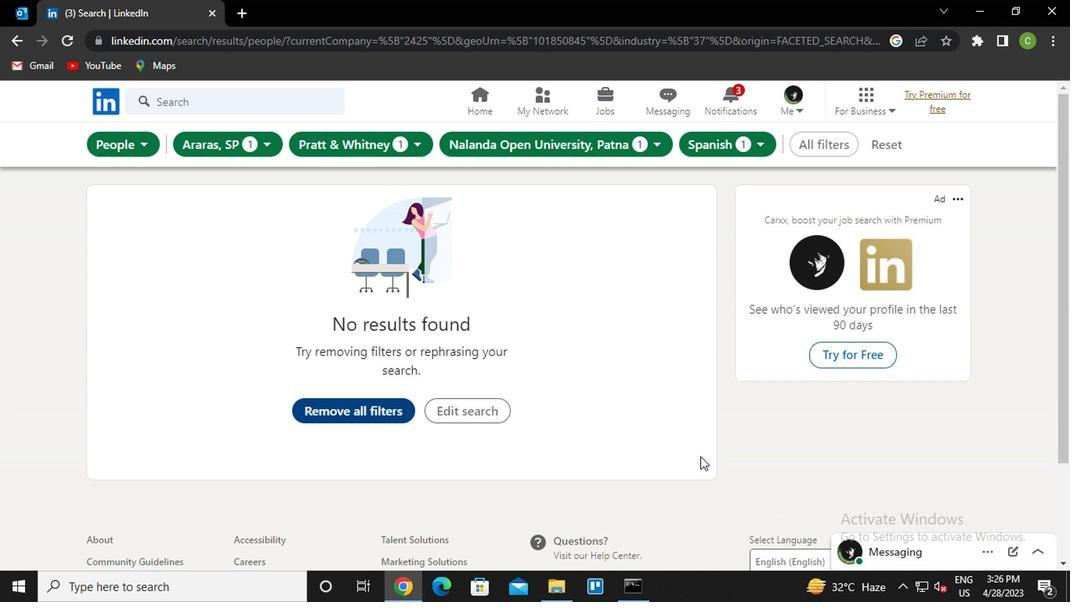 
